 Task: Add an event  with title  Third Lunch Break: Fitness Class, date '2023/12/19'  to 2023/12/20 & Select Event type as  One on One. Add location for the event as  Glasgow, UK and add a description: As the faller begins to lean backward, the catchers should immediately extend their arms, creating a secure and stable platform for the faller to land on. Catchers should maintain a firm grip and ensure a safe landing for the faller.Create an event link  http-thirdlunchbreak:fitnessclasscom & Select the event color as  Cyan. , logged in from the account softage.4@softage.netand send the event invitation to softage.9@softage.net and softage.10@softage.net
Action: Mouse pressed left at (714, 98)
Screenshot: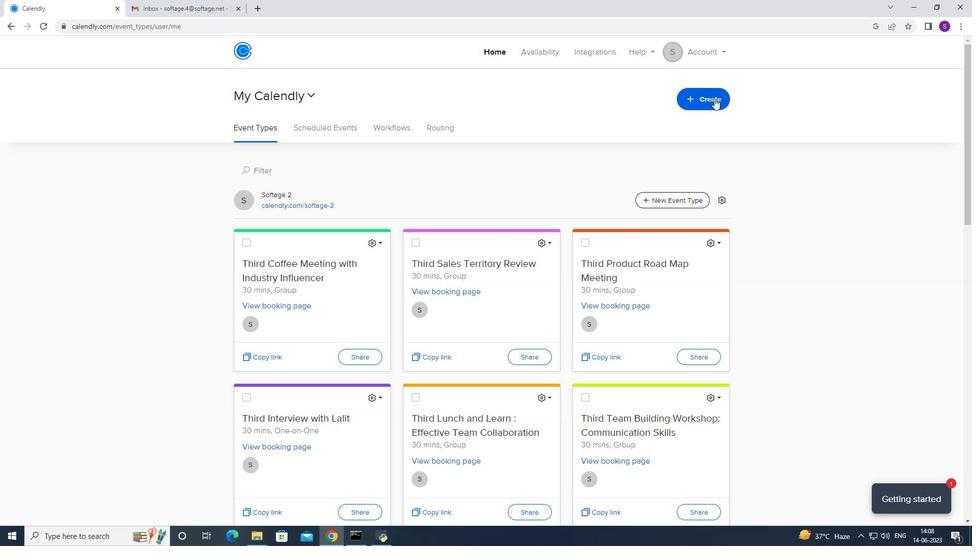 
Action: Mouse moved to (643, 133)
Screenshot: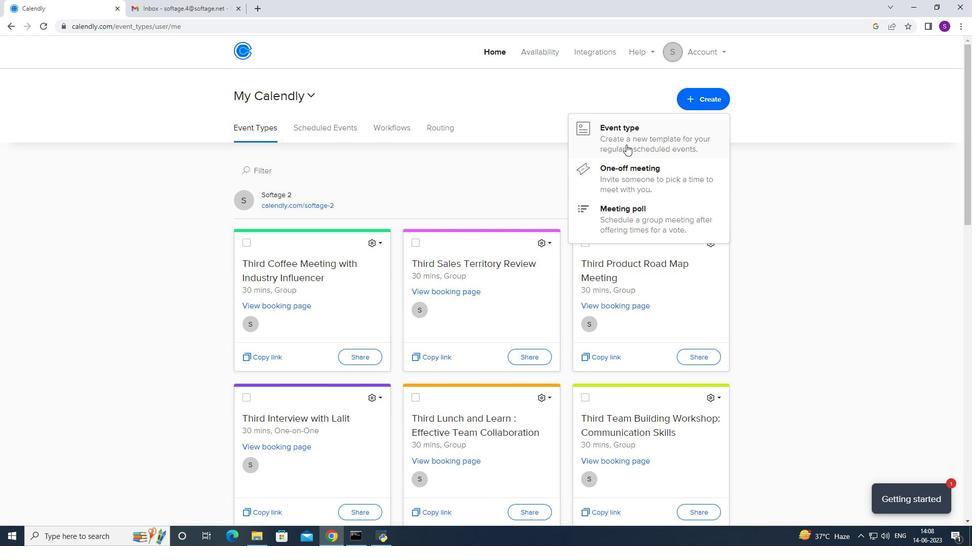 
Action: Mouse pressed left at (643, 133)
Screenshot: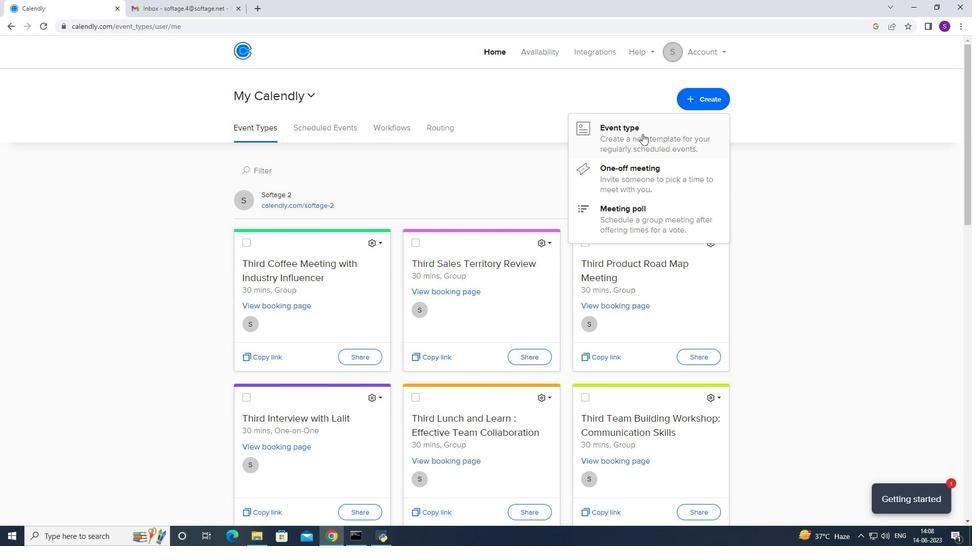 
Action: Mouse moved to (445, 232)
Screenshot: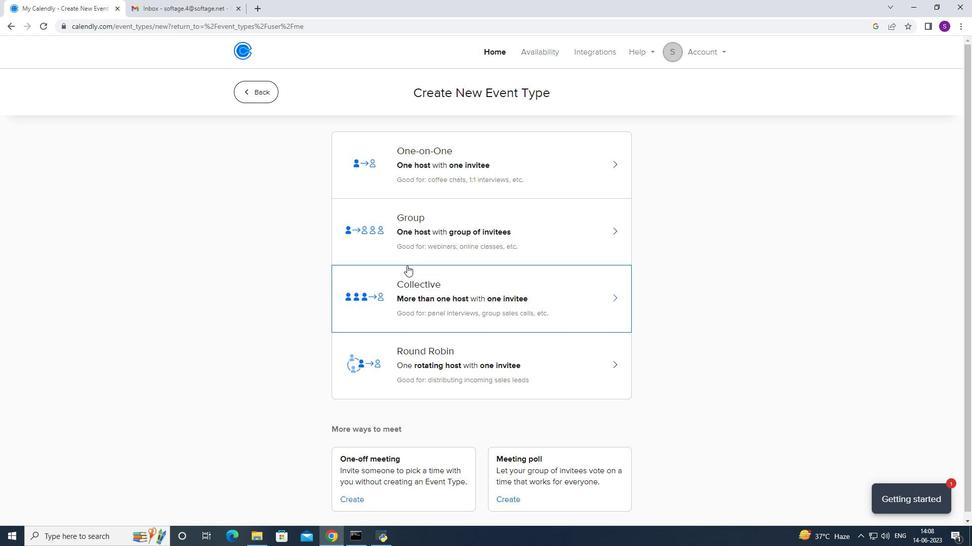 
Action: Mouse pressed left at (445, 232)
Screenshot: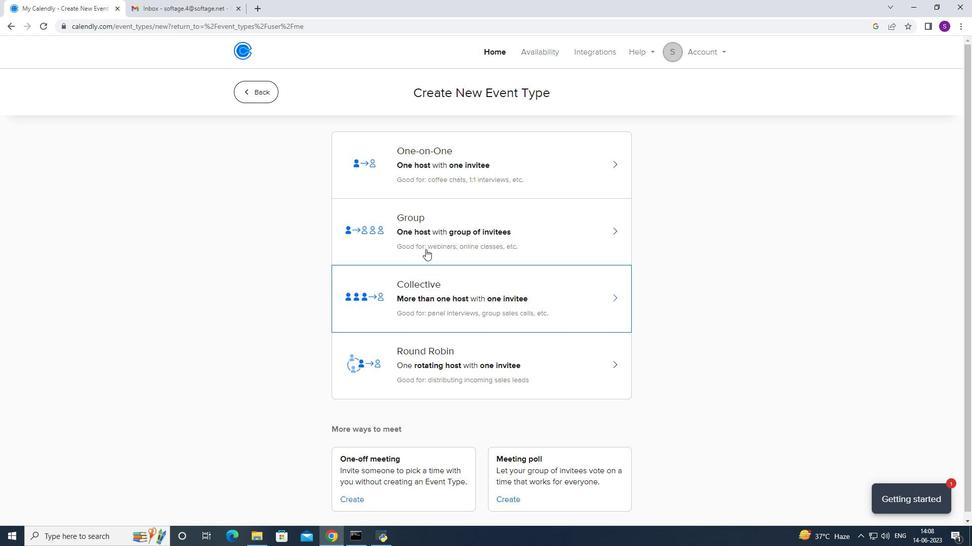 
Action: Mouse moved to (236, 89)
Screenshot: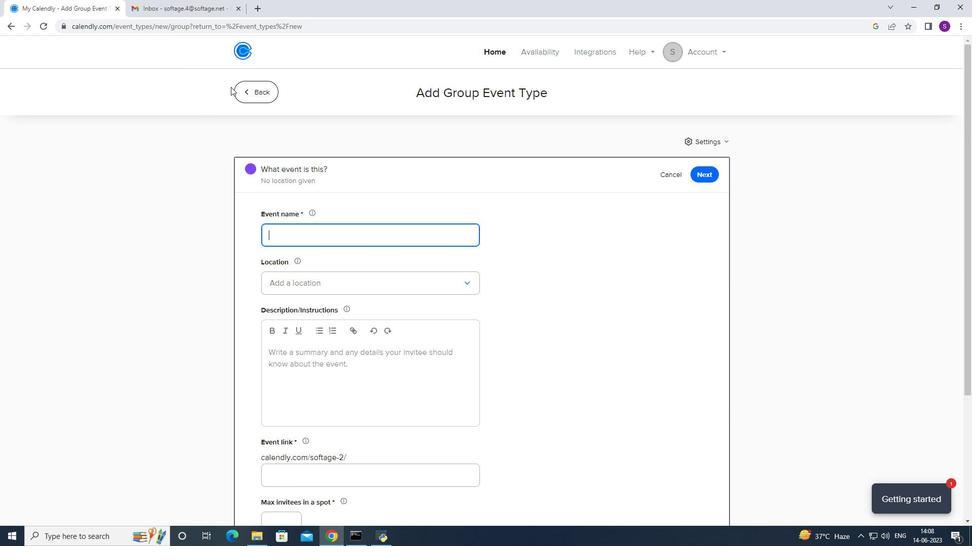 
Action: Mouse pressed left at (236, 89)
Screenshot: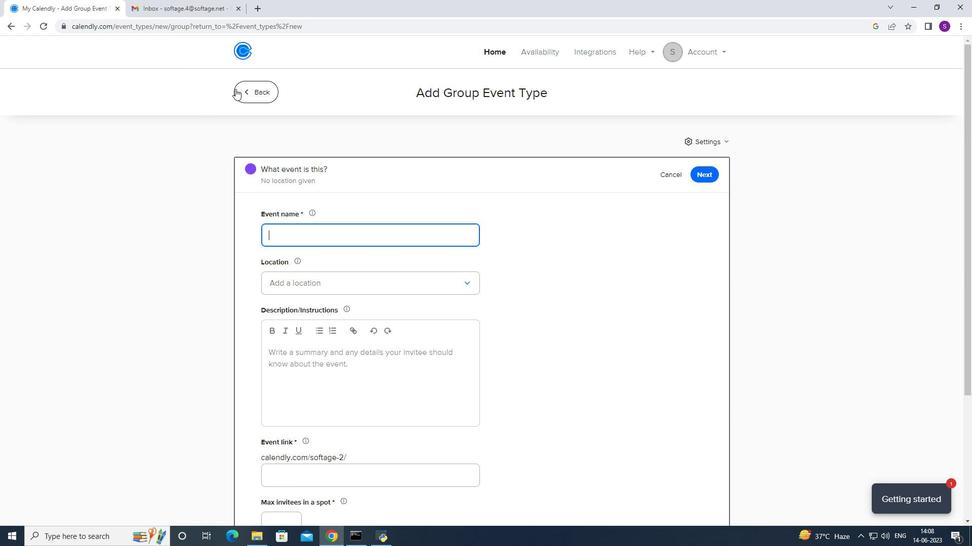 
Action: Mouse moved to (427, 186)
Screenshot: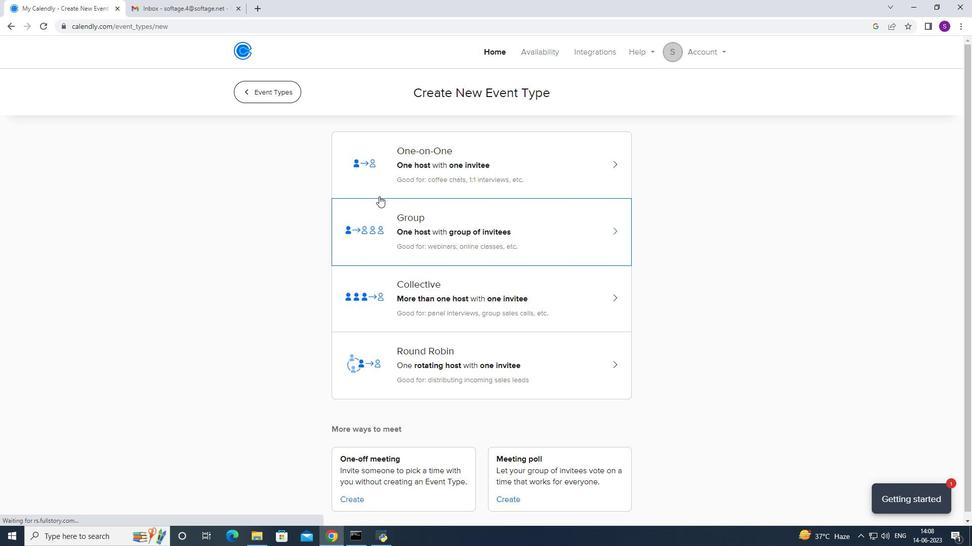 
Action: Mouse pressed left at (427, 186)
Screenshot: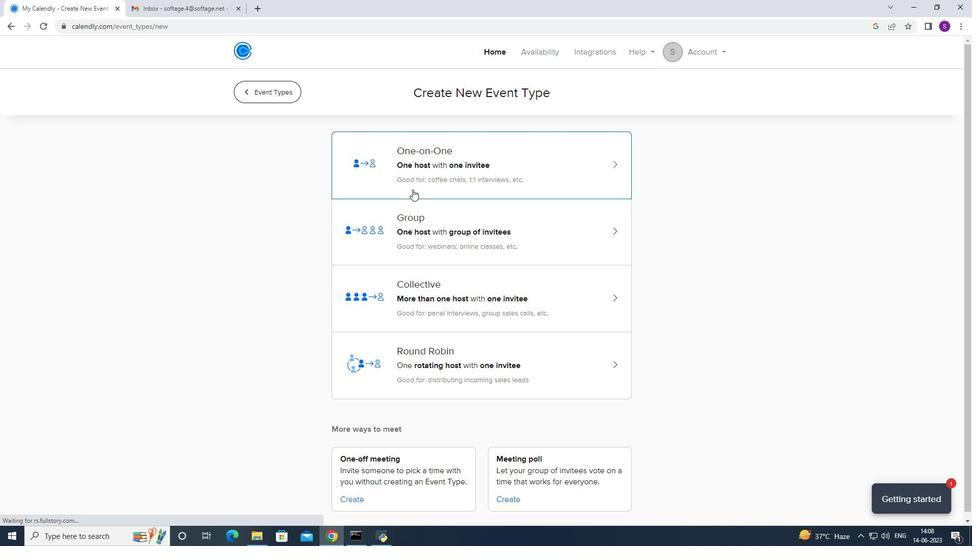
Action: Mouse moved to (356, 238)
Screenshot: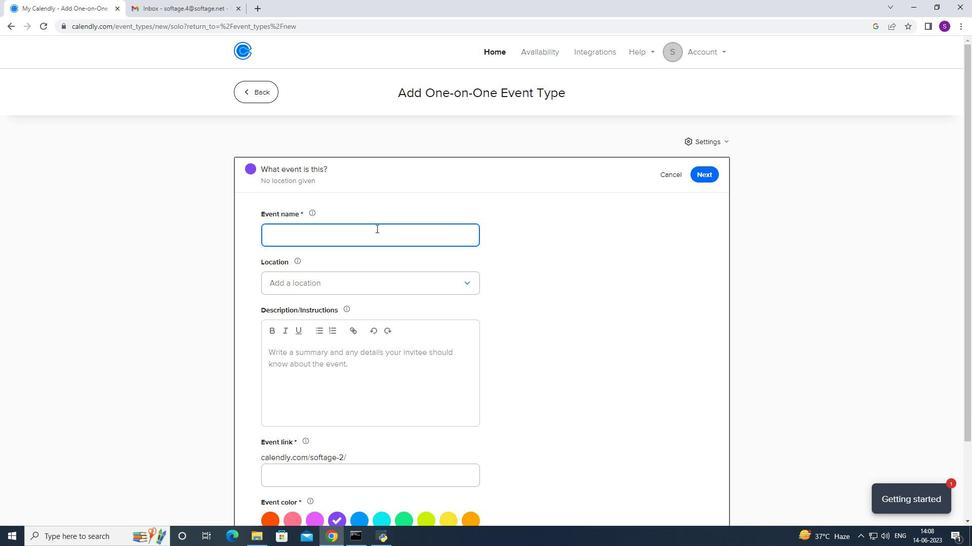 
Action: Mouse pressed left at (356, 238)
Screenshot: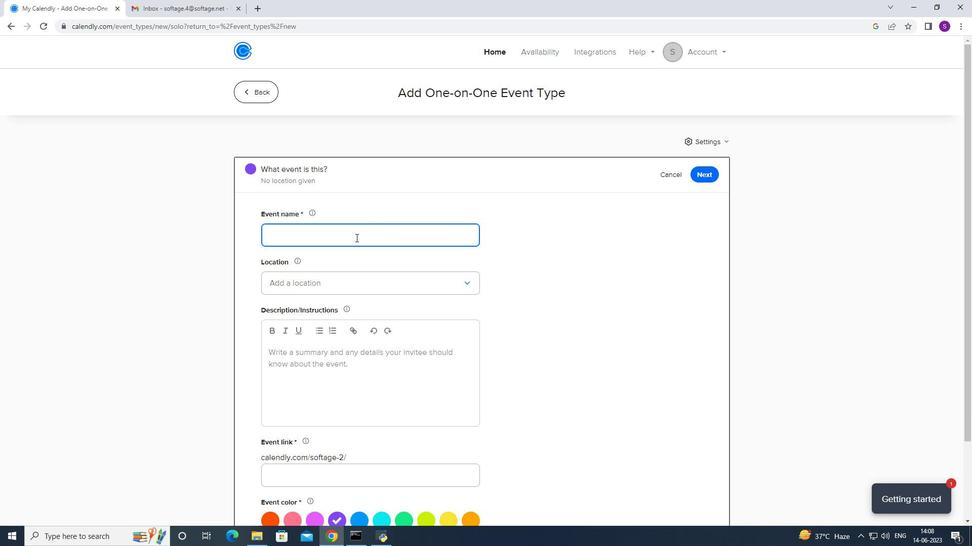 
Action: Mouse moved to (358, 242)
Screenshot: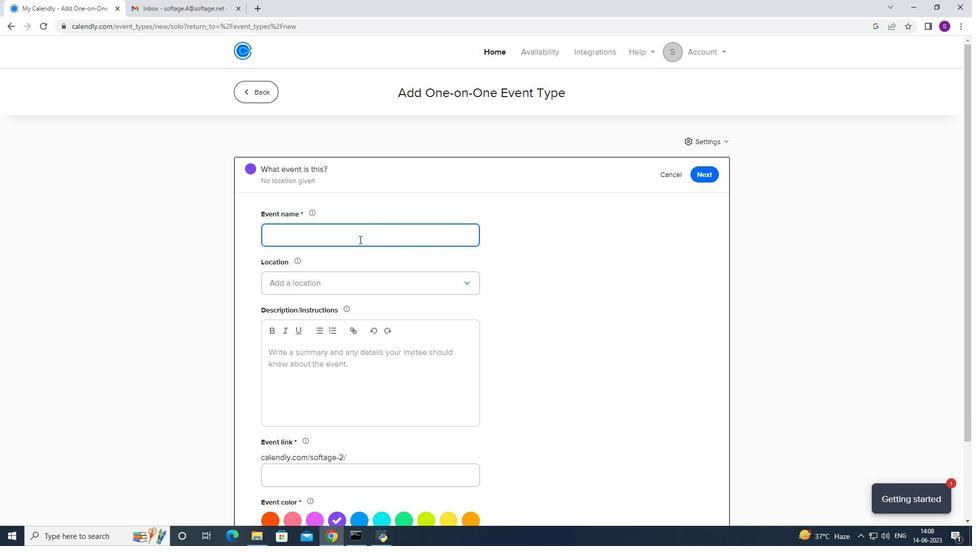 
Action: Key pressed <Key.caps_lock>T<Key.caps_lock>ghird<Key.space><Key.caps_lock><Key.caps_lock>lunch<Key.space><Key.backspace><Key.backspace><Key.backspace><Key.backspace><Key.backspace><Key.backspace><Key.backspace><Key.backspace><Key.backspace><Key.backspace><Key.backspace><Key.backspace><Key.backspace><Key.backspace><Key.backspace><Key.backspace><Key.backspace><Key.backspace><Key.backspace><Key.backspace><Key.backspace><Key.caps_lock>T<Key.caps_lock>hird<Key.space><Key.caps_lock>L<Key.caps_lock>unch<Key.space><Key.caps_lock>B<Key.caps_lock>reak<Key.shift_r>:<Key.space><Key.caps_lock>F<Key.caps_lock>itness<Key.space><Key.caps_lock>C<Key.caps_lock>lass
Screenshot: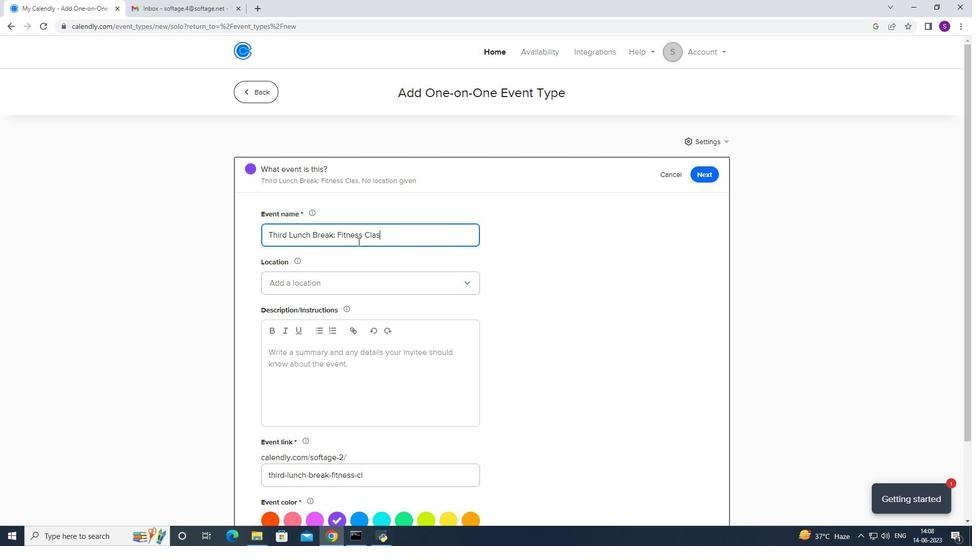 
Action: Mouse moved to (280, 282)
Screenshot: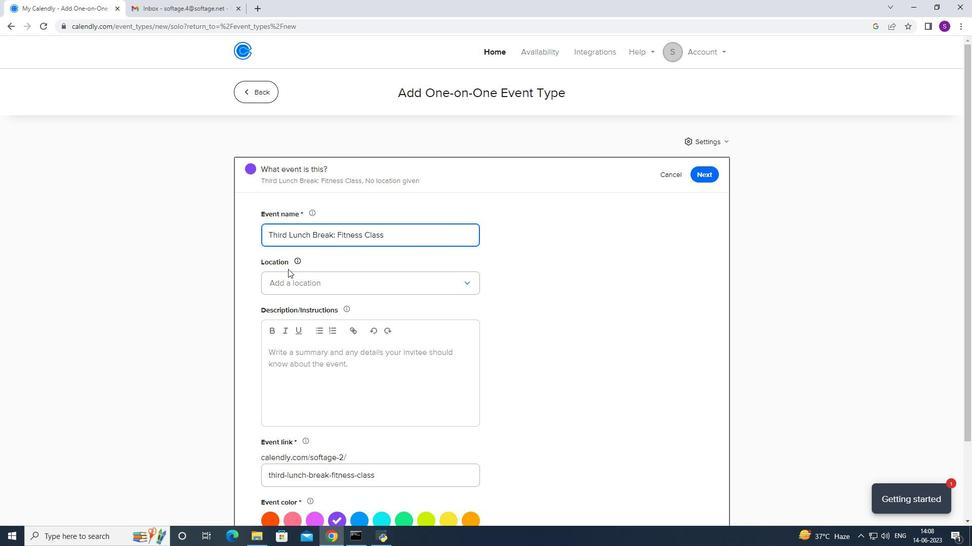 
Action: Mouse pressed left at (280, 282)
Screenshot: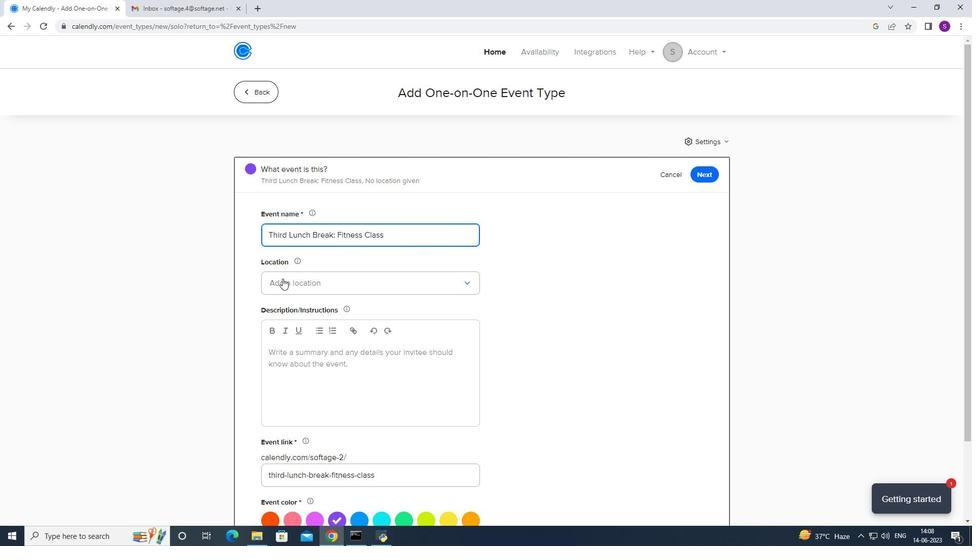 
Action: Mouse moved to (285, 307)
Screenshot: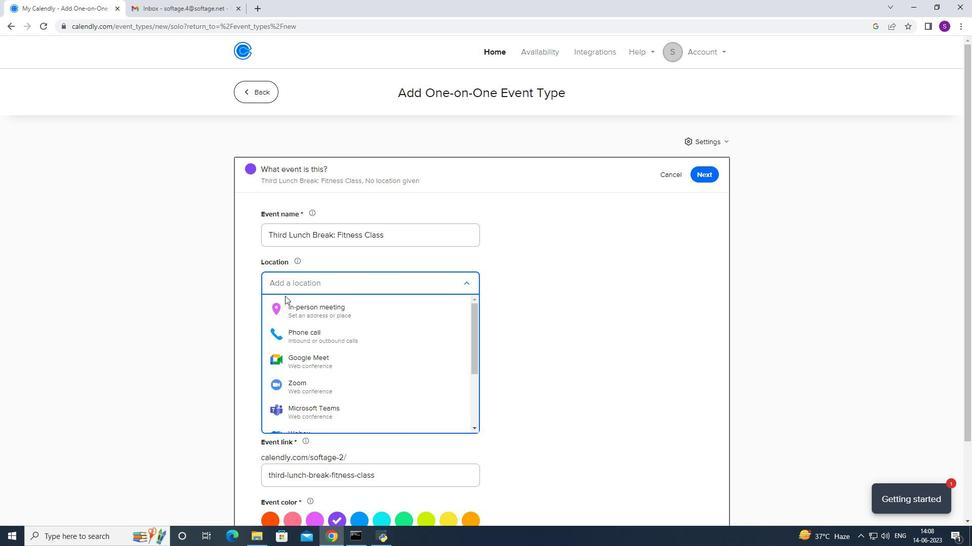 
Action: Mouse pressed left at (285, 307)
Screenshot: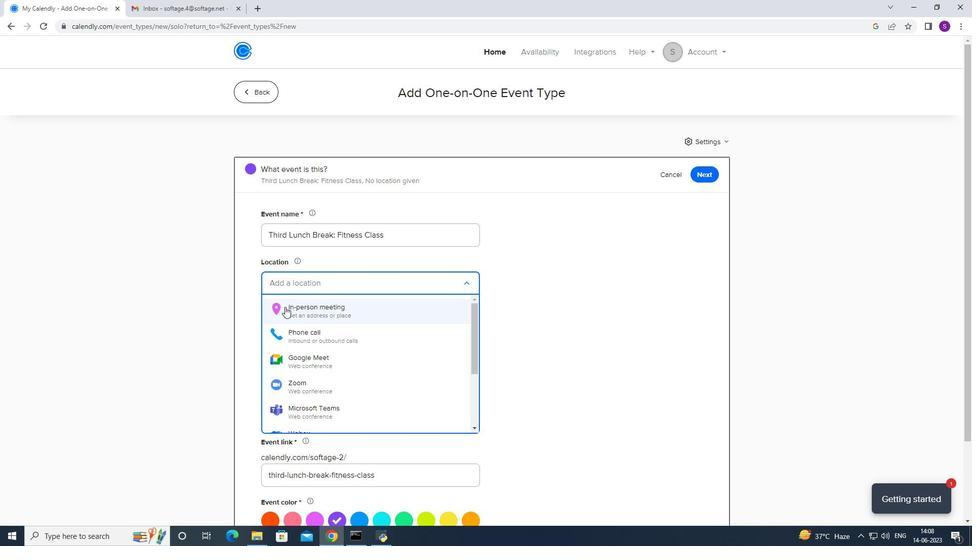 
Action: Mouse moved to (439, 168)
Screenshot: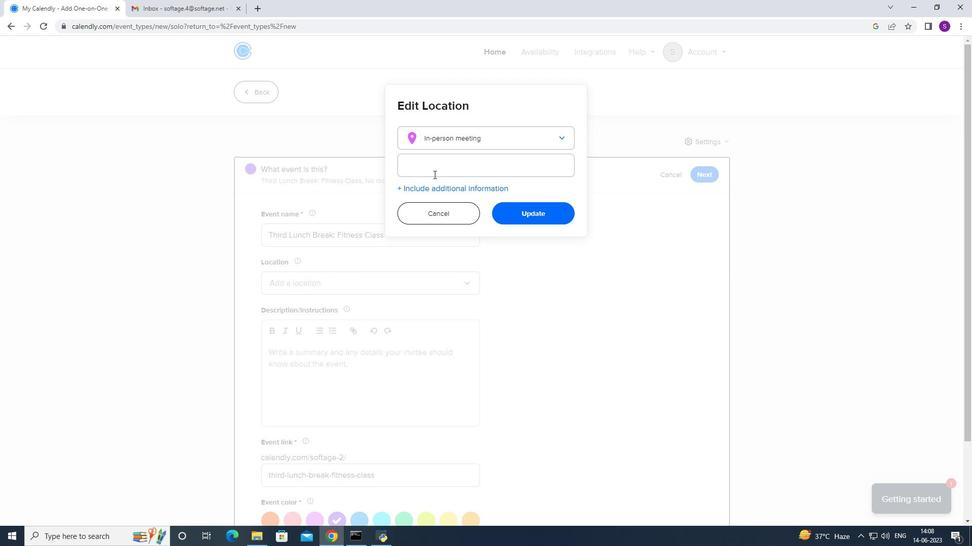 
Action: Mouse pressed left at (439, 168)
Screenshot: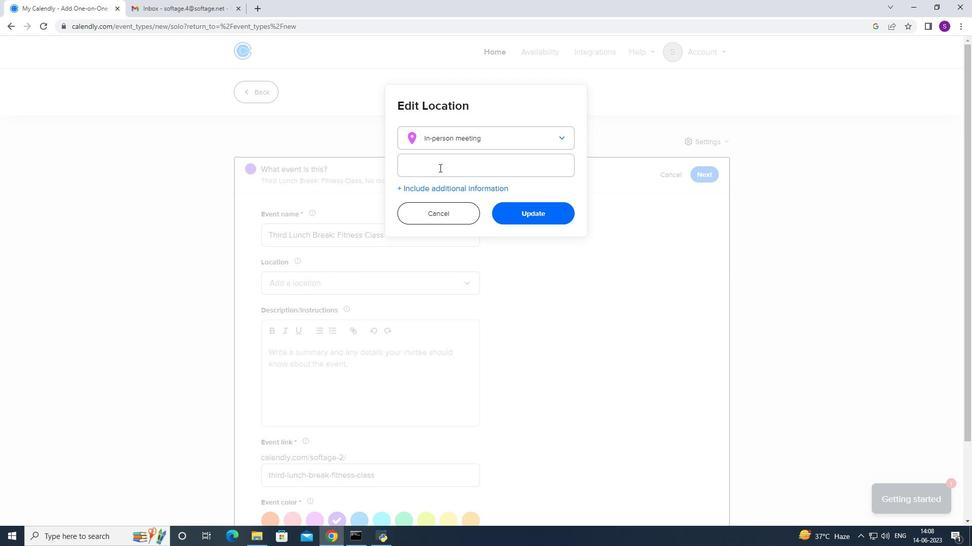 
Action: Mouse moved to (394, 183)
Screenshot: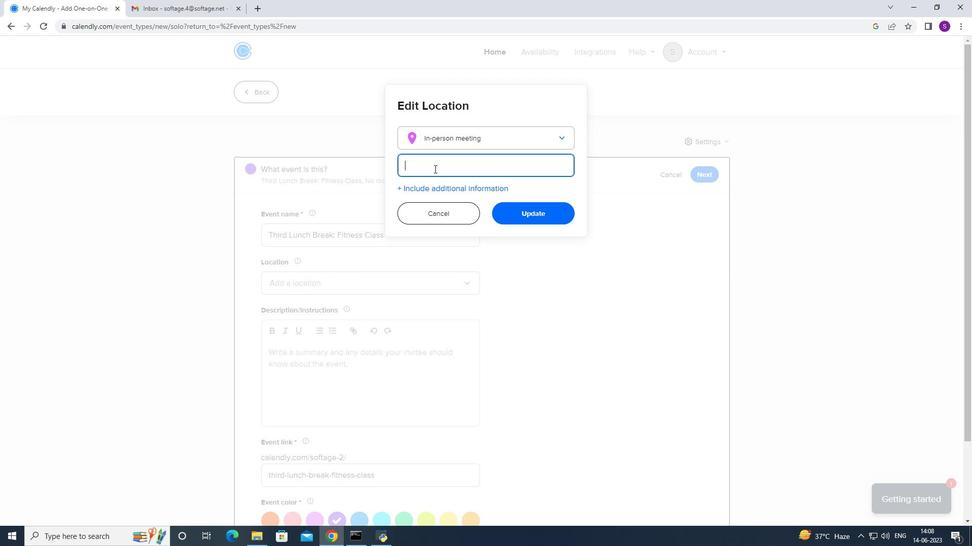 
Action: Key pressed <Key.caps_lock>G<Key.caps_lock>lasgo9<Key.backspace><Key.backspace>ow.<Key.backspace>,<Key.space><Key.caps_lock>U<Key.caps_lock>.k.<Key.backspace><Key.backspace><Key.caps_lock>K<Key.caps_lock>.
Screenshot: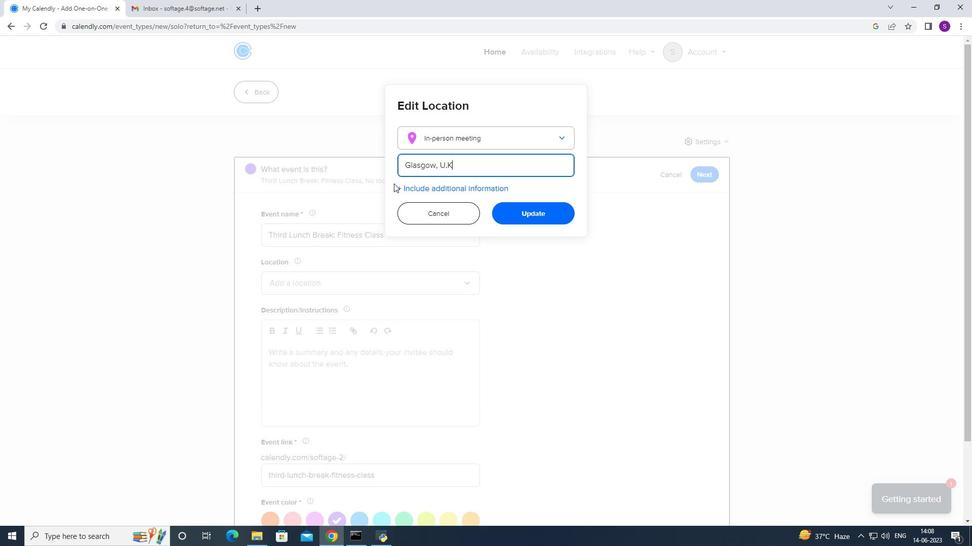 
Action: Mouse moved to (520, 204)
Screenshot: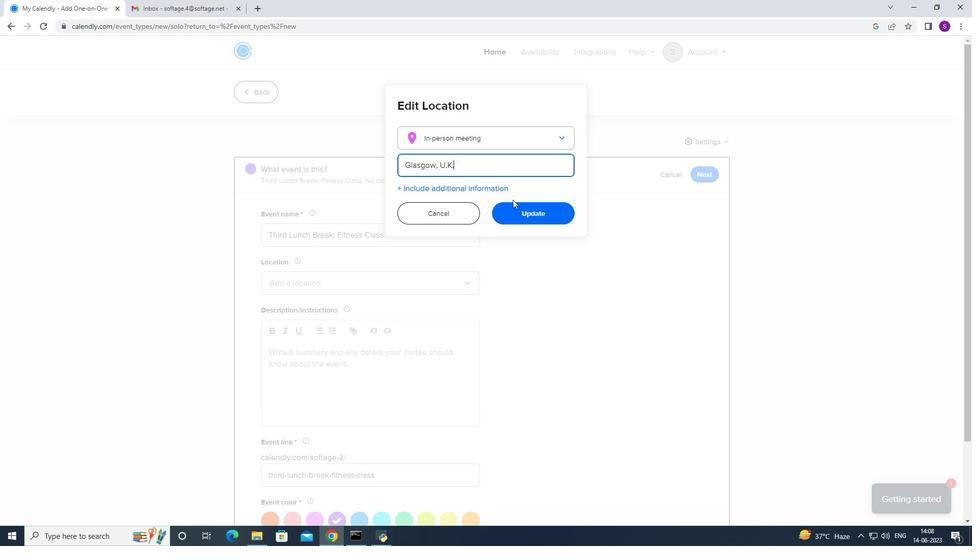 
Action: Mouse pressed left at (520, 204)
Screenshot: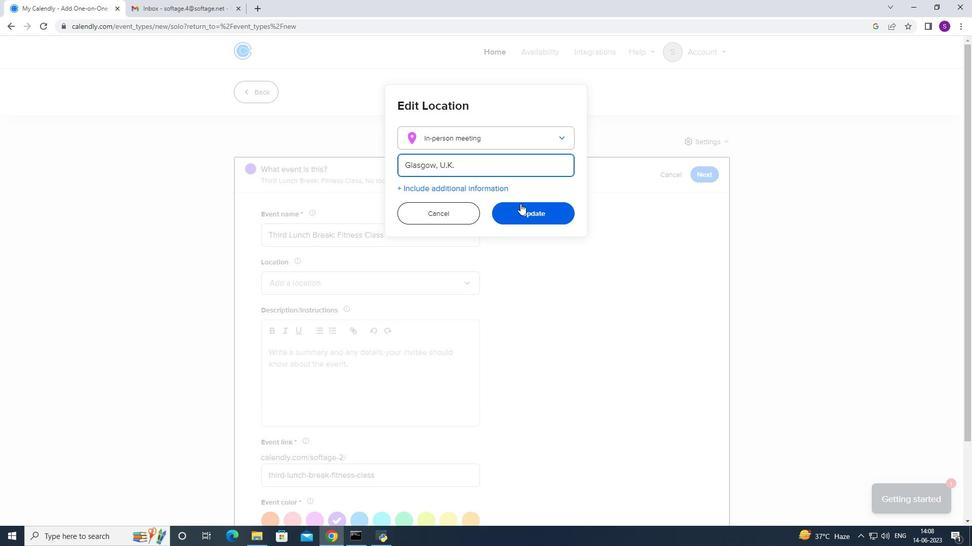 
Action: Mouse moved to (306, 249)
Screenshot: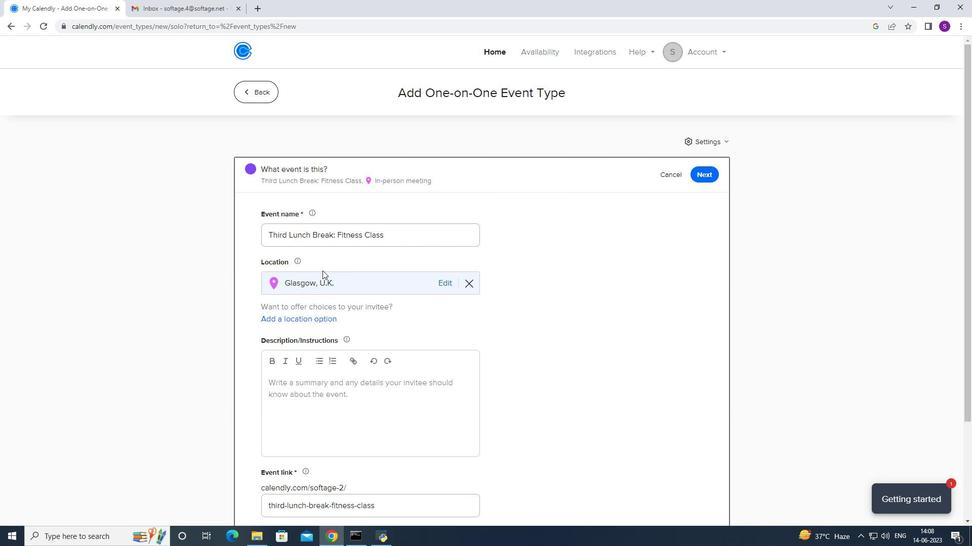 
Action: Mouse scrolled (306, 249) with delta (0, 0)
Screenshot: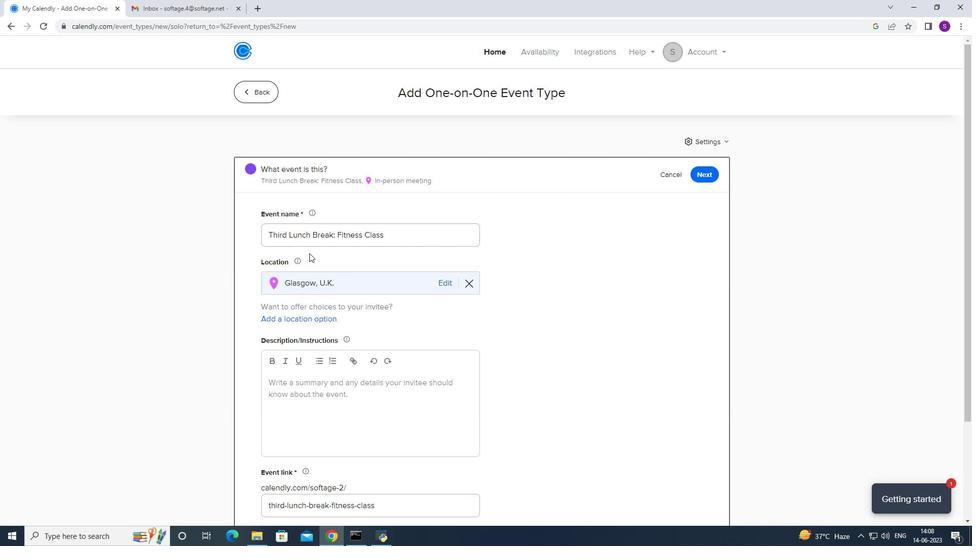 
Action: Mouse scrolled (306, 249) with delta (0, 0)
Screenshot: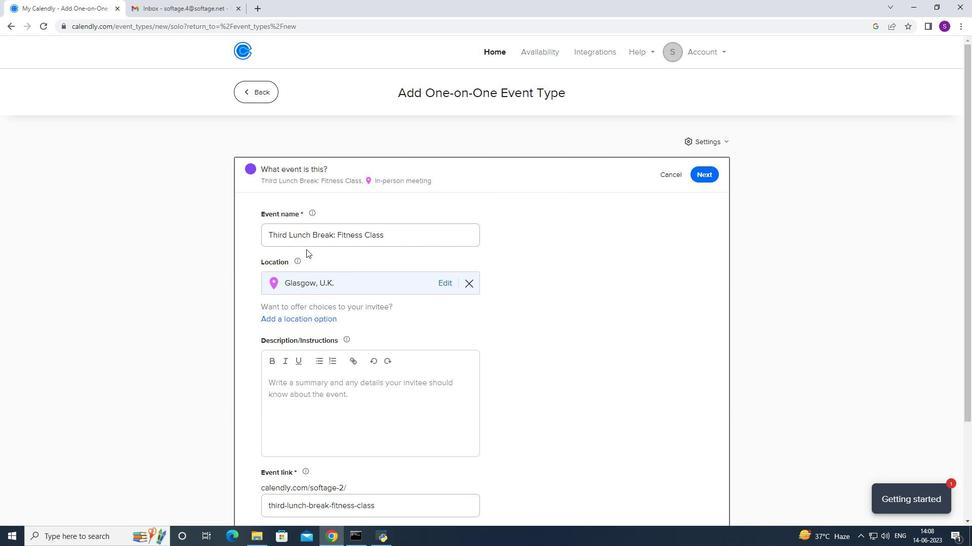
Action: Mouse scrolled (306, 249) with delta (0, 0)
Screenshot: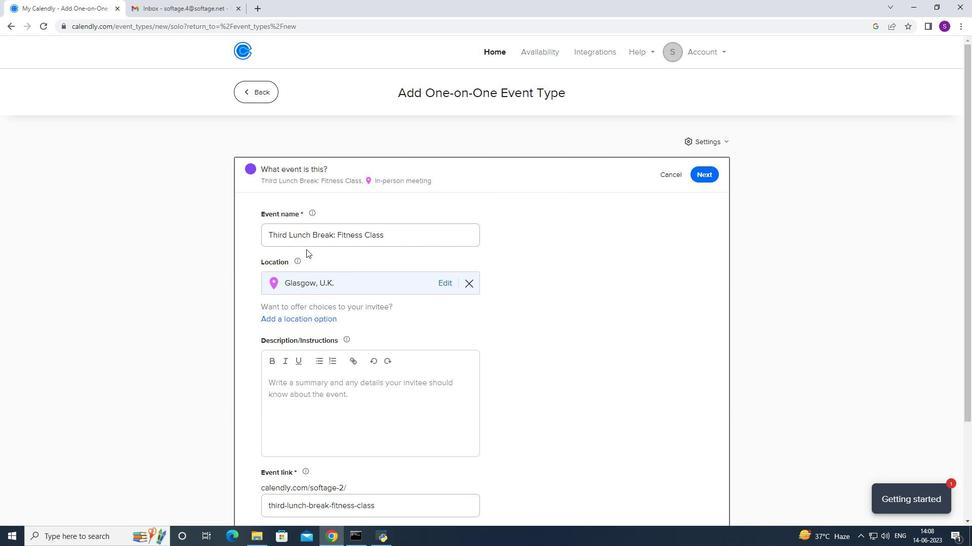 
Action: Mouse scrolled (306, 249) with delta (0, 0)
Screenshot: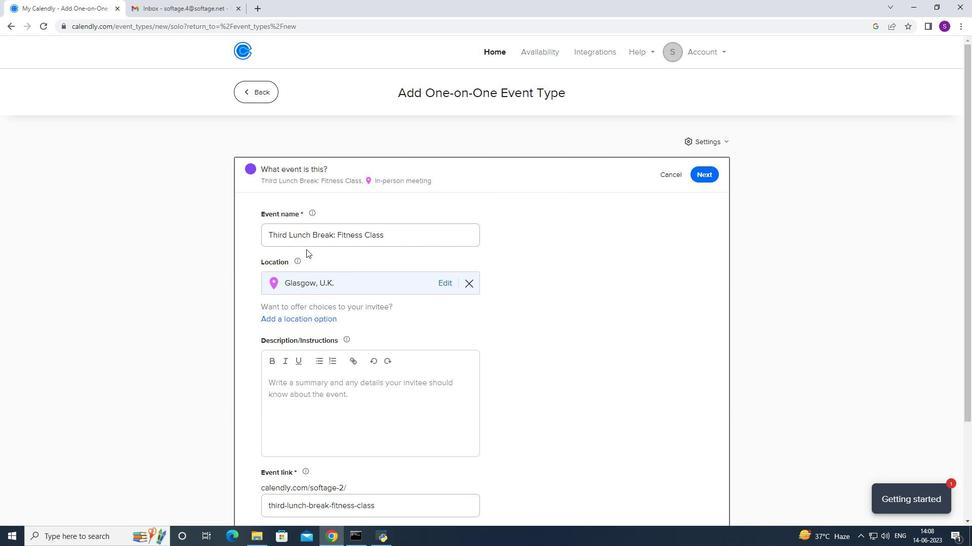 
Action: Mouse moved to (303, 249)
Screenshot: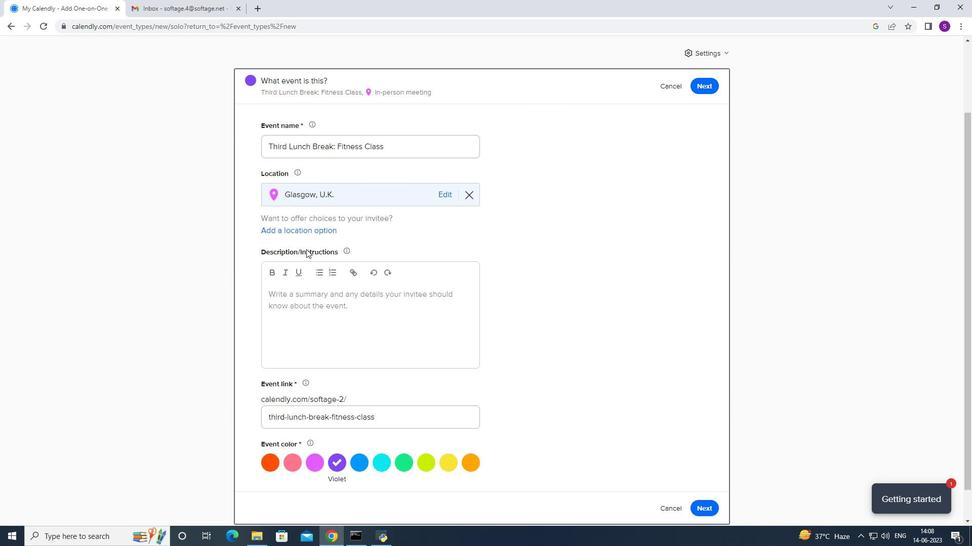 
Action: Mouse scrolled (303, 249) with delta (0, 0)
Screenshot: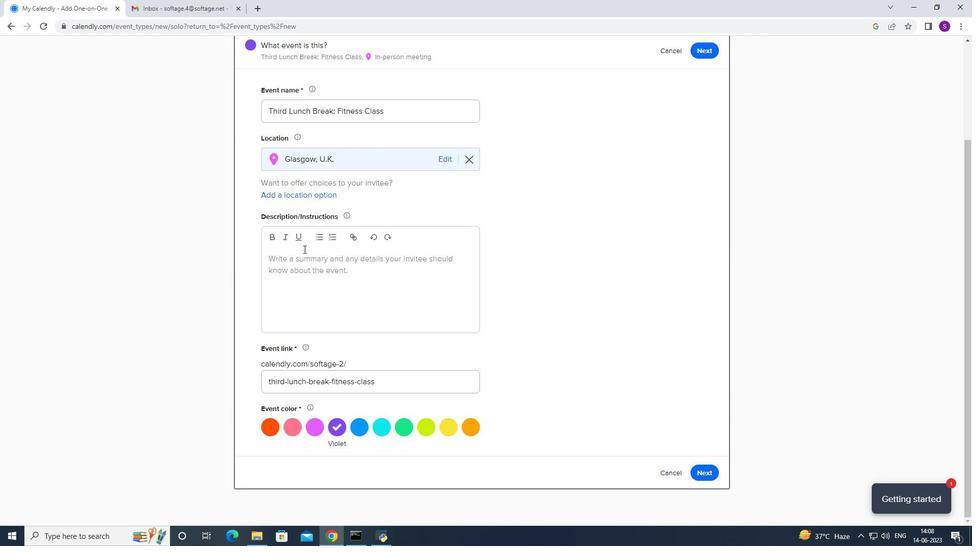 
Action: Mouse scrolled (303, 249) with delta (0, 0)
Screenshot: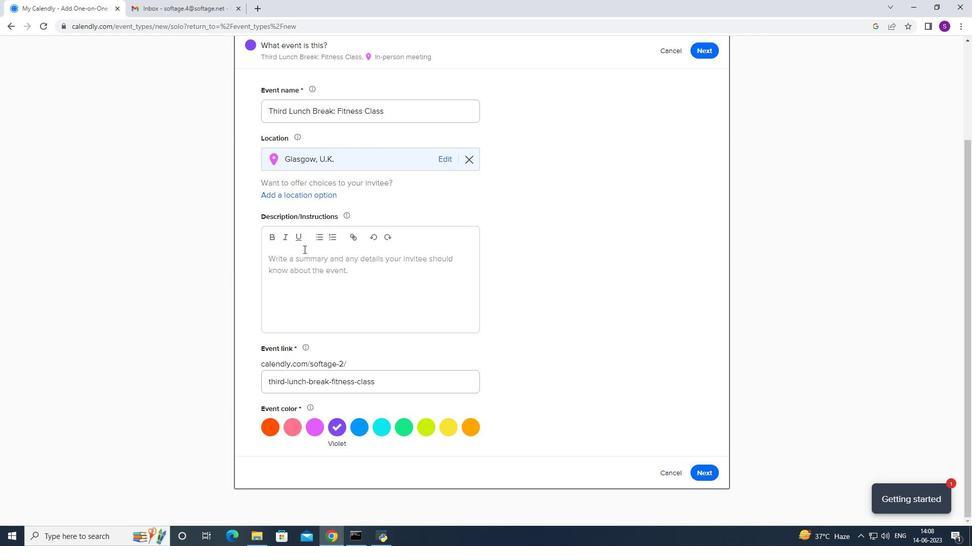 
Action: Mouse scrolled (303, 249) with delta (0, 0)
Screenshot: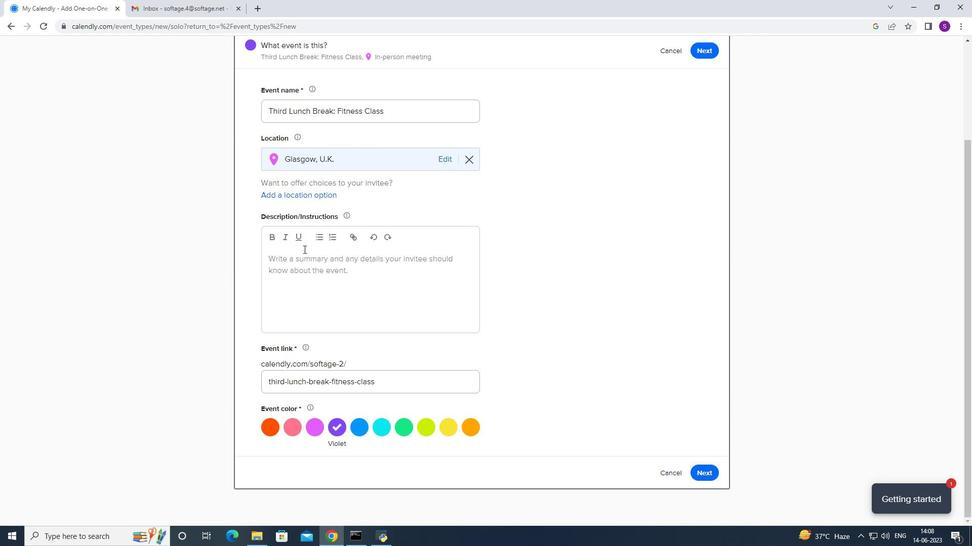 
Action: Mouse moved to (309, 311)
Screenshot: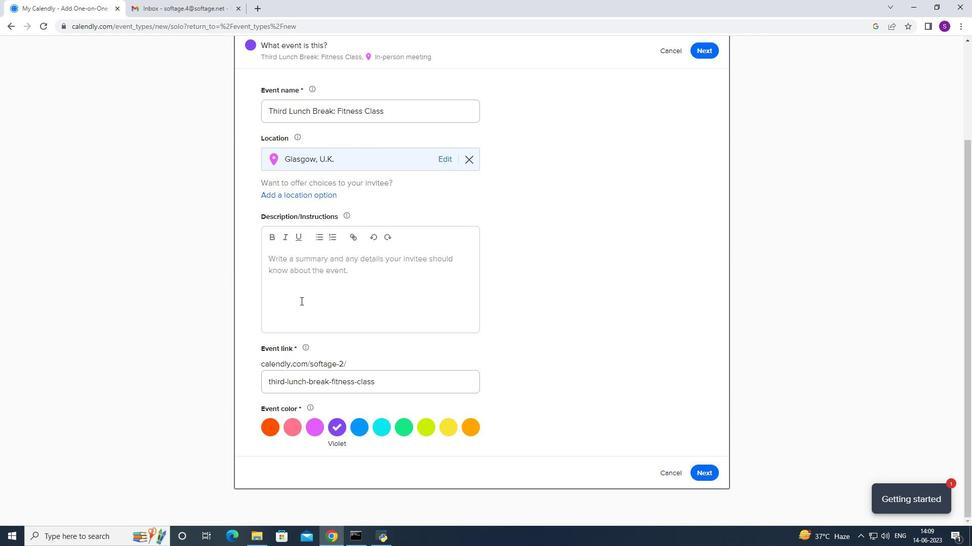 
Action: Mouse scrolled (309, 310) with delta (0, 0)
Screenshot: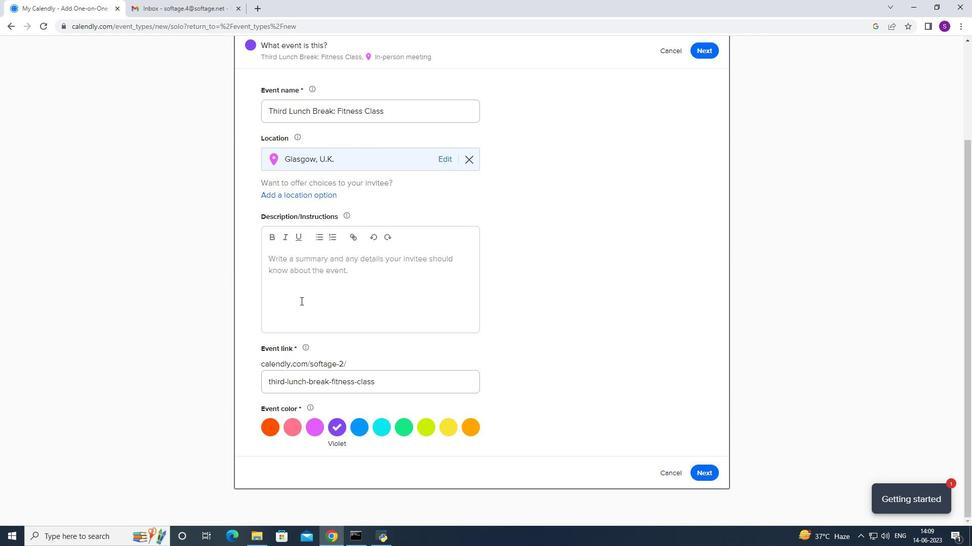 
Action: Mouse moved to (378, 436)
Screenshot: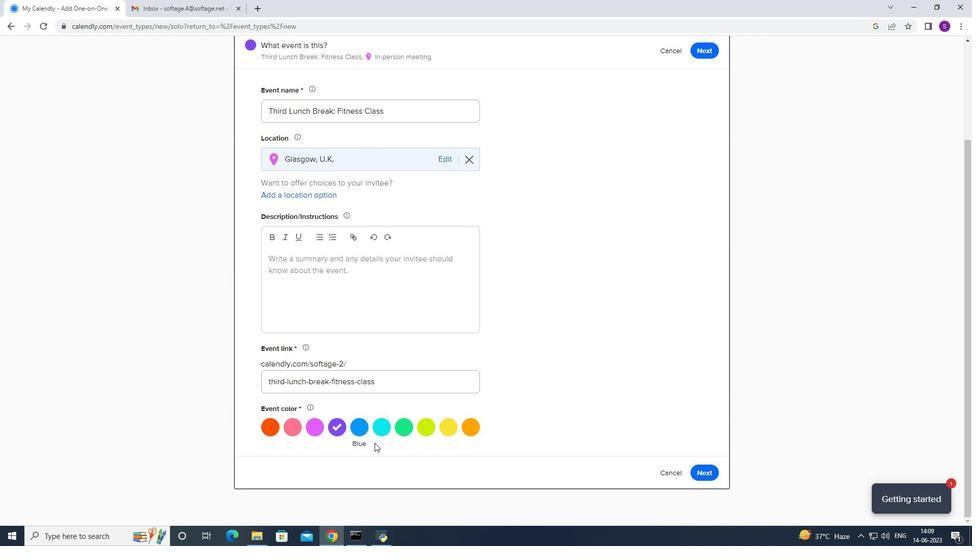 
Action: Mouse pressed left at (378, 436)
Screenshot: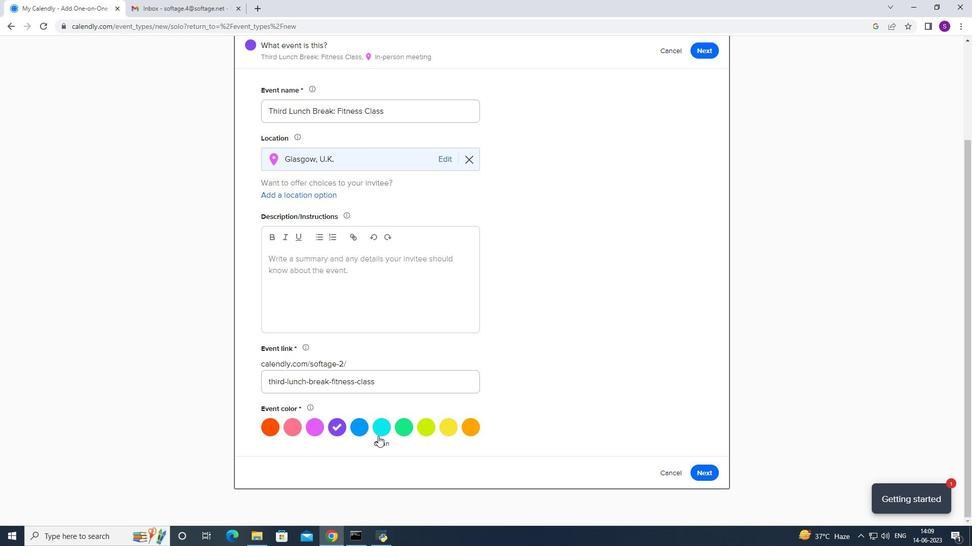 
Action: Mouse moved to (354, 289)
Screenshot: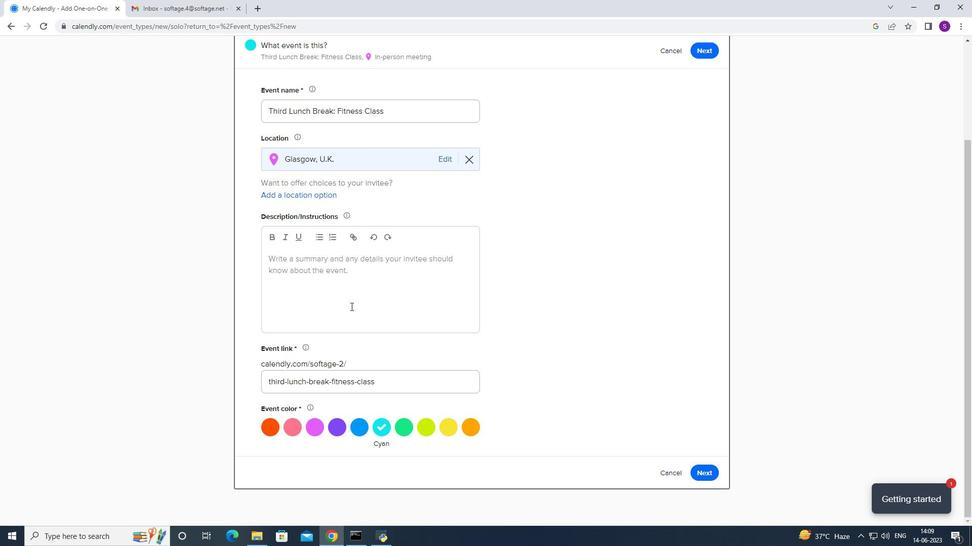 
Action: Mouse pressed left at (354, 289)
Screenshot: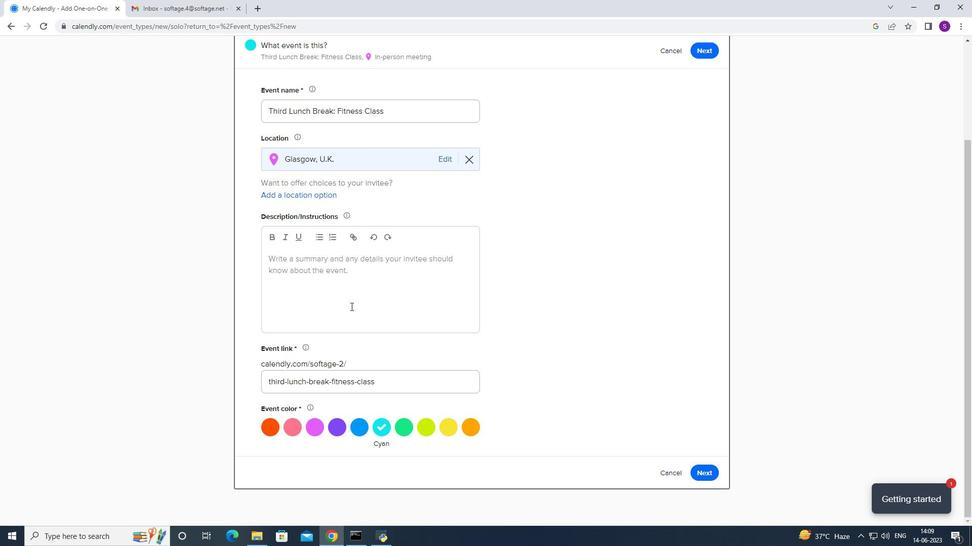 
Action: Mouse moved to (348, 289)
Screenshot: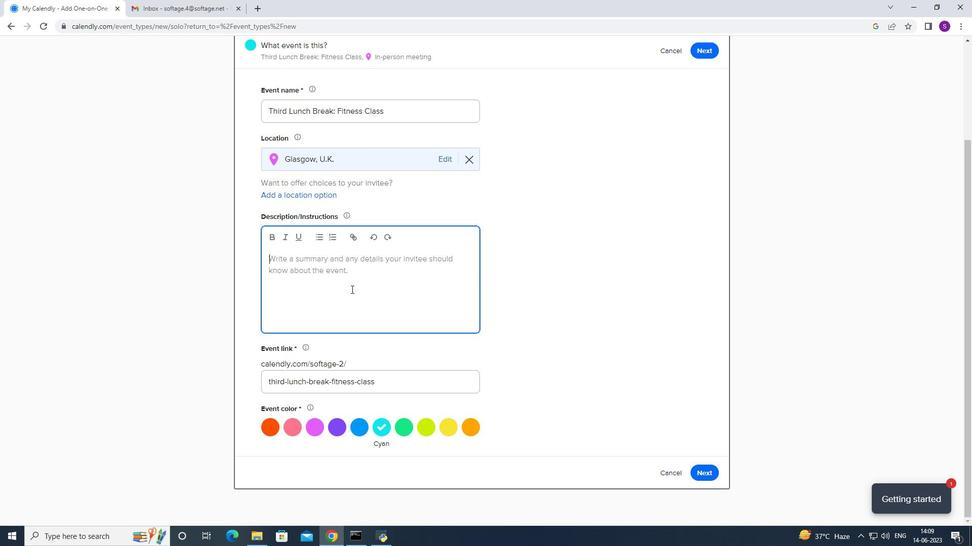 
Action: Key pressed <Key.caps_lock>A<Key.caps_lock>s<Key.space>the<Key.space>faller<Key.space>n<Key.backspace>begins<Key.space>to<Key.space>lean<Key.space>back<Key.space>,<Key.space>the<Key.space>catchers<Key.space>should<Key.space>immediately<Key.space>excte<Key.backspace><Key.backspace><Key.backspace>temnd<Key.backspace><Key.backspace><Key.backspace>ndf<Key.backspace><Key.space>their<Key.alt_l><Key.space>
Screenshot: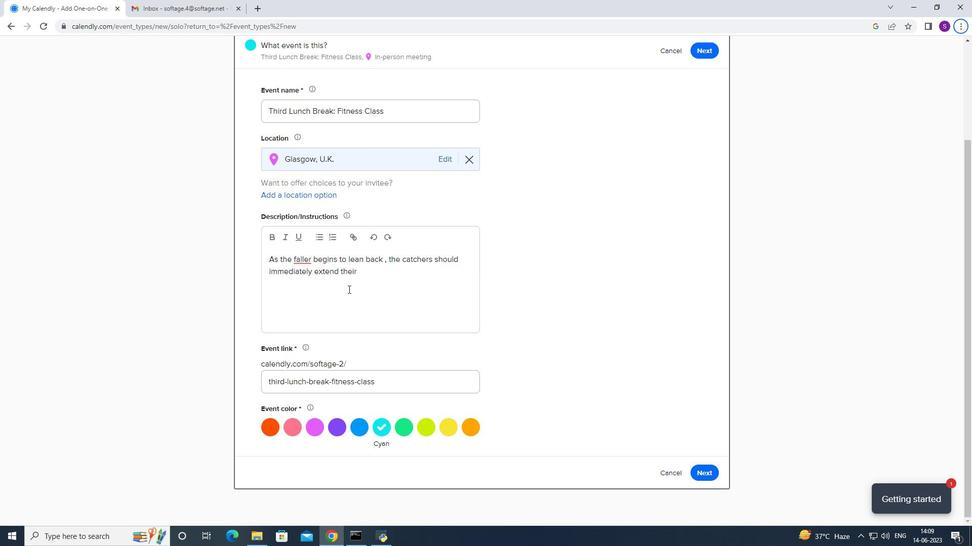 
Action: Mouse moved to (400, 288)
Screenshot: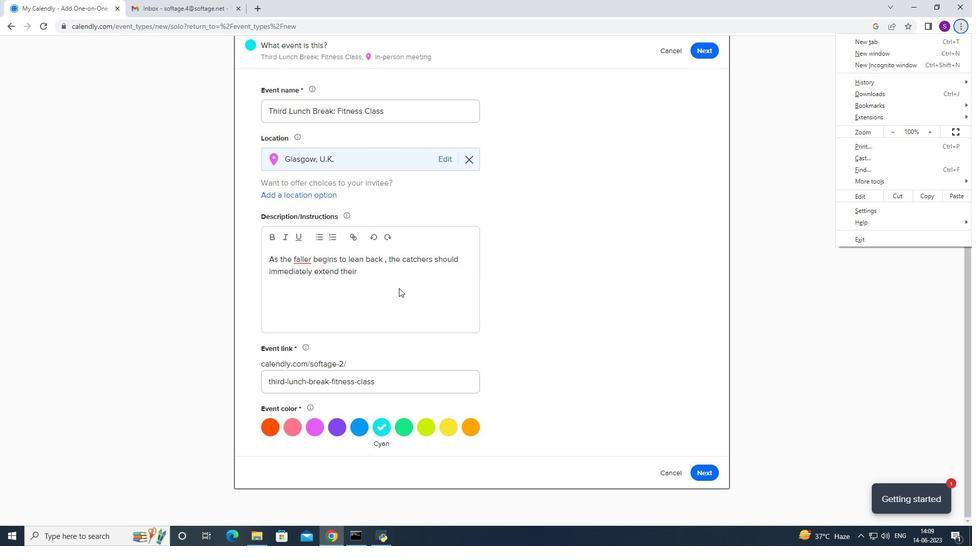 
Action: Mouse pressed left at (400, 288)
Screenshot: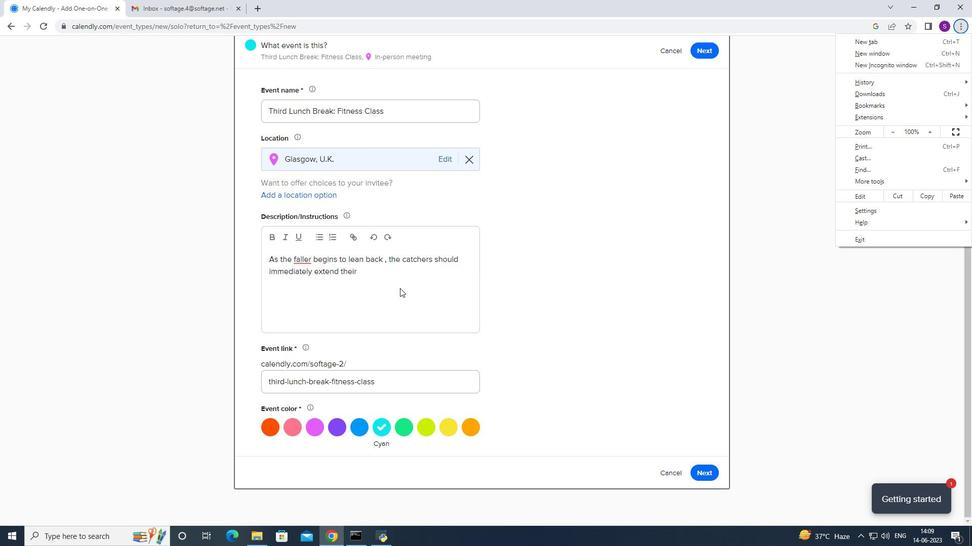 
Action: Mouse moved to (385, 289)
Screenshot: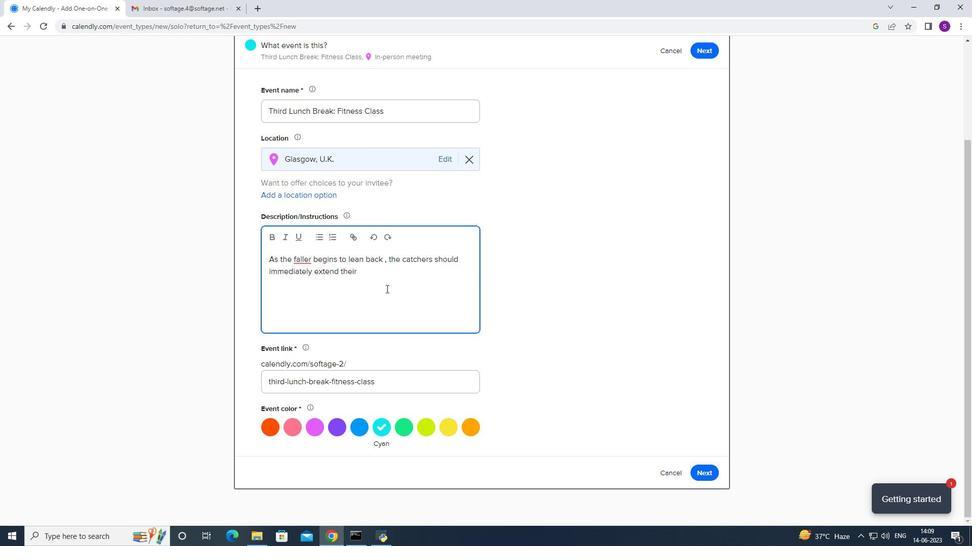 
Action: Key pressed <Key.space>arms,<Key.space>cr<Key.backspace>reating<Key.space>a<Key.space>secure<Key.space>and<Key.space>stable<Key.space>platform<Key.space>
Screenshot: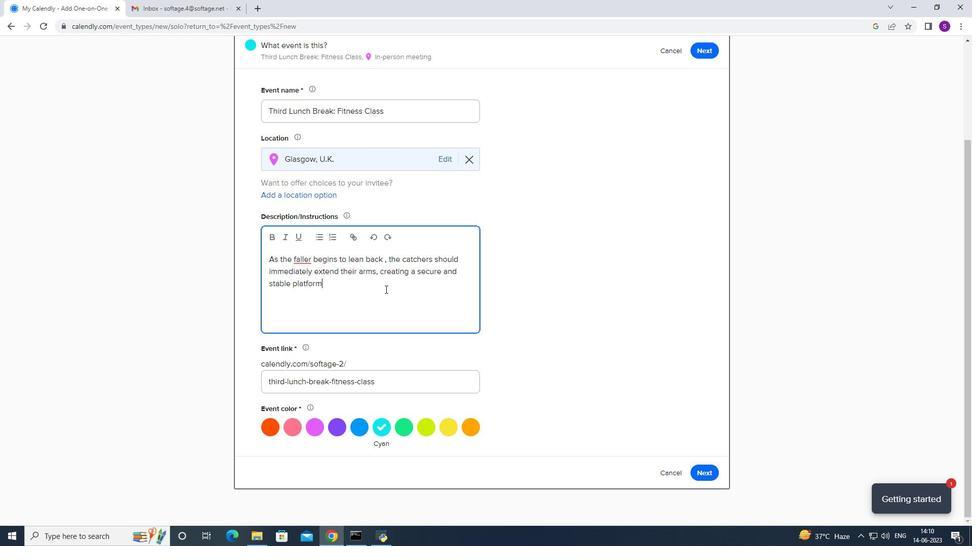 
Action: Mouse moved to (326, 303)
Screenshot: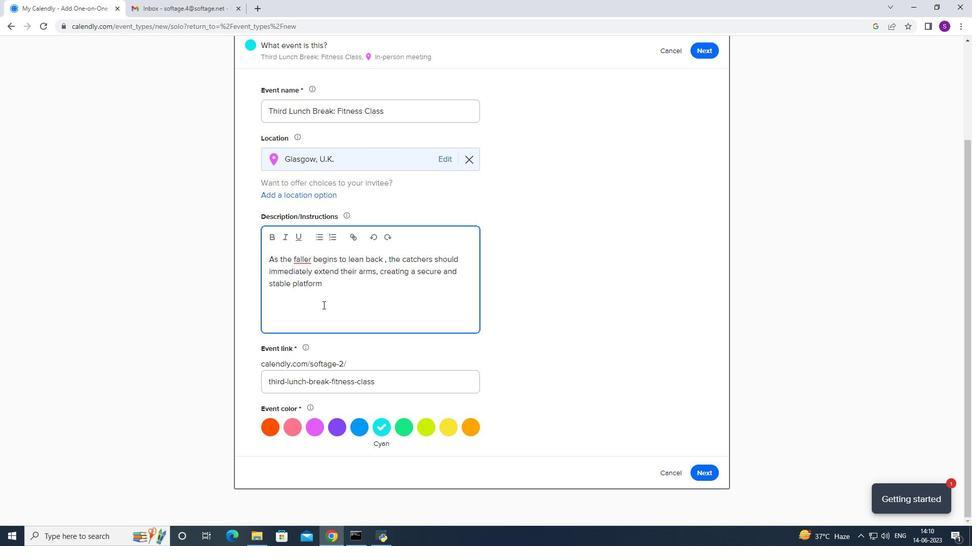 
Action: Key pressed for<Key.space>the<Key.space>faller<Key.space>to<Key.space>land<Key.space>on.
Screenshot: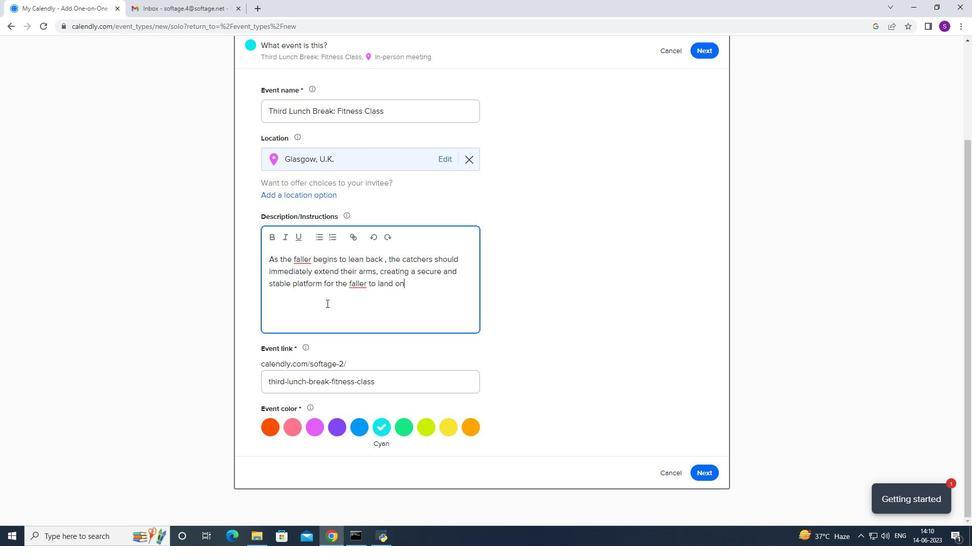 
Action: Mouse moved to (372, 282)
Screenshot: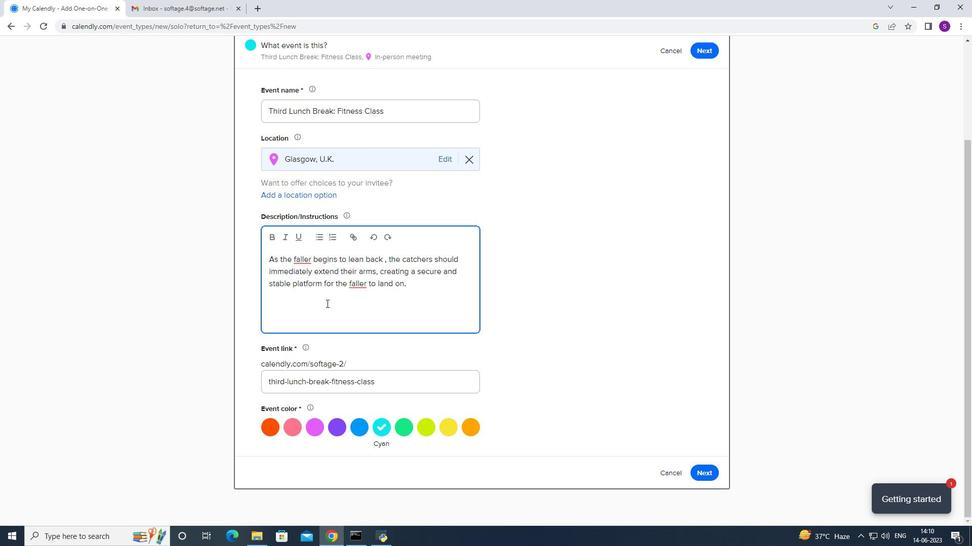 
Action: Mouse scrolled (372, 282) with delta (0, 0)
Screenshot: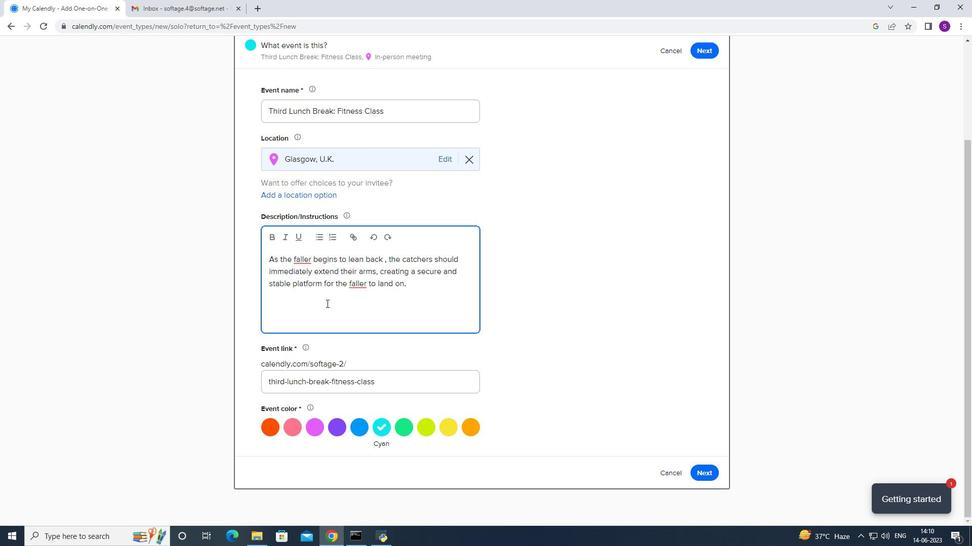 
Action: Mouse moved to (365, 249)
Screenshot: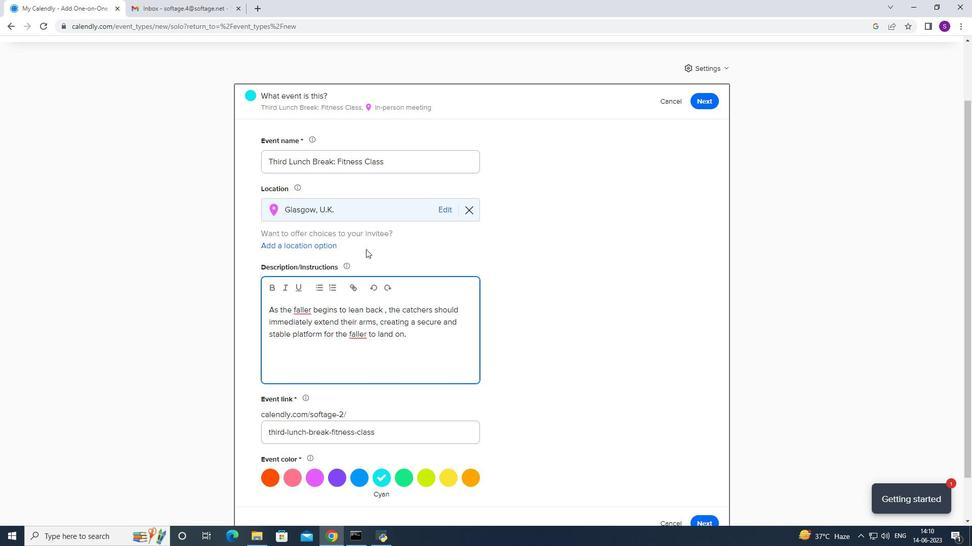
Action: Mouse scrolled (365, 249) with delta (0, 0)
Screenshot: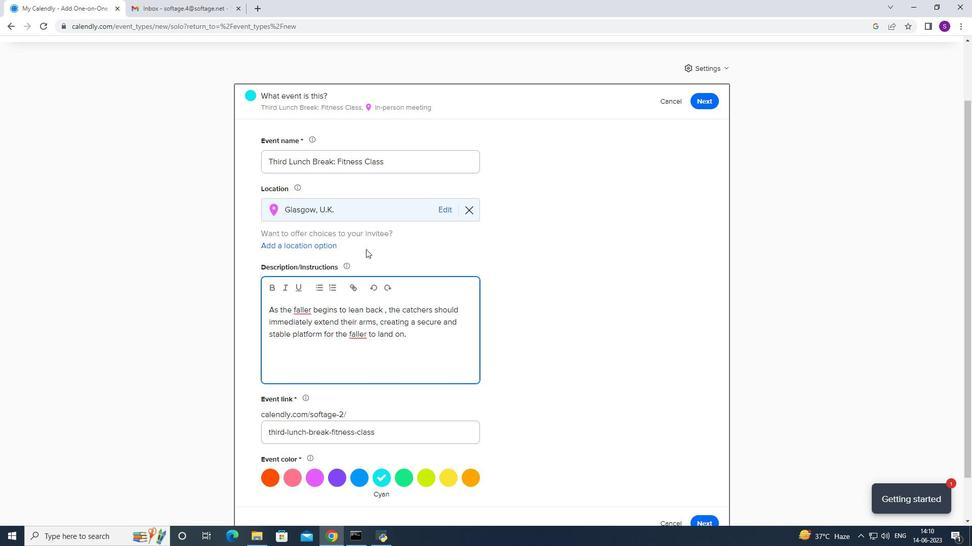 
Action: Mouse moved to (365, 251)
Screenshot: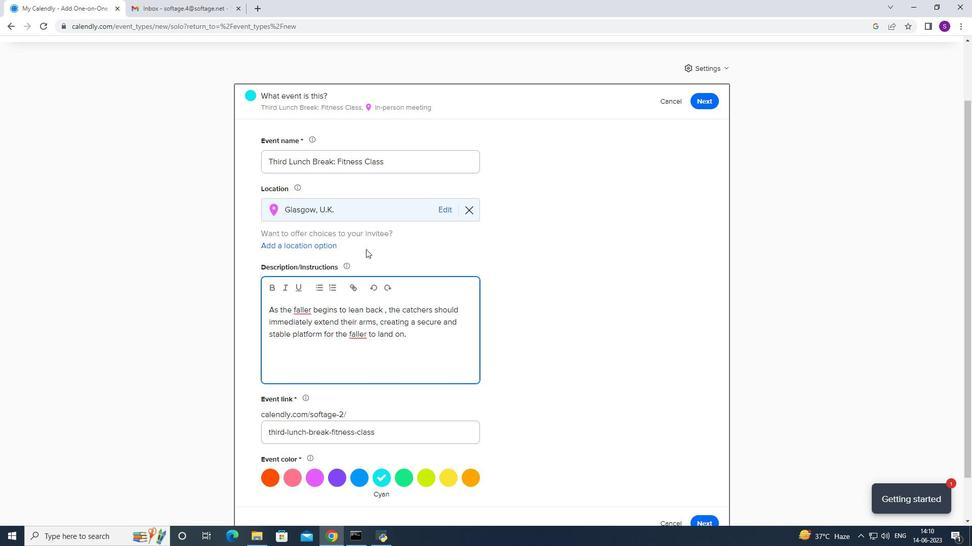 
Action: Mouse scrolled (365, 250) with delta (0, 0)
Screenshot: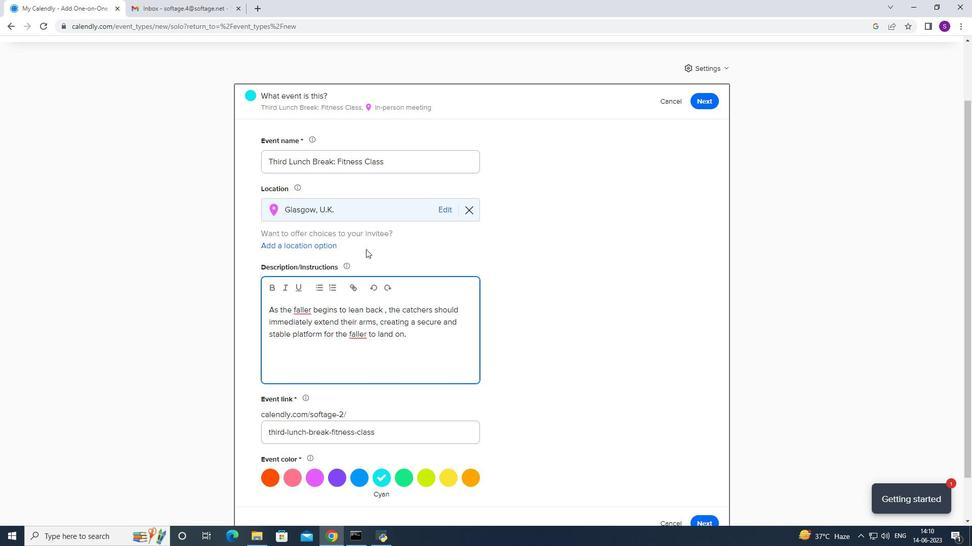 
Action: Mouse moved to (364, 251)
Screenshot: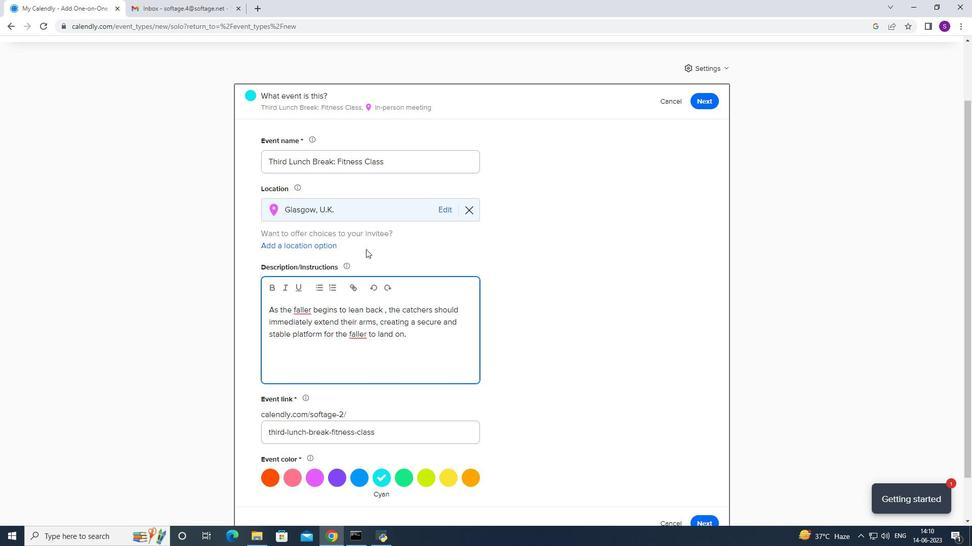 
Action: Mouse scrolled (364, 250) with delta (0, 0)
Screenshot: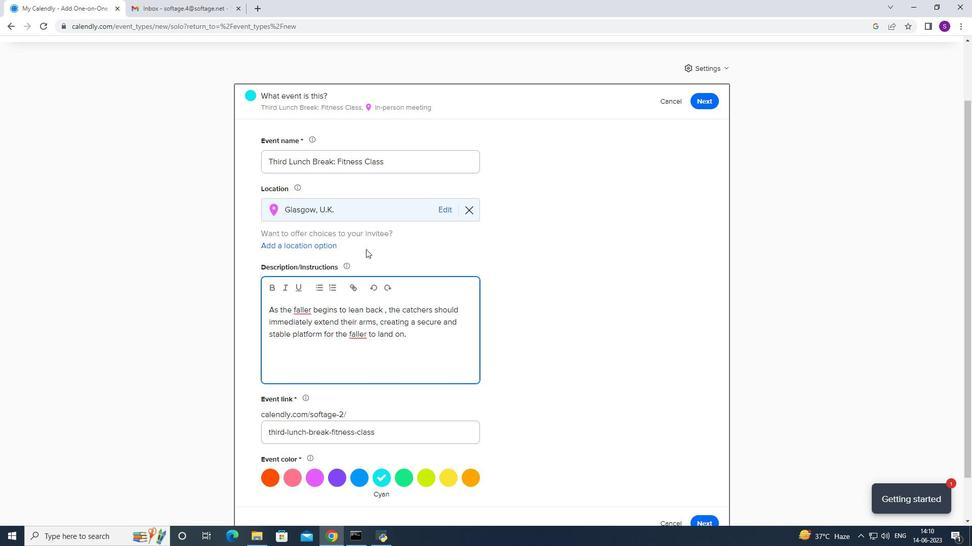 
Action: Mouse moved to (414, 285)
Screenshot: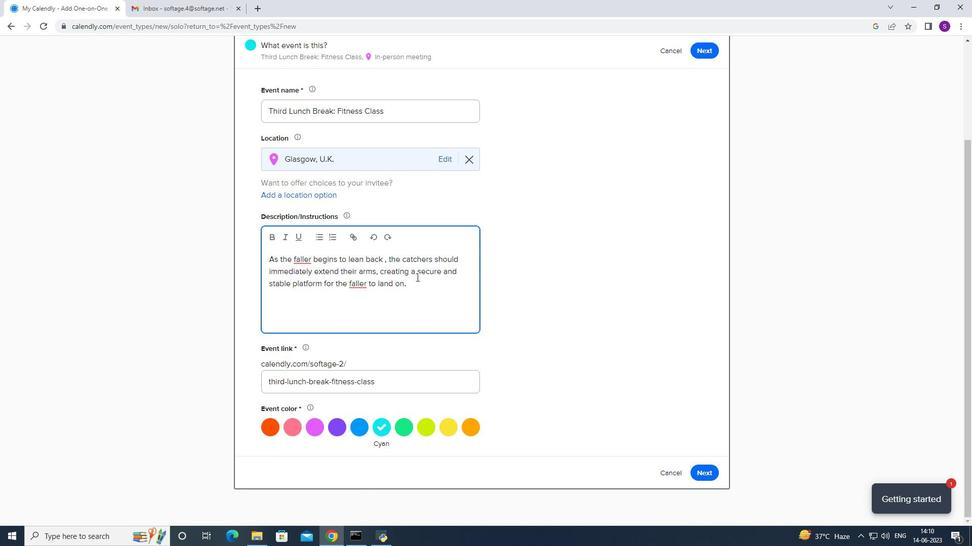 
Action: Mouse pressed left at (414, 285)
Screenshot: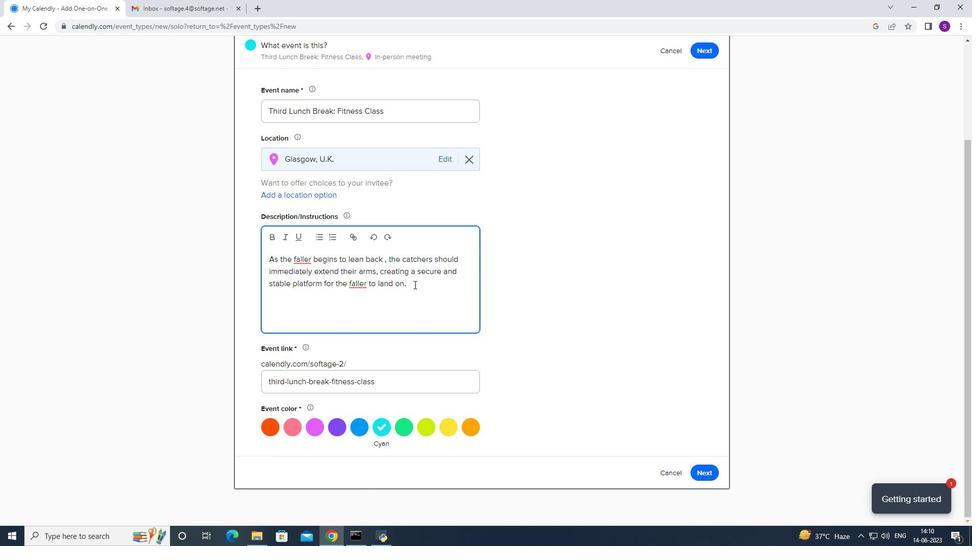 
Action: Mouse moved to (414, 285)
Screenshot: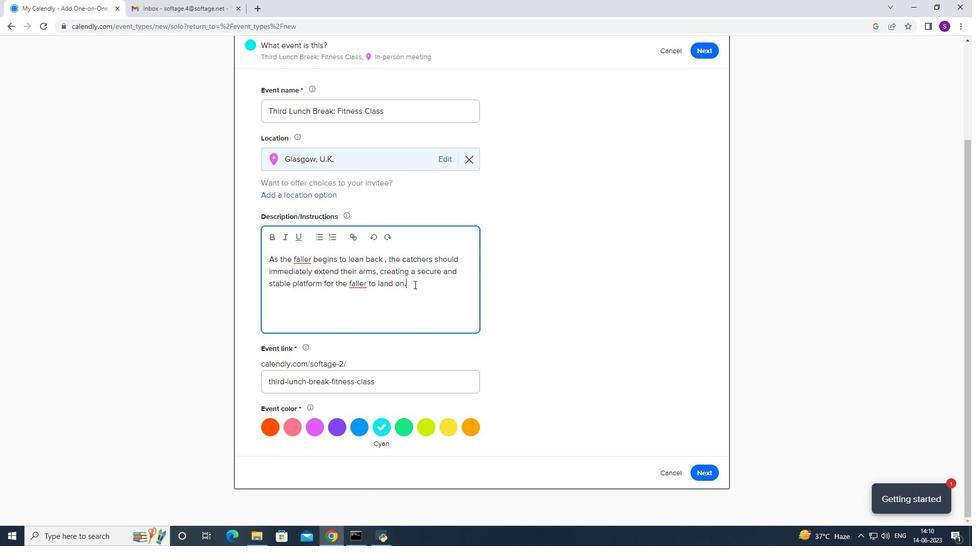 
Action: Key pressed <Key.caps_lock>C<Key.caps_lock>atchers<Key.space>should<Key.space>maintain<Key.space>s<Key.backspace><Key.space>a<Key.space>firm<Key.space>grip<Key.space>and<Key.space>ensure<Key.space>a<Key.space>safev<Key.space>l]<Key.backspace><Key.backspace><Key.backspace><Key.backspace><Key.space>landing<Key.space>fore<Key.space>thefaller.
Screenshot: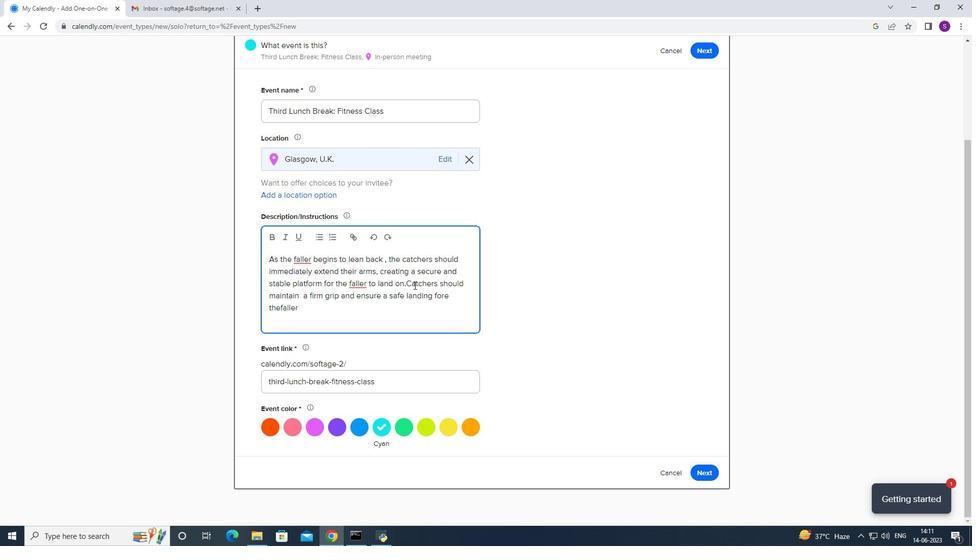 
Action: Mouse moved to (280, 308)
Screenshot: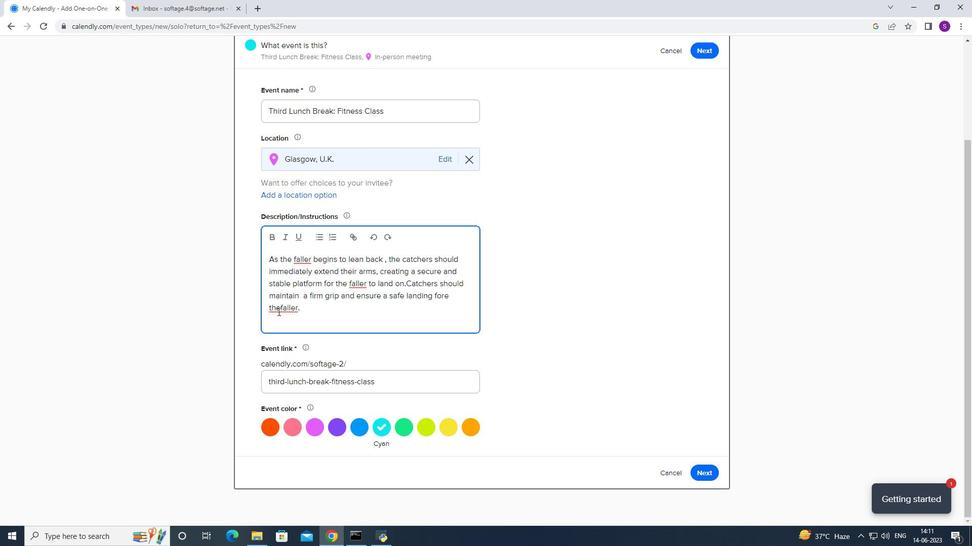 
Action: Mouse pressed left at (280, 308)
Screenshot: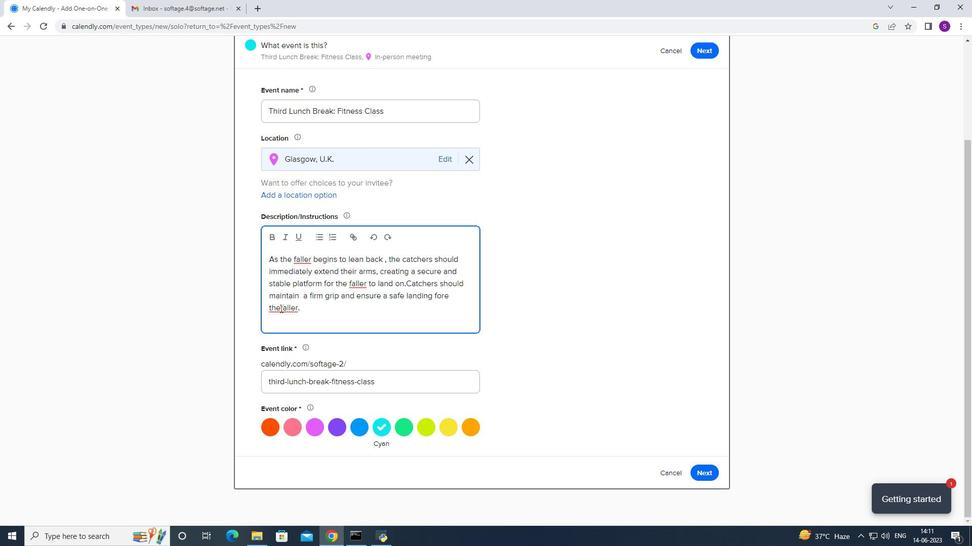 
Action: Mouse moved to (280, 308)
Screenshot: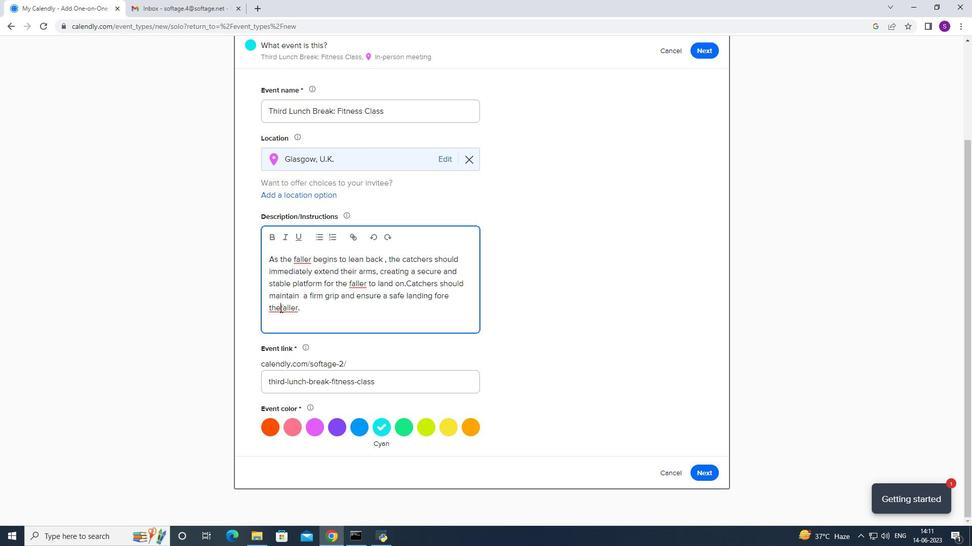 
Action: Key pressed <Key.space>
Screenshot: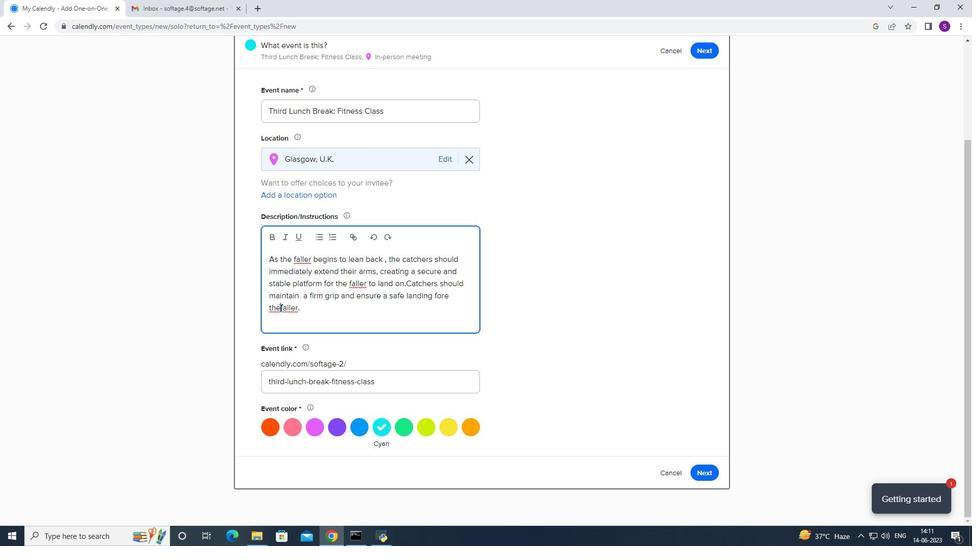 
Action: Mouse moved to (446, 297)
Screenshot: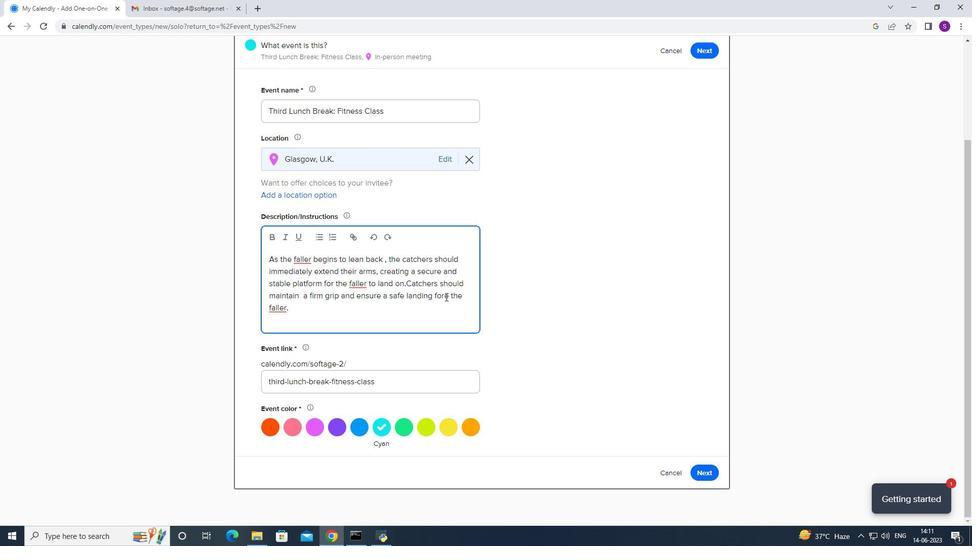 
Action: Mouse pressed left at (446, 297)
Screenshot: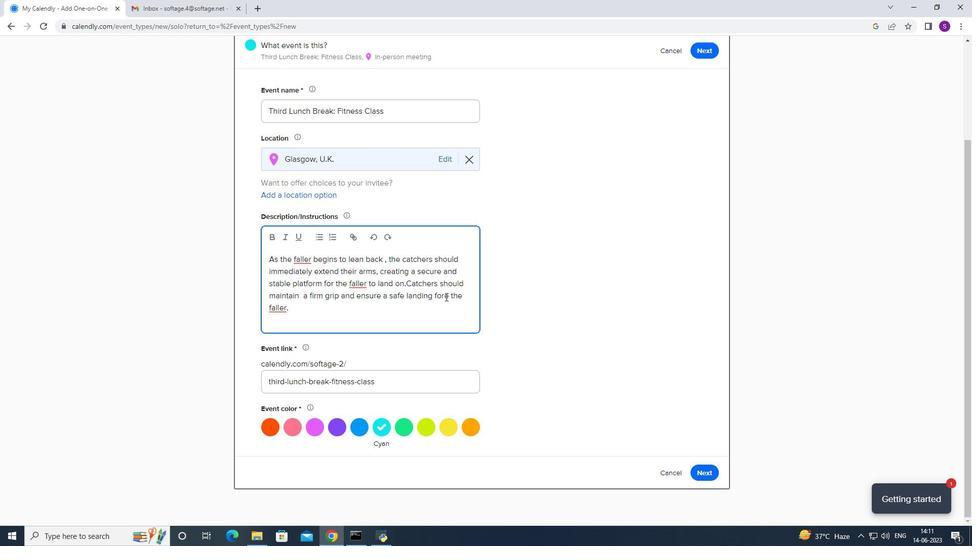 
Action: Mouse moved to (447, 297)
Screenshot: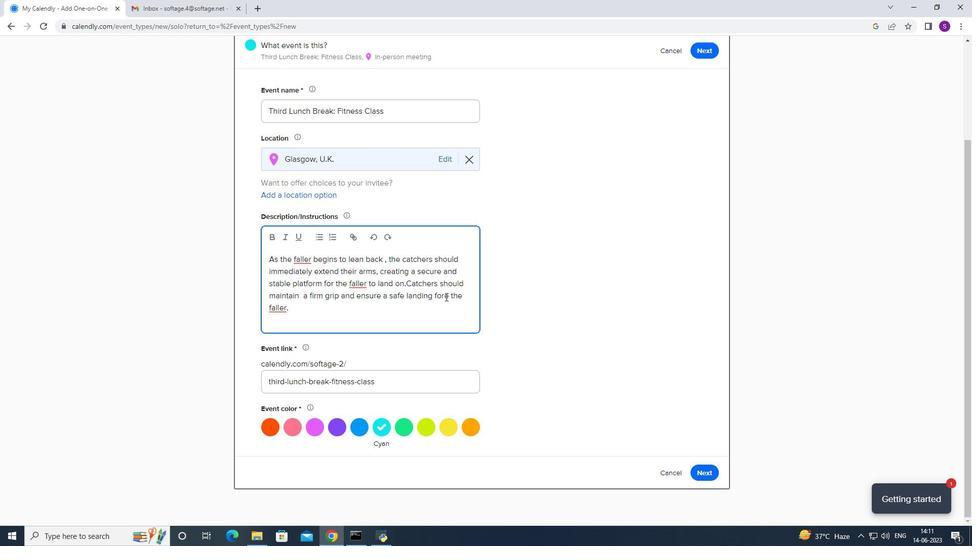 
Action: Key pressed <Key.backspace>
Screenshot: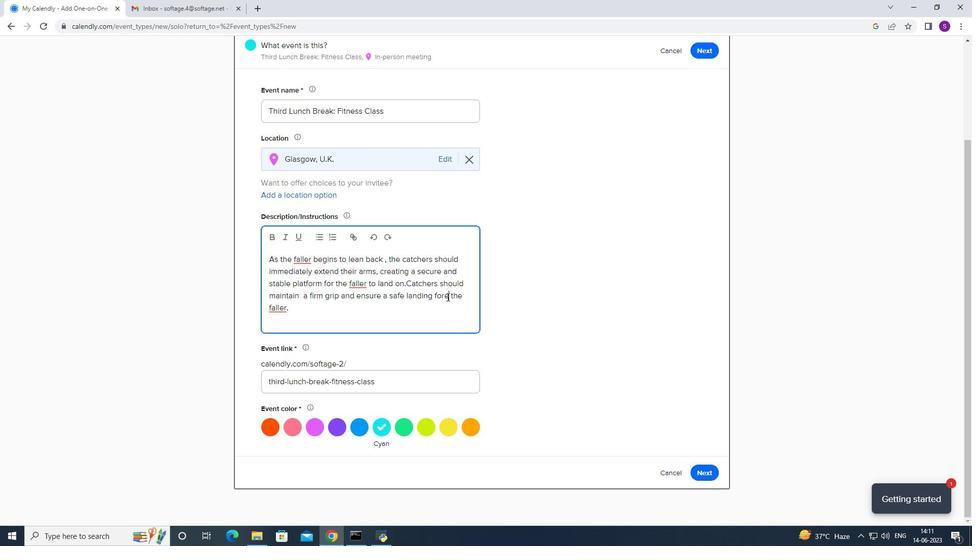 
Action: Mouse moved to (396, 314)
Screenshot: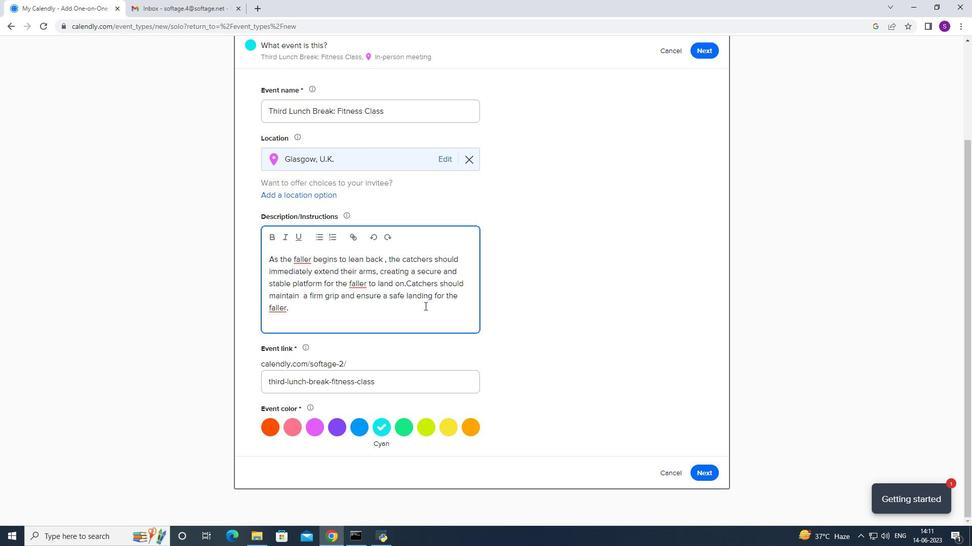 
Action: Mouse pressed left at (396, 314)
Screenshot: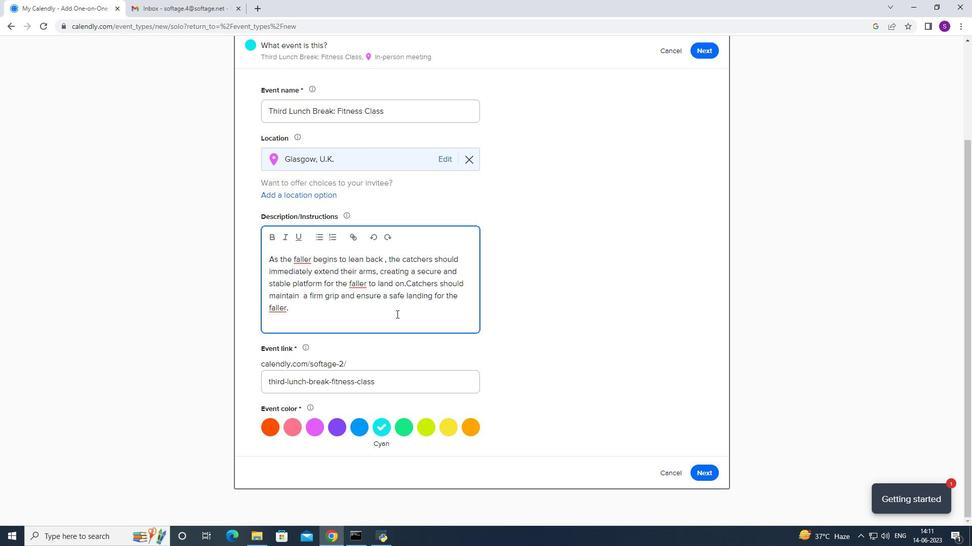
Action: Mouse moved to (285, 238)
Screenshot: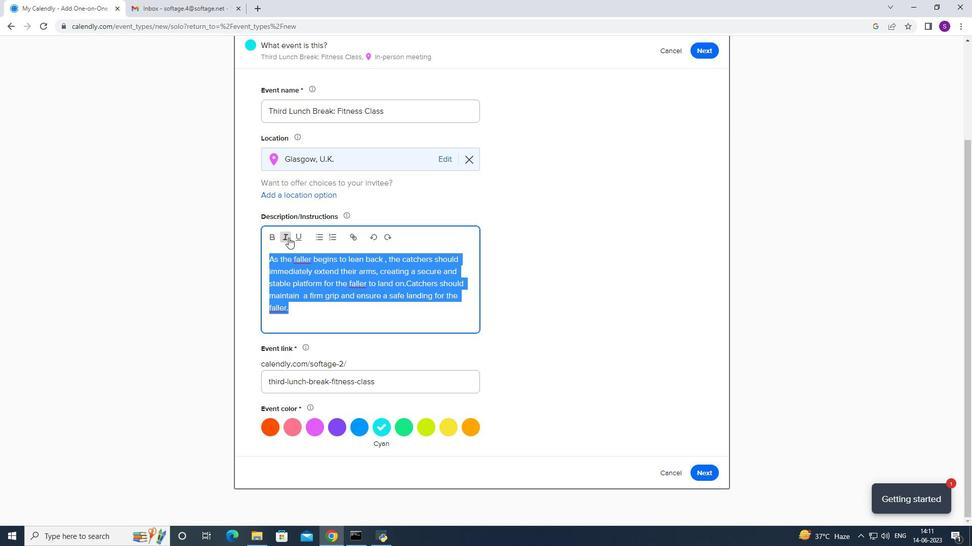 
Action: Mouse pressed left at (285, 238)
Screenshot: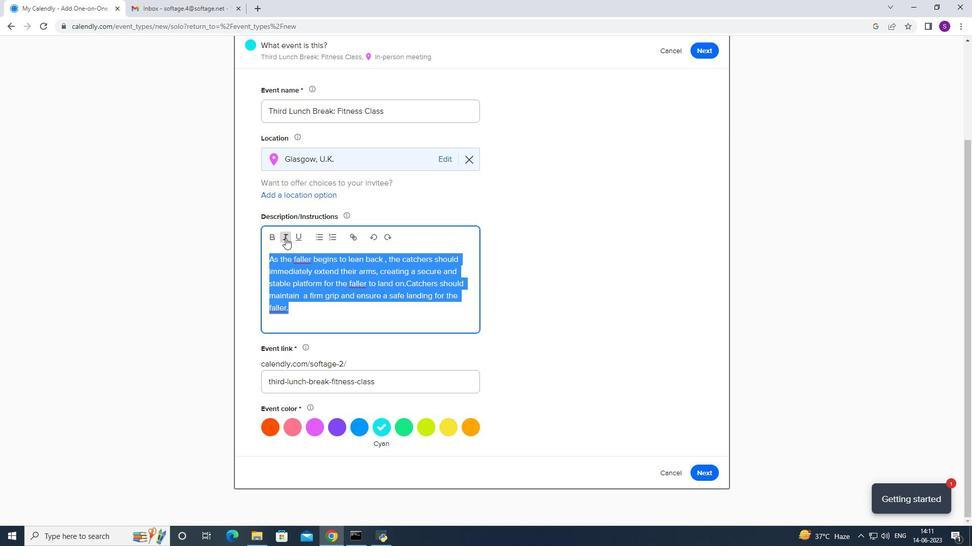 
Action: Mouse moved to (326, 296)
Screenshot: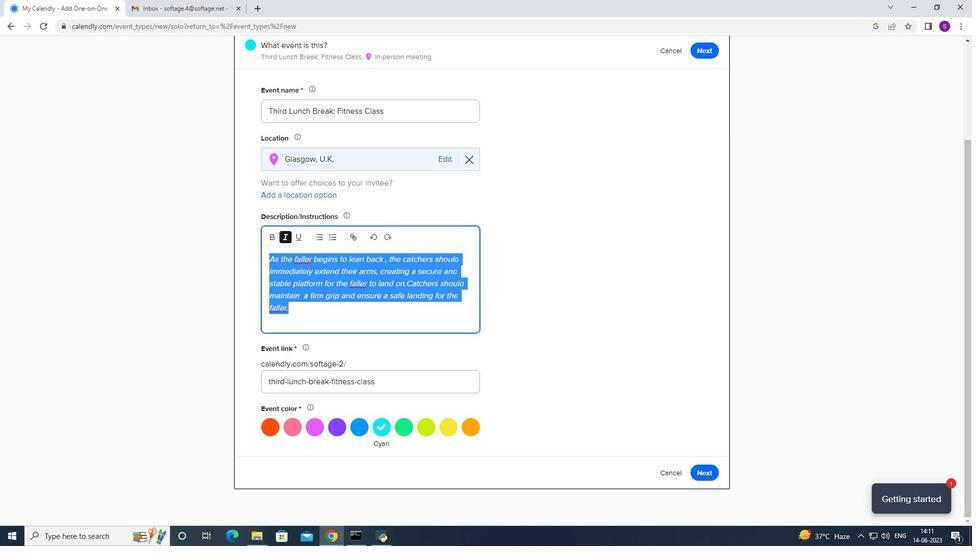 
Action: Mouse pressed left at (326, 296)
Screenshot: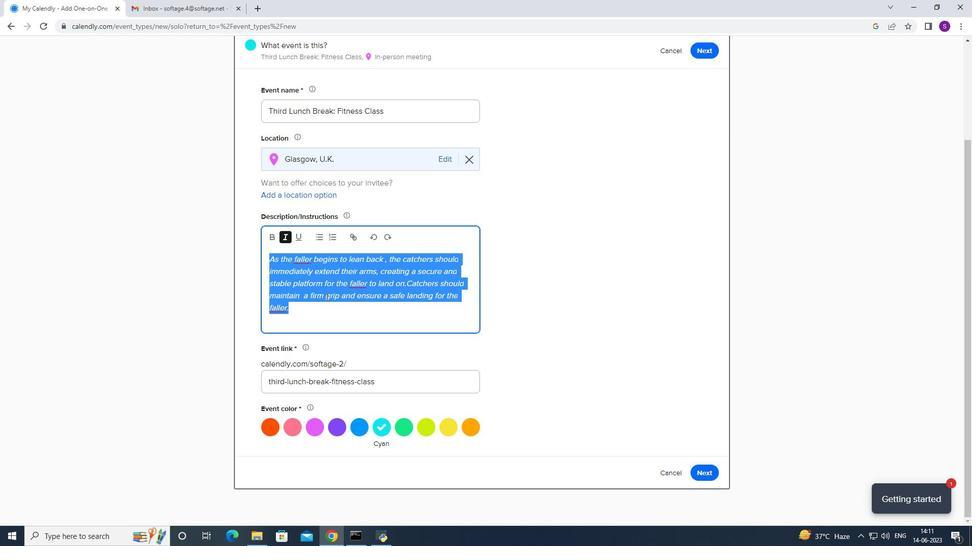 
Action: Mouse moved to (293, 286)
Screenshot: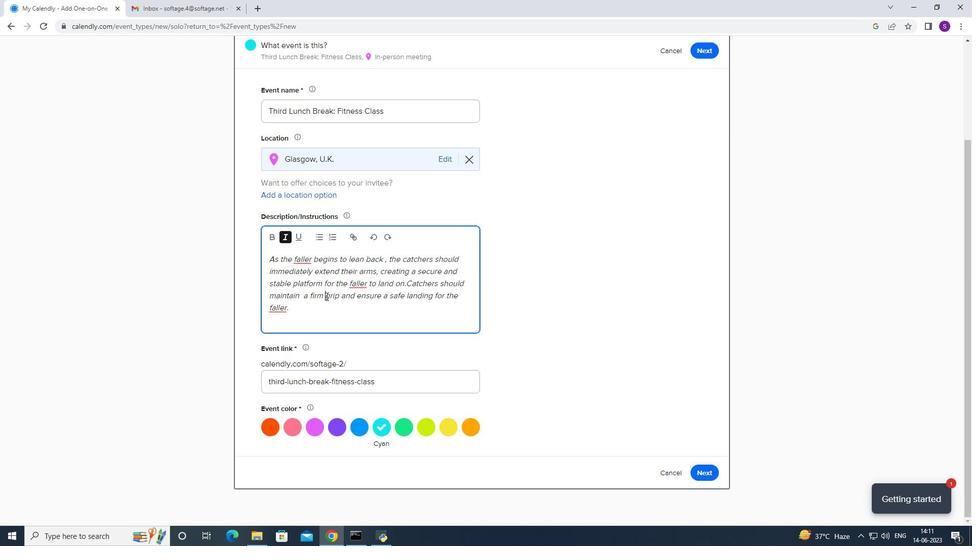 
Action: Mouse scrolled (293, 286) with delta (0, 0)
Screenshot: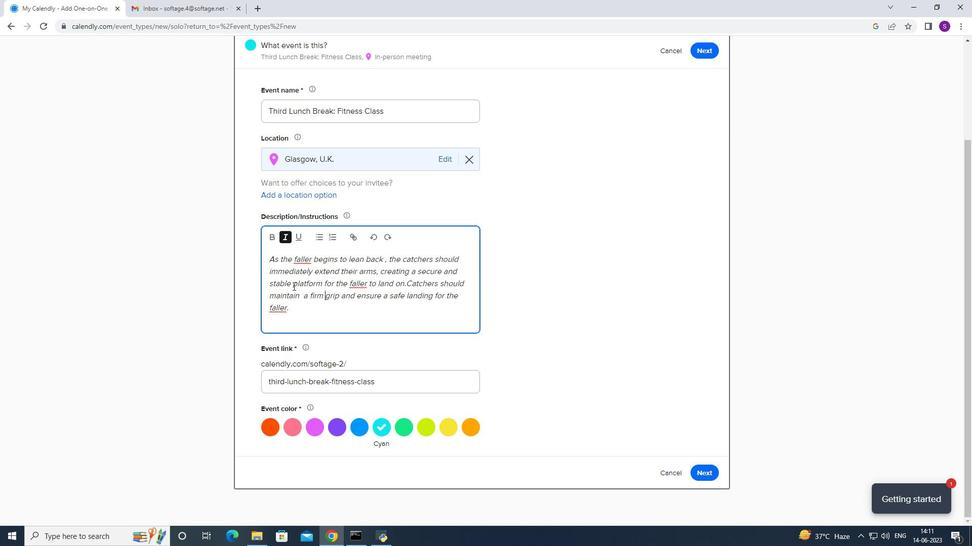 
Action: Mouse scrolled (293, 286) with delta (0, 0)
Screenshot: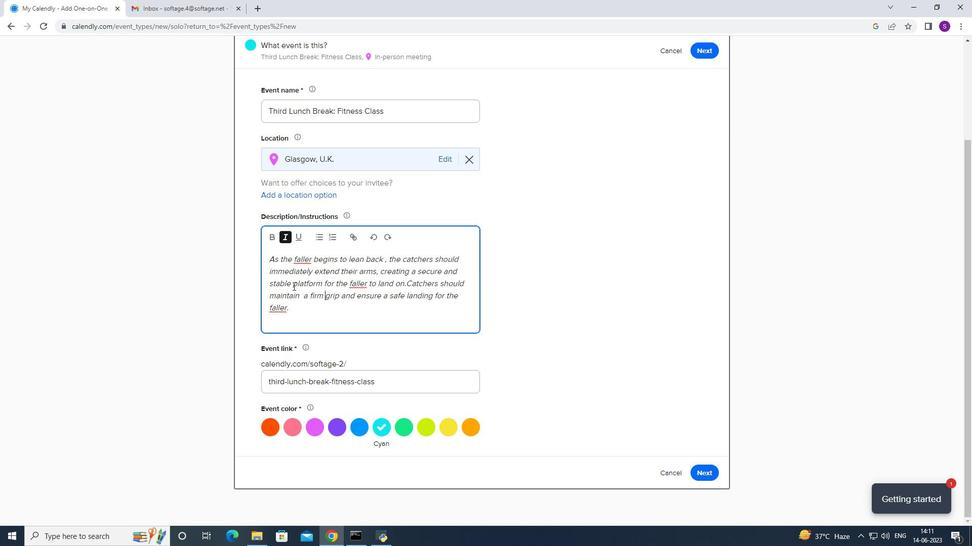 
Action: Mouse scrolled (293, 286) with delta (0, 0)
Screenshot: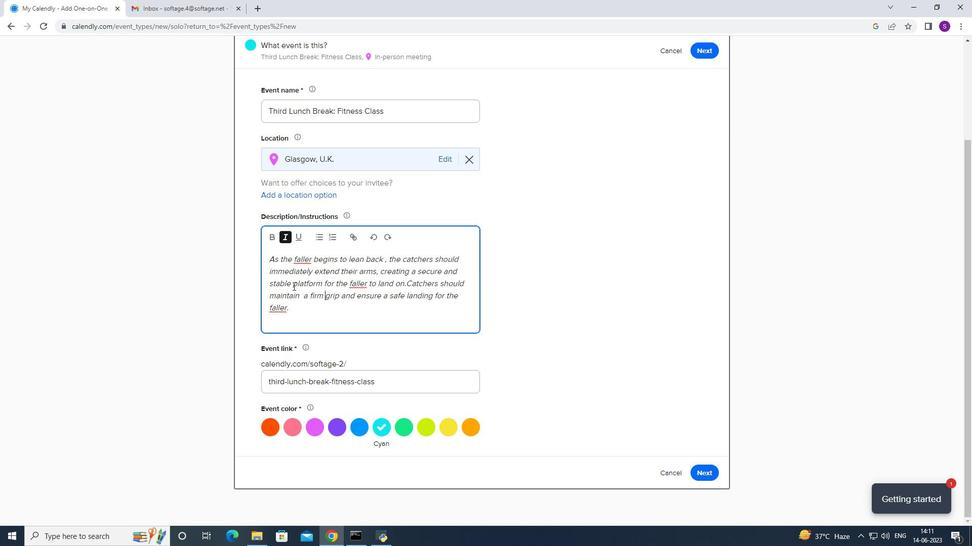 
Action: Mouse scrolled (293, 286) with delta (0, 0)
Screenshot: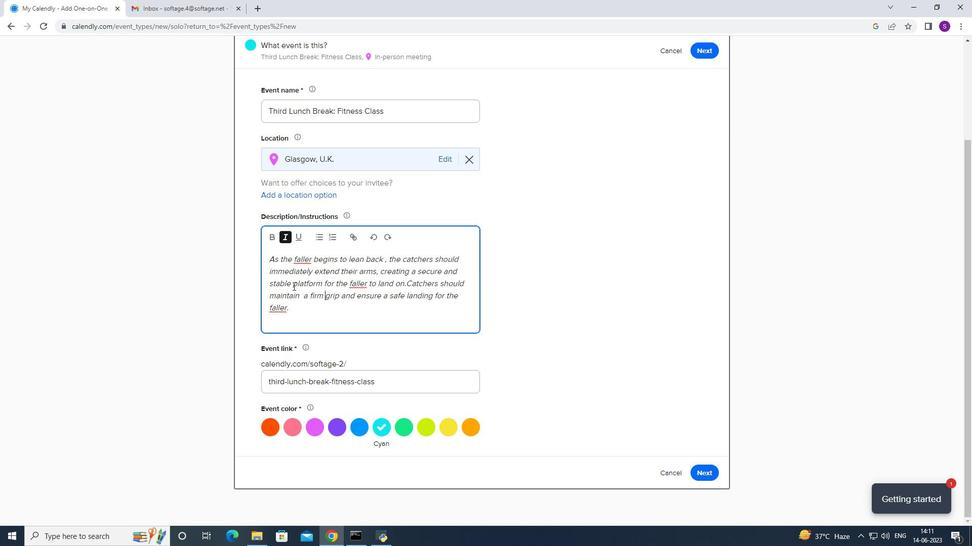 
Action: Mouse scrolled (293, 286) with delta (0, 0)
Screenshot: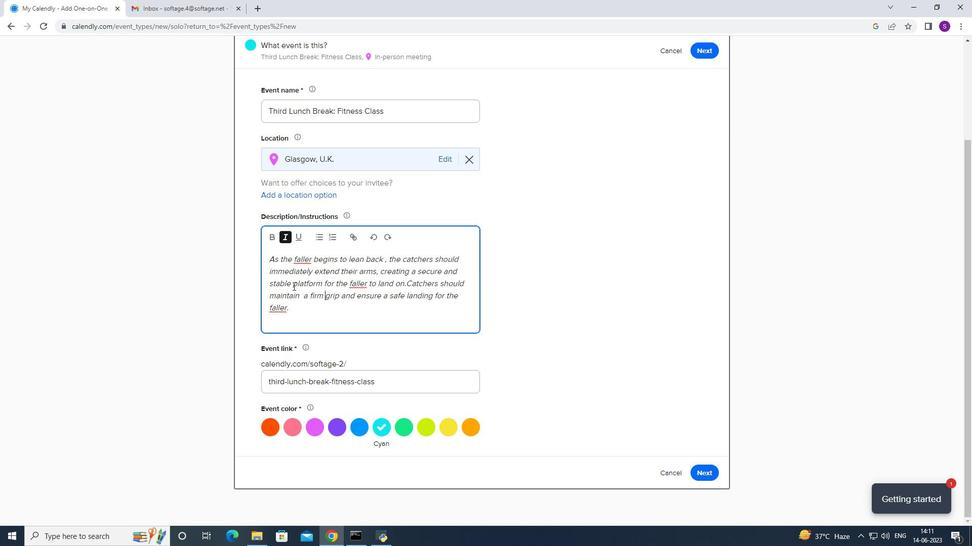 
Action: Mouse scrolled (293, 286) with delta (0, 0)
Screenshot: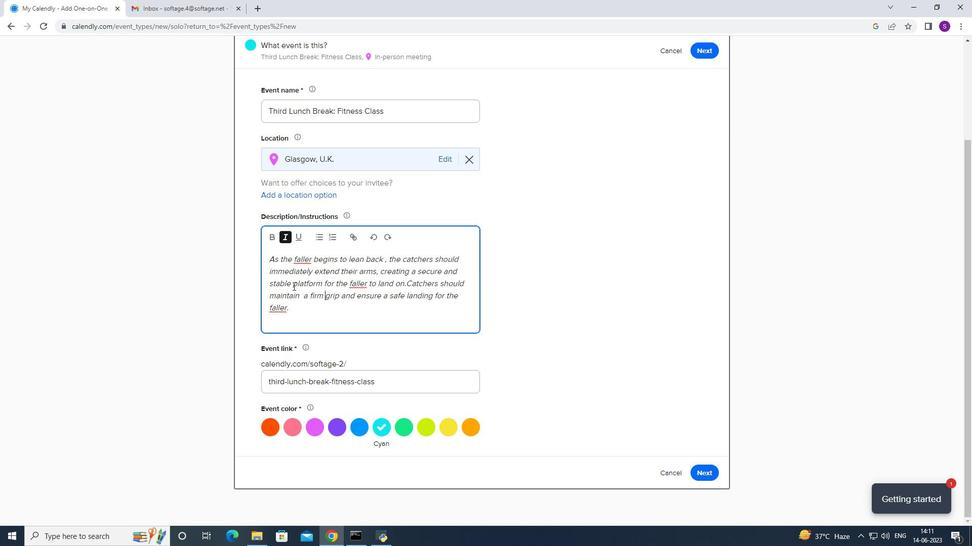 
Action: Mouse moved to (346, 422)
Screenshot: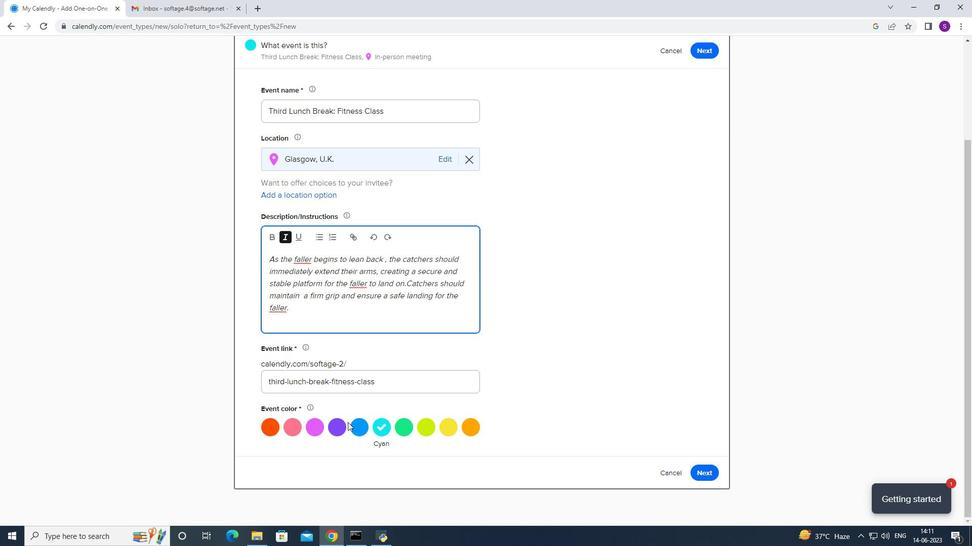 
Action: Mouse scrolled (346, 422) with delta (0, 0)
Screenshot: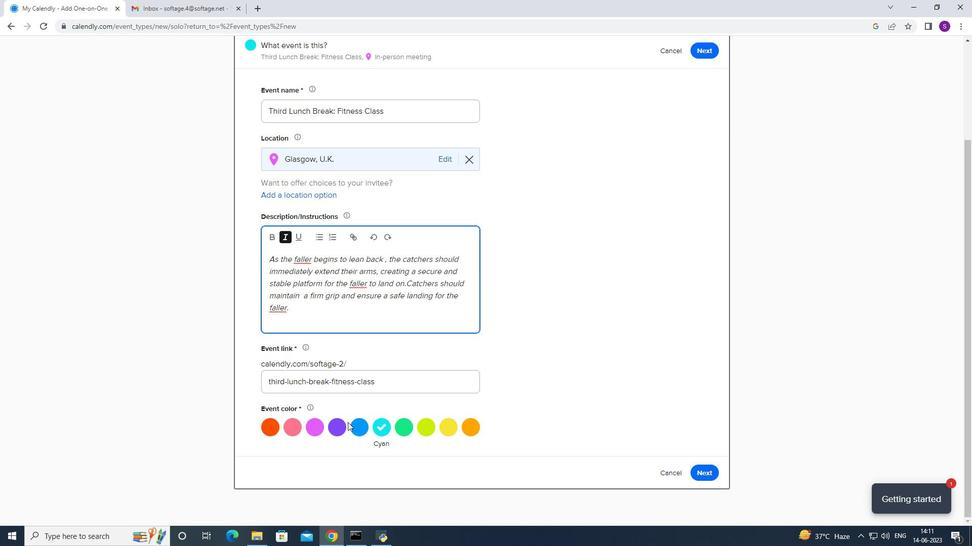 
Action: Mouse moved to (706, 481)
Screenshot: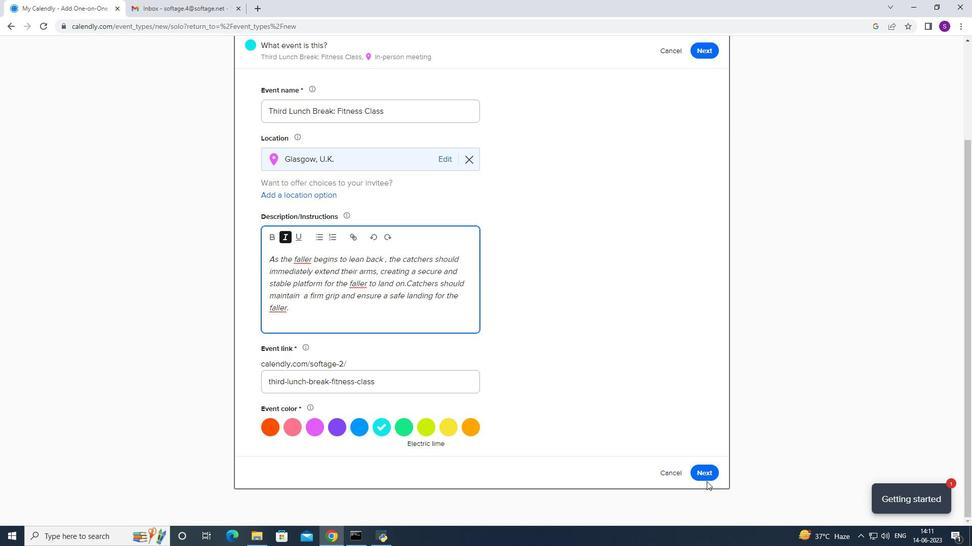 
Action: Mouse pressed left at (706, 481)
Screenshot: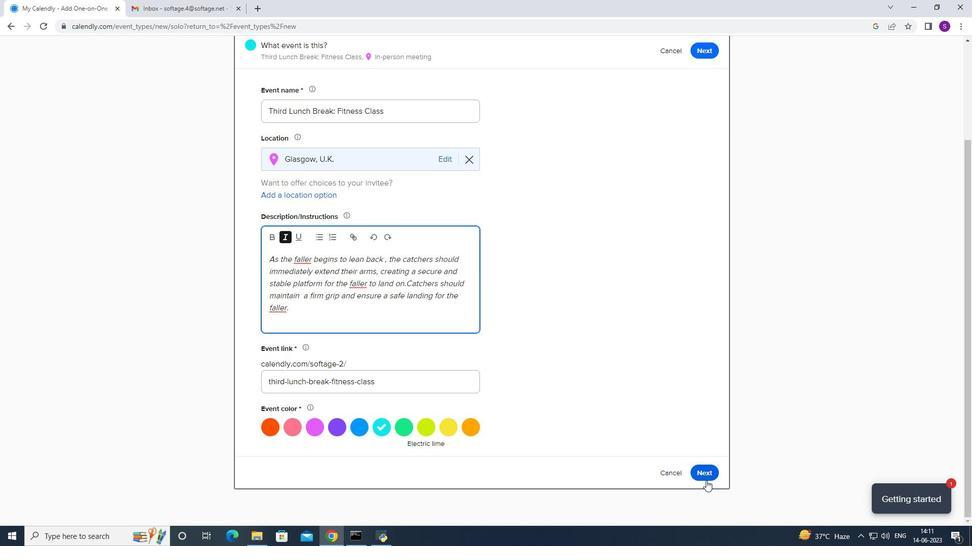 
Action: Mouse moved to (320, 200)
Screenshot: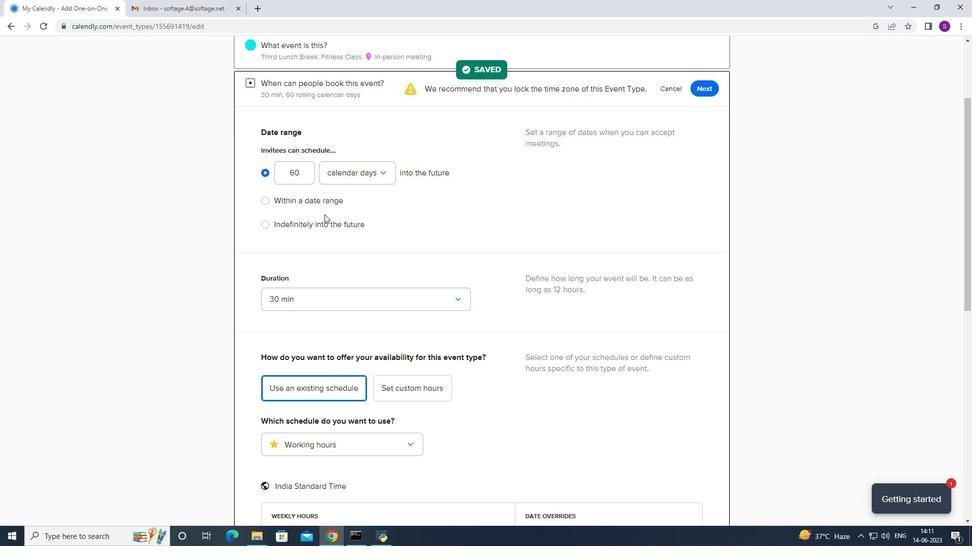 
Action: Mouse pressed left at (320, 200)
Screenshot: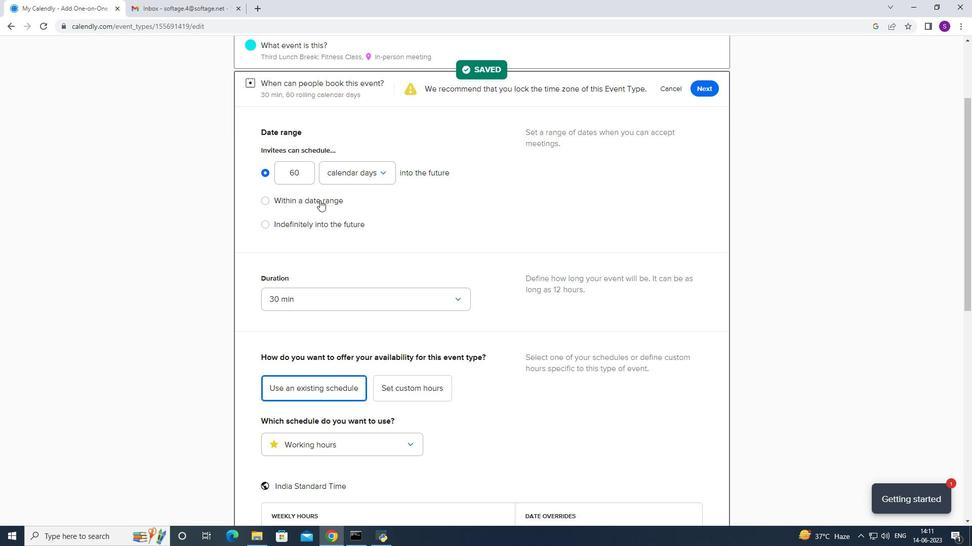 
Action: Mouse moved to (357, 212)
Screenshot: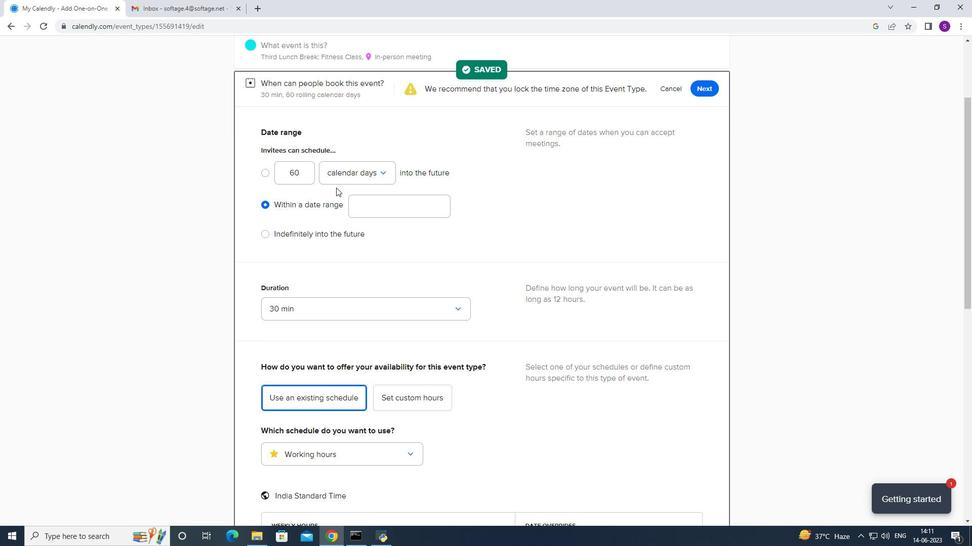 
Action: Mouse pressed left at (357, 212)
Screenshot: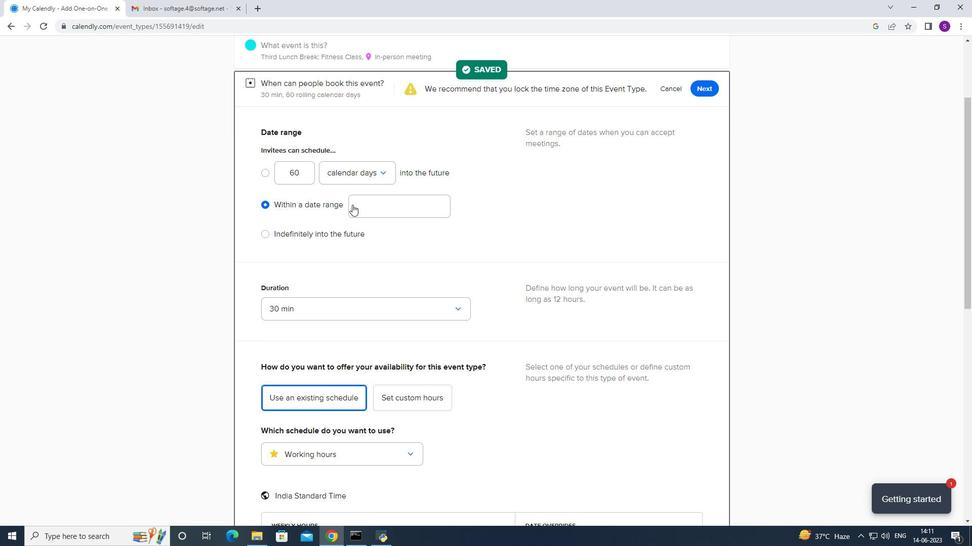 
Action: Mouse moved to (422, 240)
Screenshot: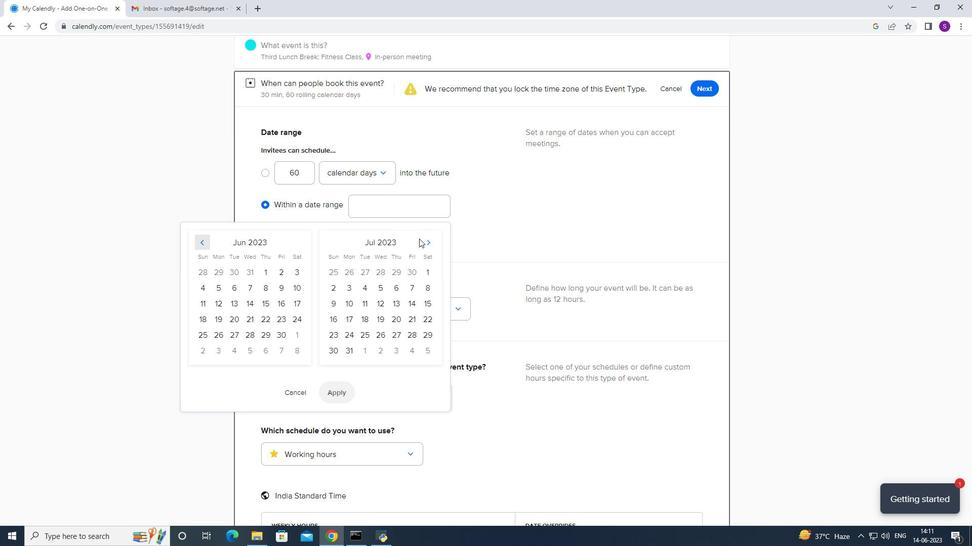 
Action: Mouse pressed left at (422, 240)
Screenshot: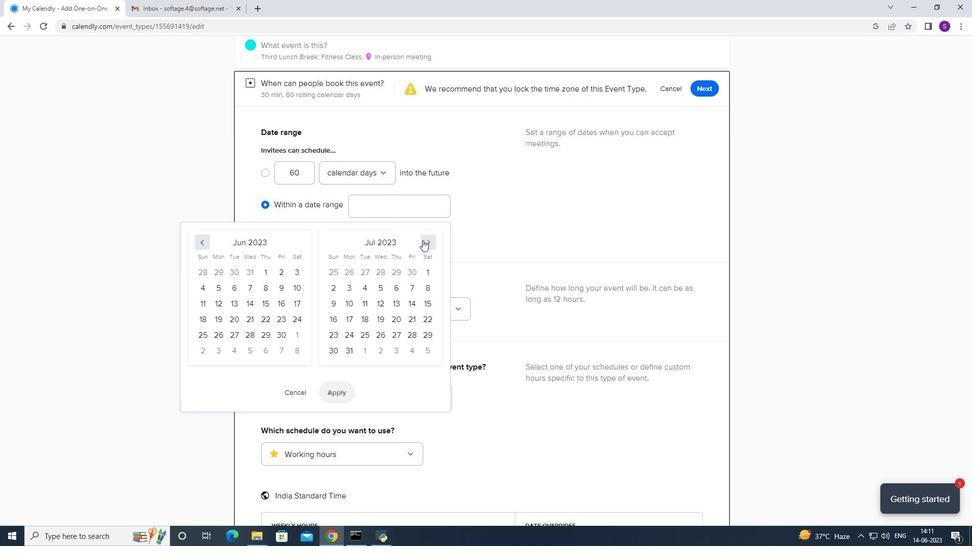
Action: Mouse pressed left at (422, 240)
Screenshot: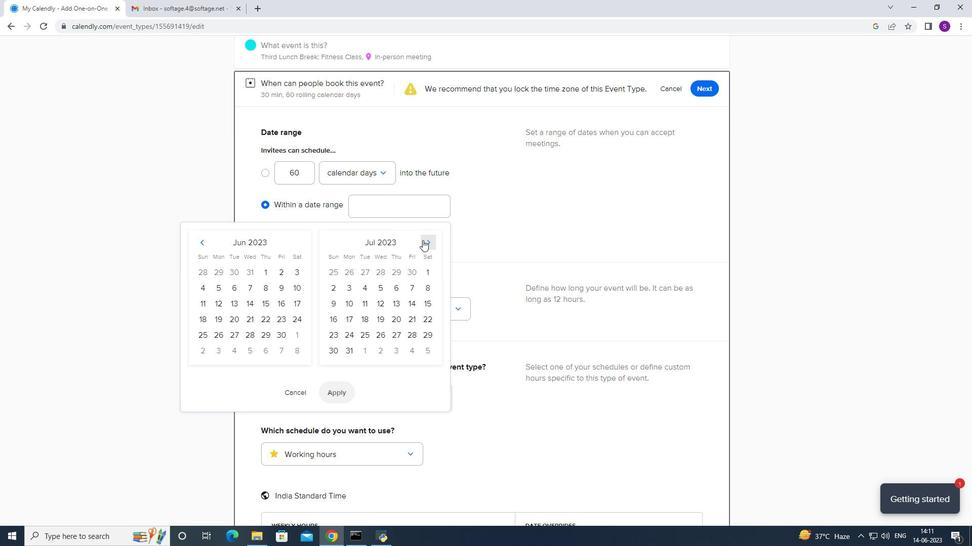 
Action: Mouse pressed left at (422, 240)
Screenshot: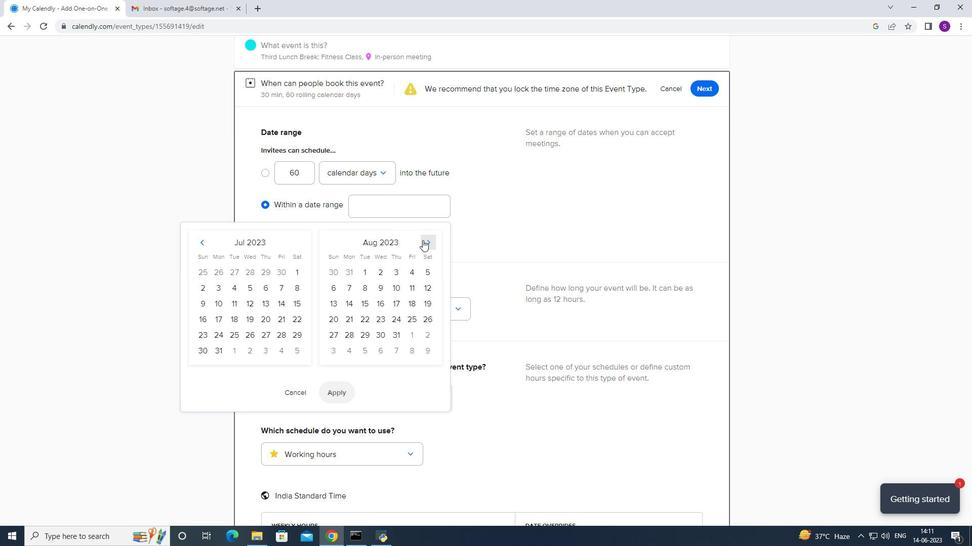 
Action: Mouse pressed left at (422, 240)
Screenshot: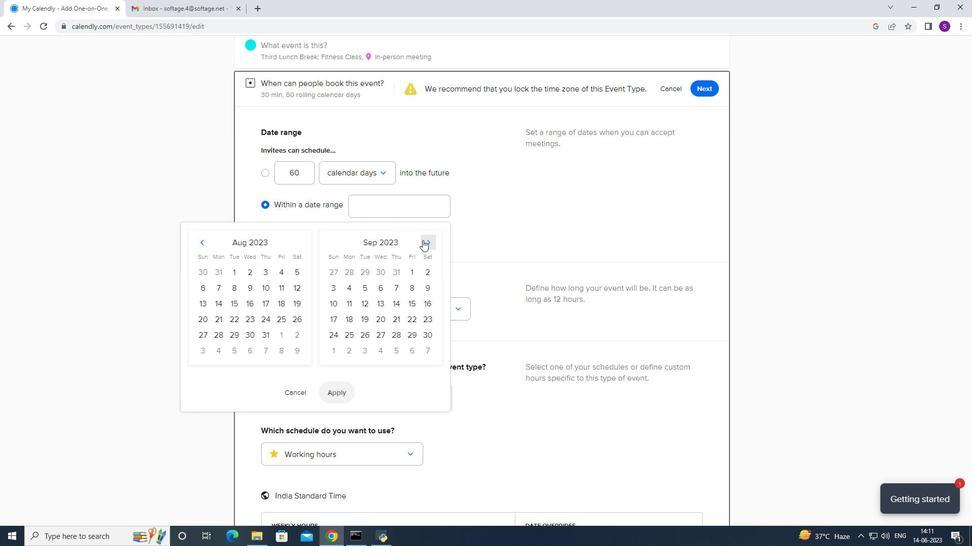 
Action: Mouse pressed left at (422, 240)
Screenshot: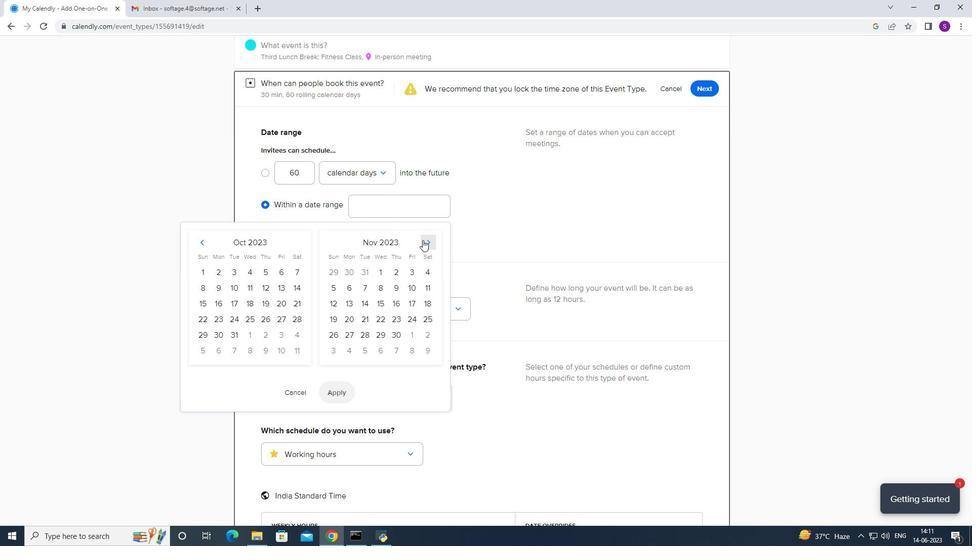 
Action: Mouse moved to (371, 301)
Screenshot: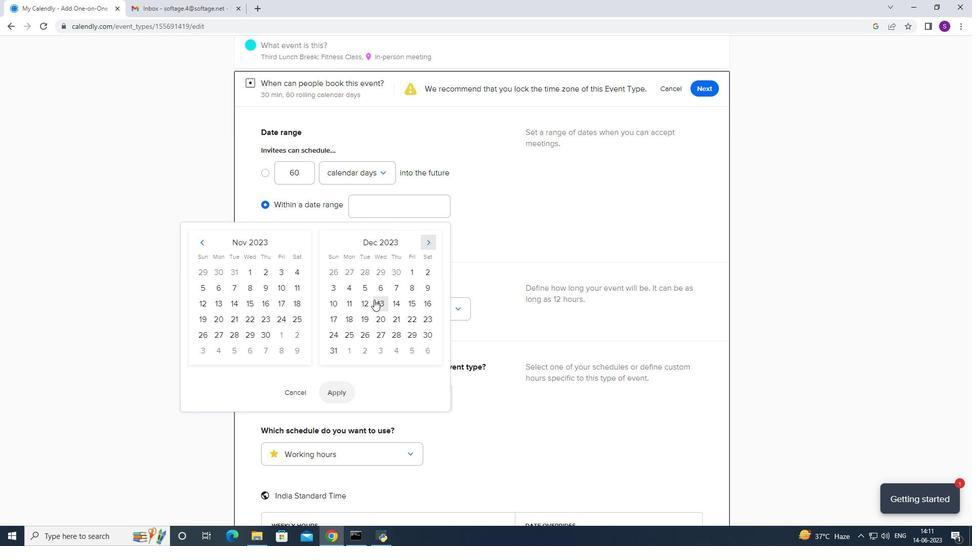
Action: Mouse pressed left at (371, 301)
Screenshot: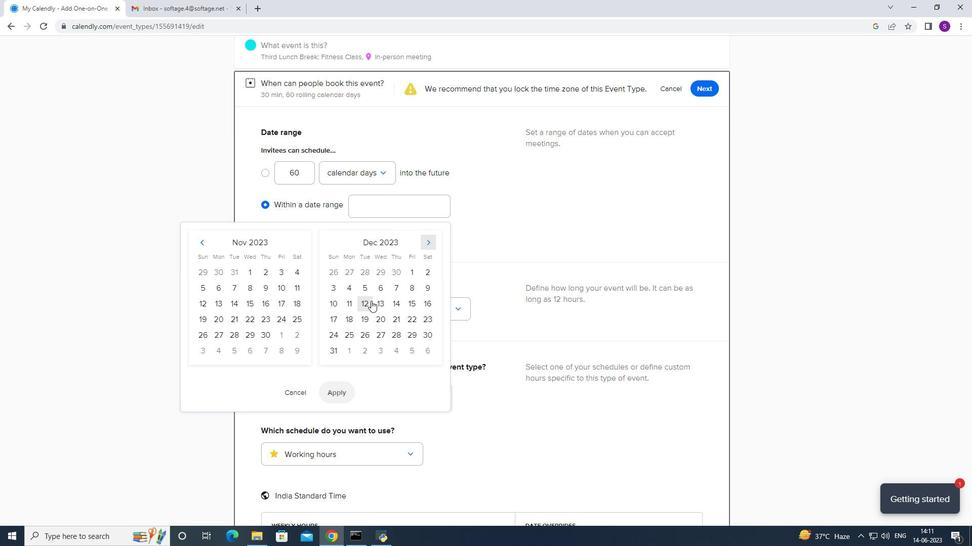 
Action: Mouse moved to (379, 301)
Screenshot: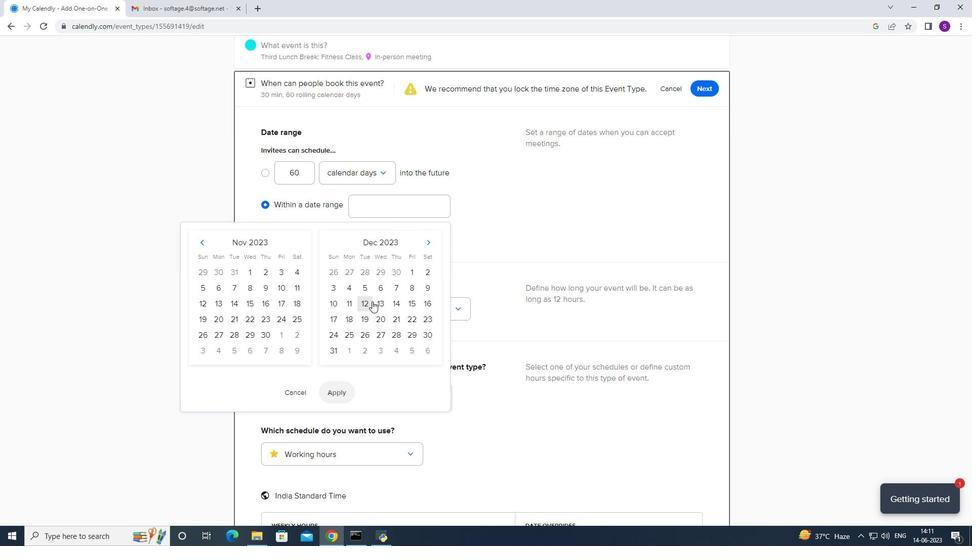 
Action: Mouse pressed left at (379, 301)
Screenshot: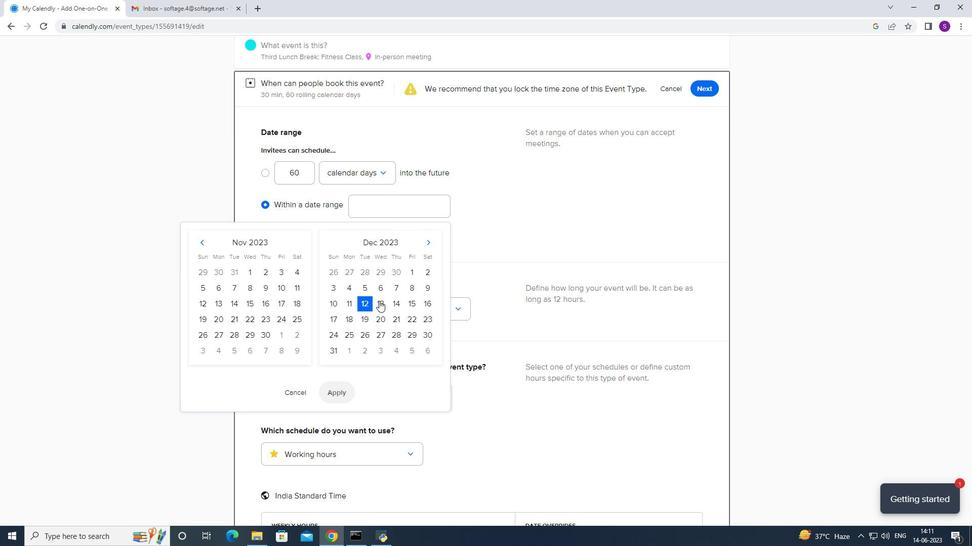 
Action: Mouse moved to (343, 386)
Screenshot: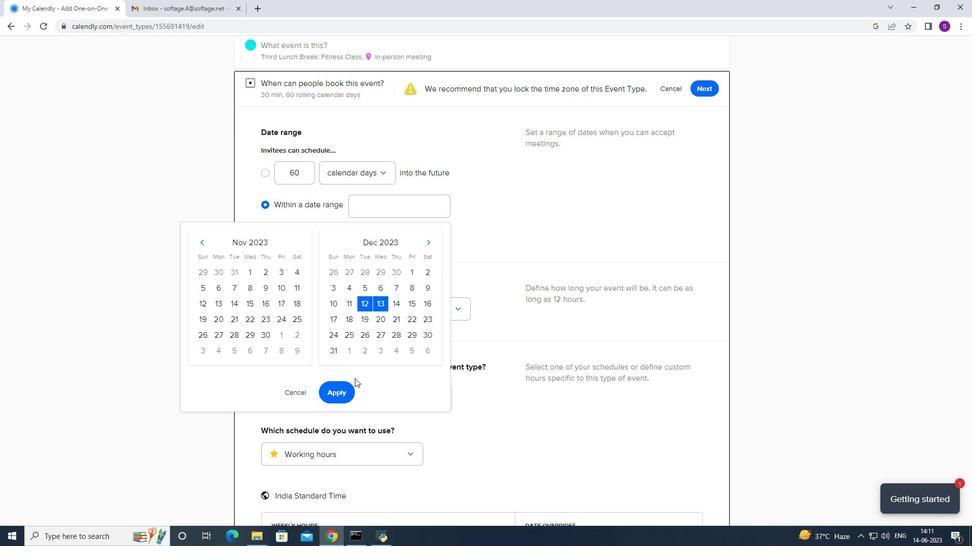 
Action: Mouse pressed left at (343, 386)
Screenshot: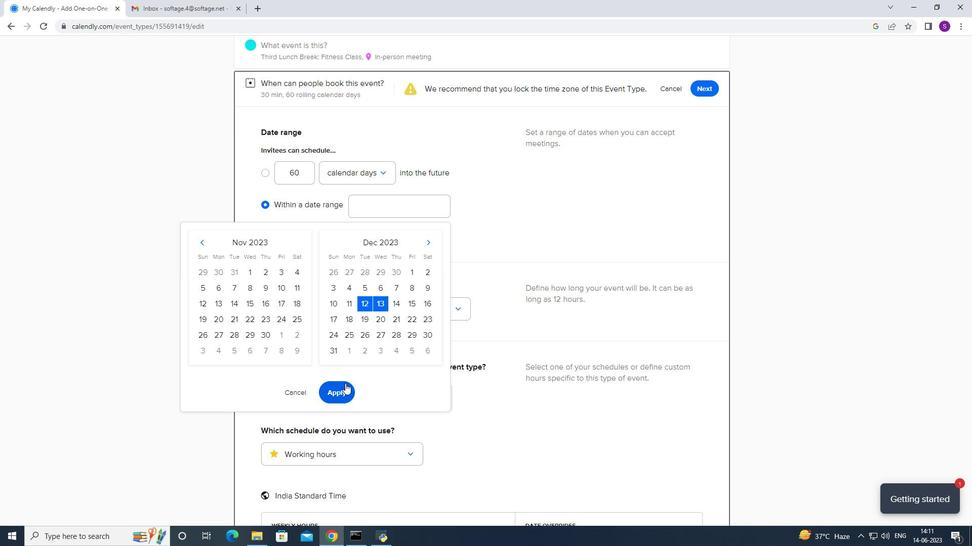 
Action: Mouse moved to (416, 347)
Screenshot: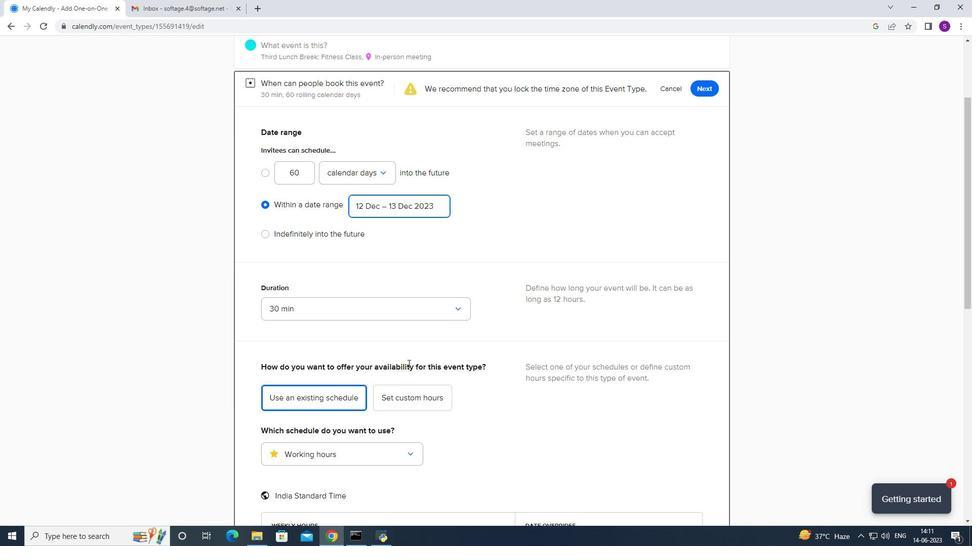 
Action: Mouse scrolled (416, 346) with delta (0, 0)
Screenshot: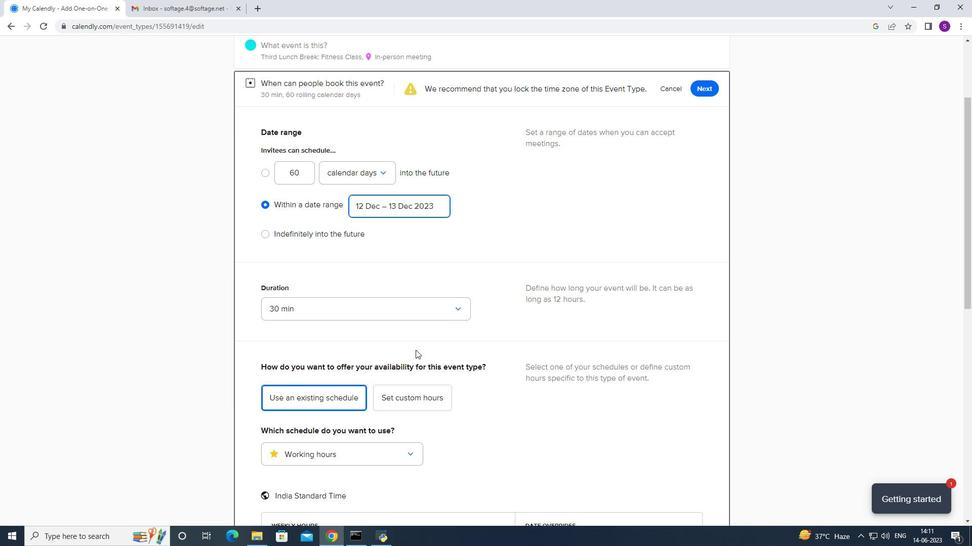 
Action: Mouse scrolled (416, 346) with delta (0, 0)
Screenshot: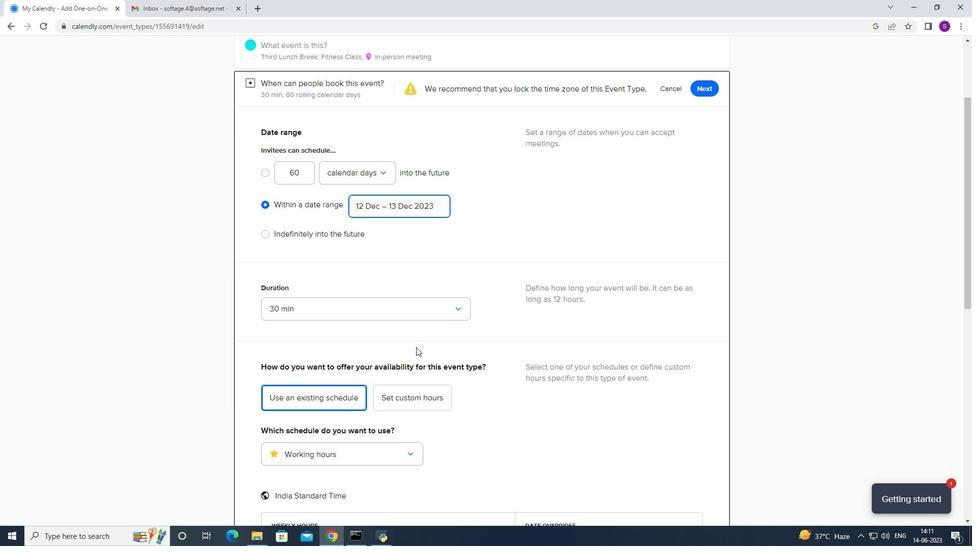 
Action: Mouse scrolled (416, 346) with delta (0, 0)
Screenshot: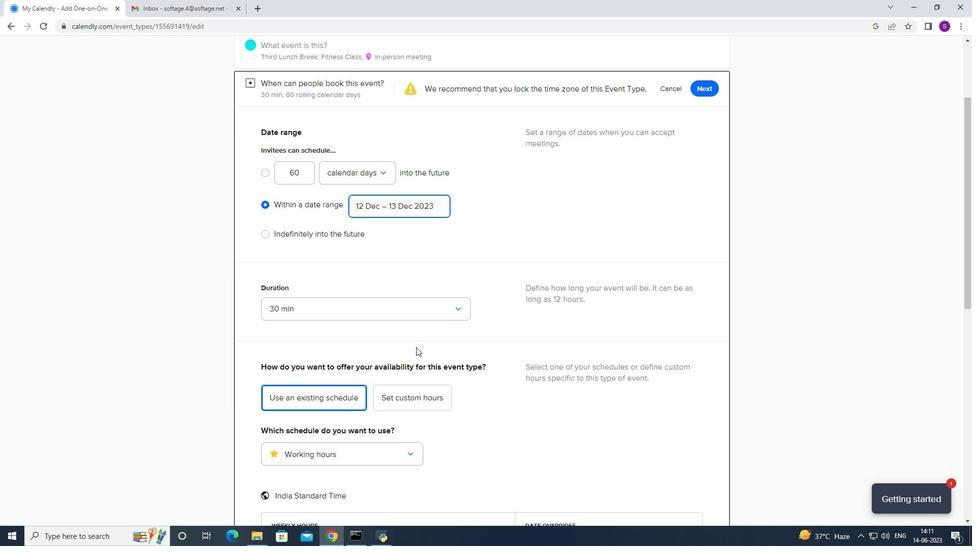 
Action: Mouse scrolled (416, 346) with delta (0, -1)
Screenshot: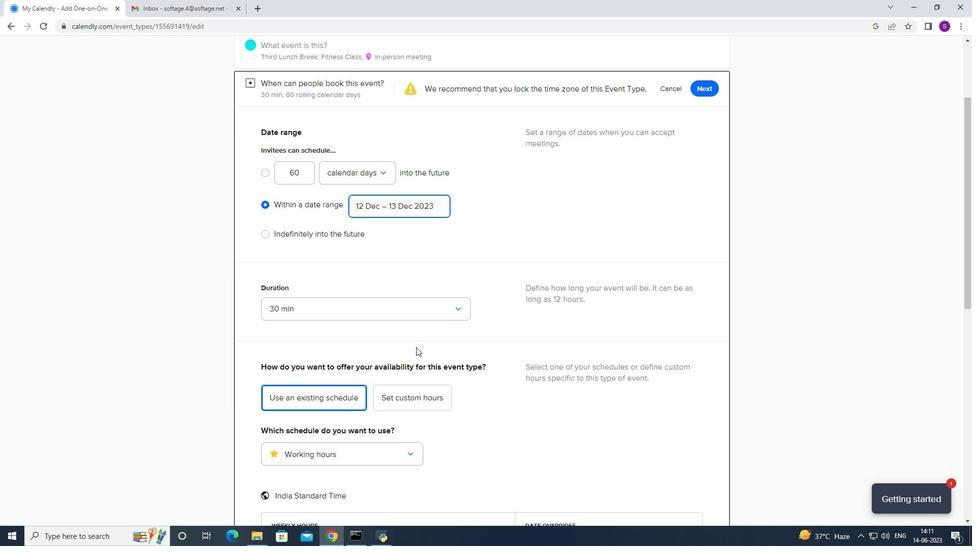 
Action: Mouse scrolled (416, 346) with delta (0, 0)
Screenshot: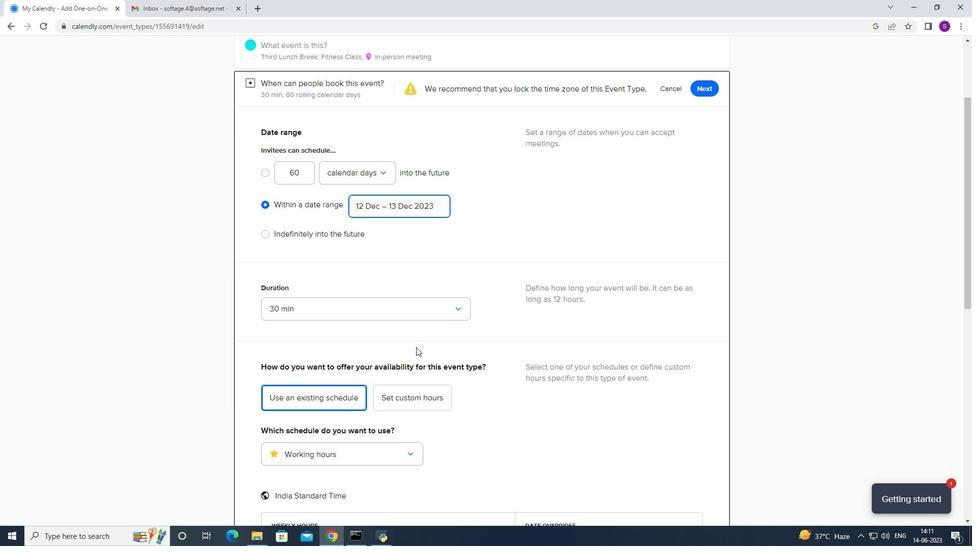 
Action: Mouse scrolled (416, 346) with delta (0, 0)
Screenshot: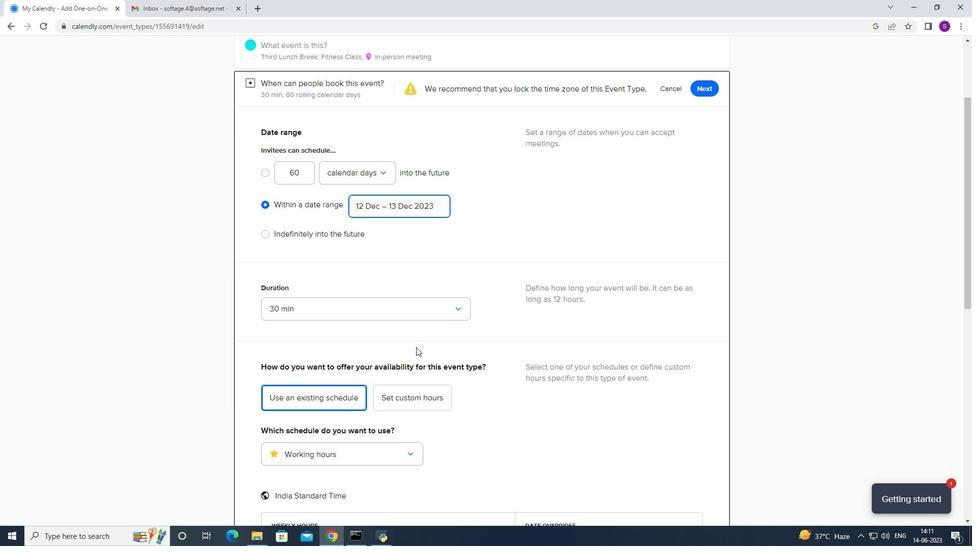 
Action: Mouse scrolled (416, 346) with delta (0, 0)
Screenshot: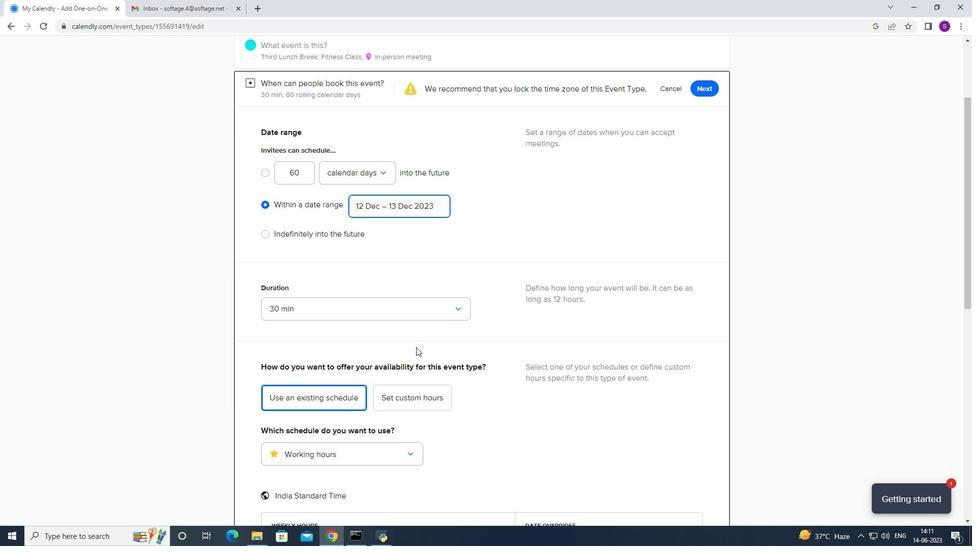 
Action: Mouse moved to (577, 427)
Screenshot: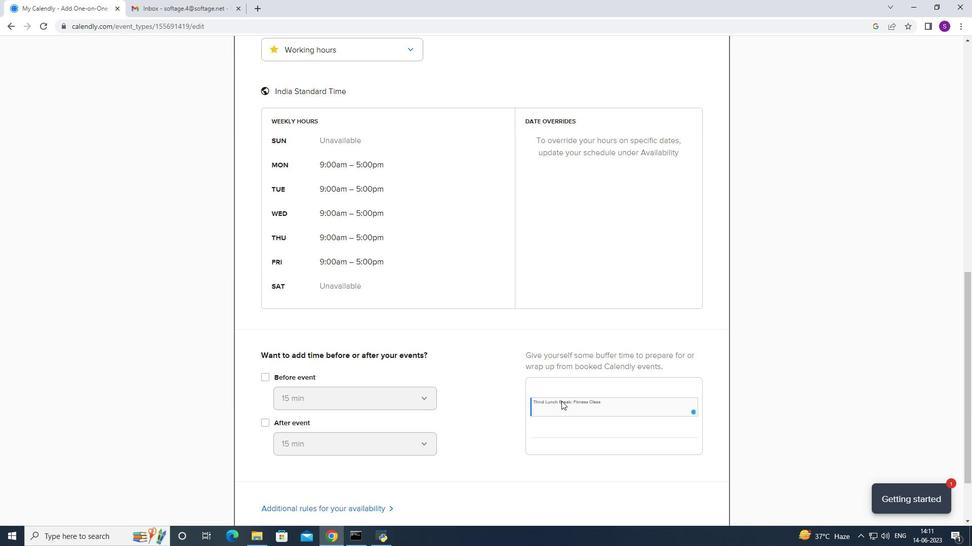 
Action: Mouse scrolled (577, 427) with delta (0, 0)
Screenshot: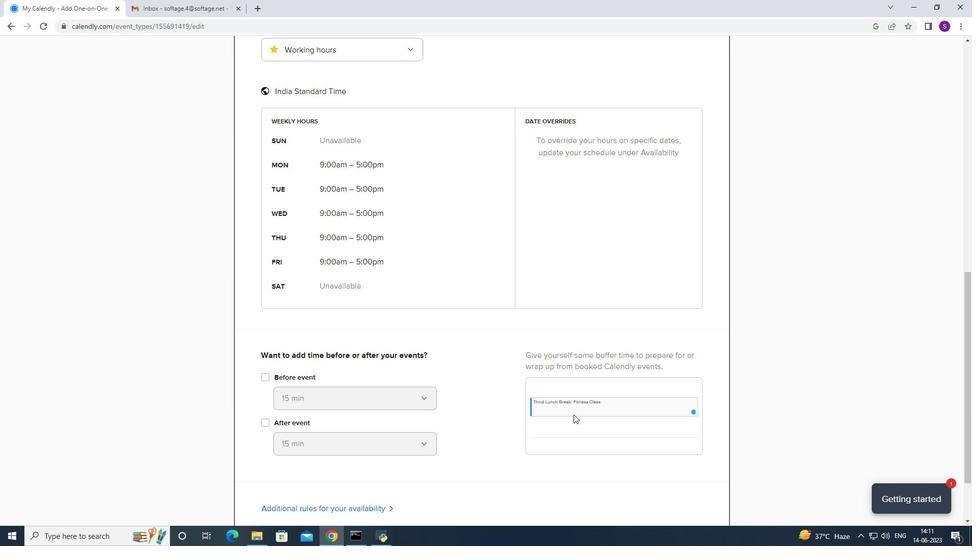 
Action: Mouse moved to (578, 431)
Screenshot: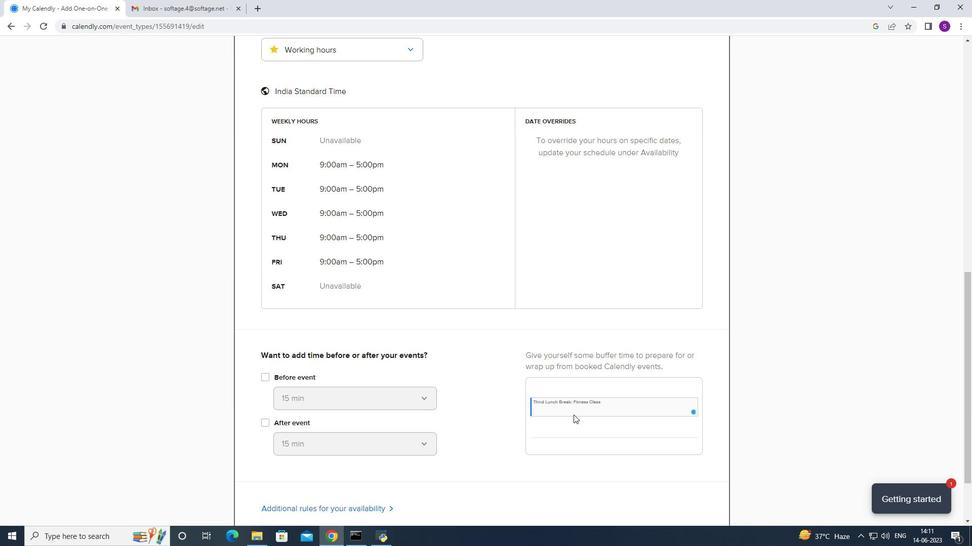 
Action: Mouse scrolled (578, 431) with delta (0, 0)
Screenshot: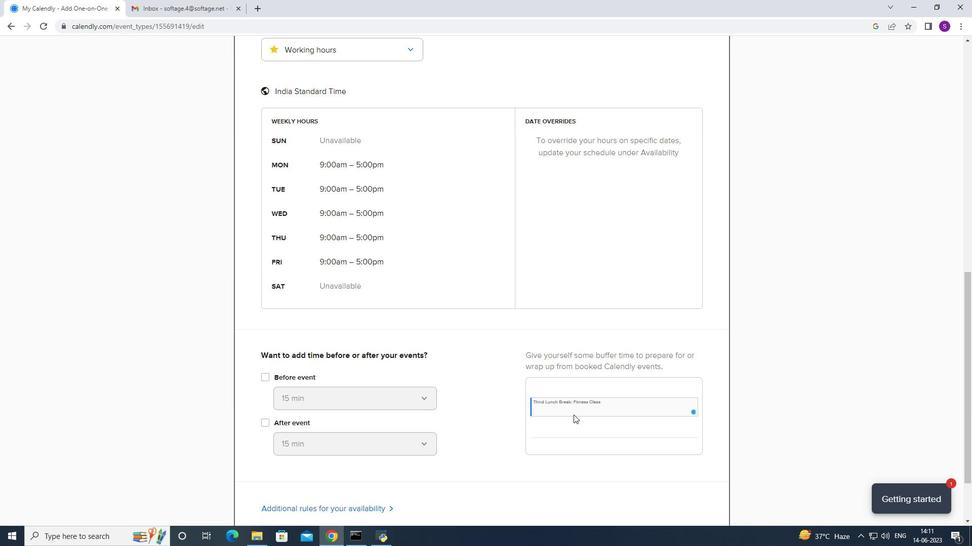 
Action: Mouse moved to (578, 432)
Screenshot: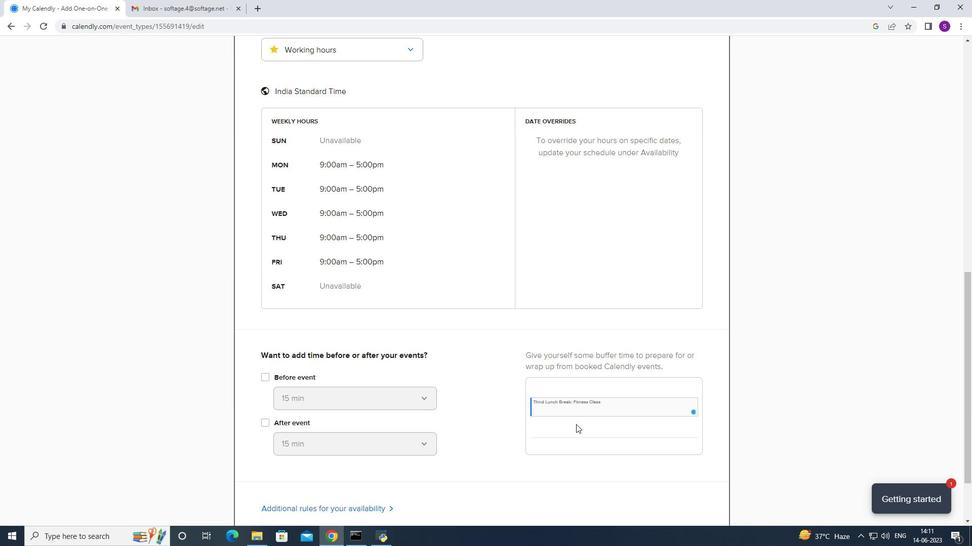 
Action: Mouse scrolled (578, 431) with delta (0, 0)
Screenshot: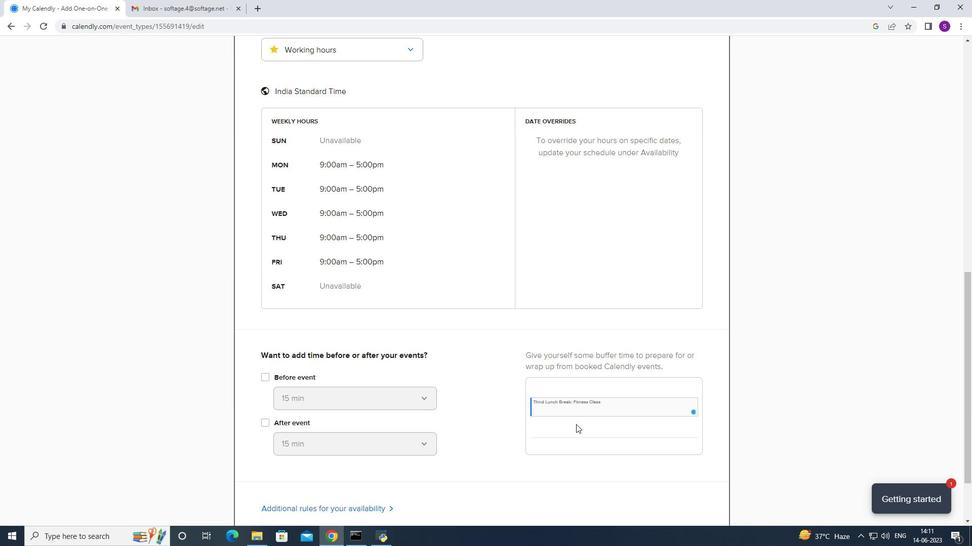 
Action: Mouse scrolled (578, 431) with delta (0, 0)
Screenshot: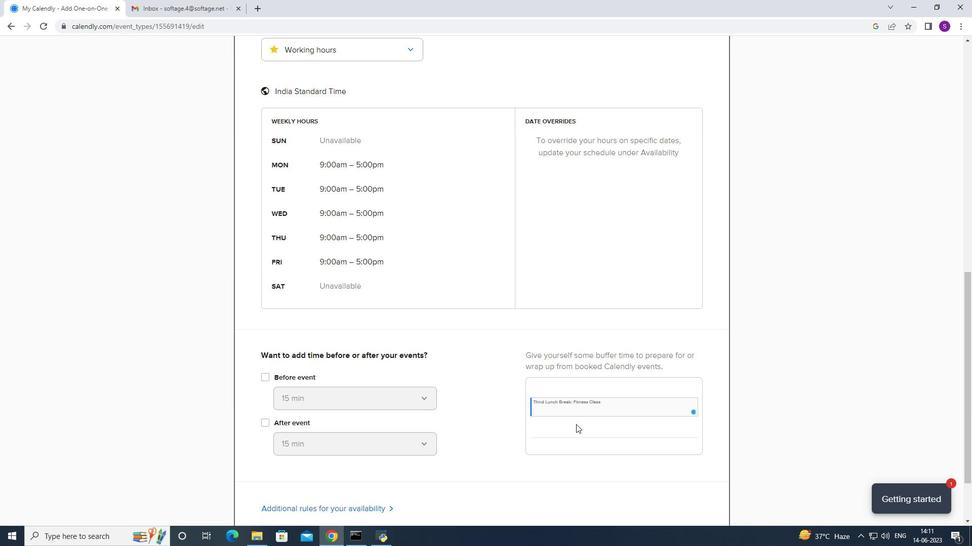 
Action: Mouse scrolled (578, 431) with delta (0, 0)
Screenshot: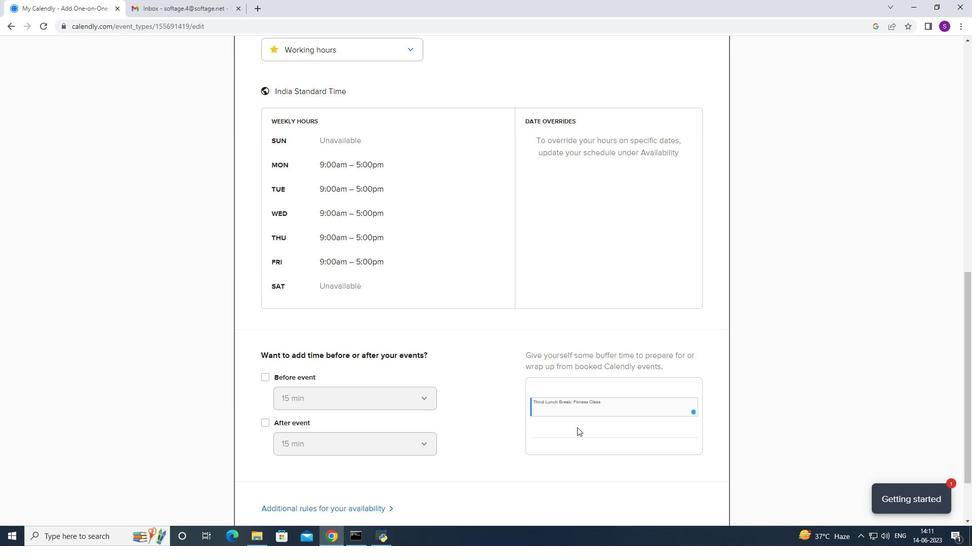 
Action: Mouse moved to (708, 470)
Screenshot: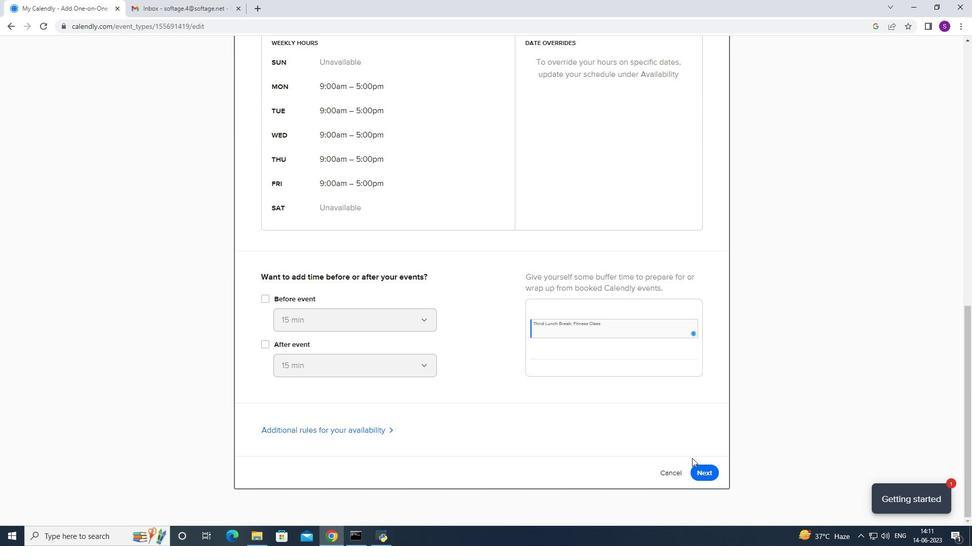 
Action: Mouse pressed left at (708, 470)
Screenshot: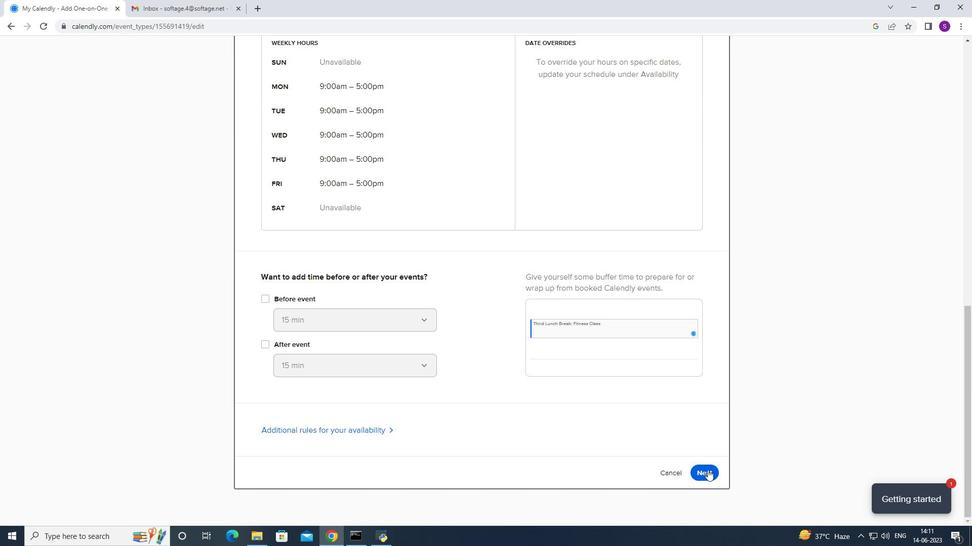 
Action: Mouse moved to (713, 94)
Screenshot: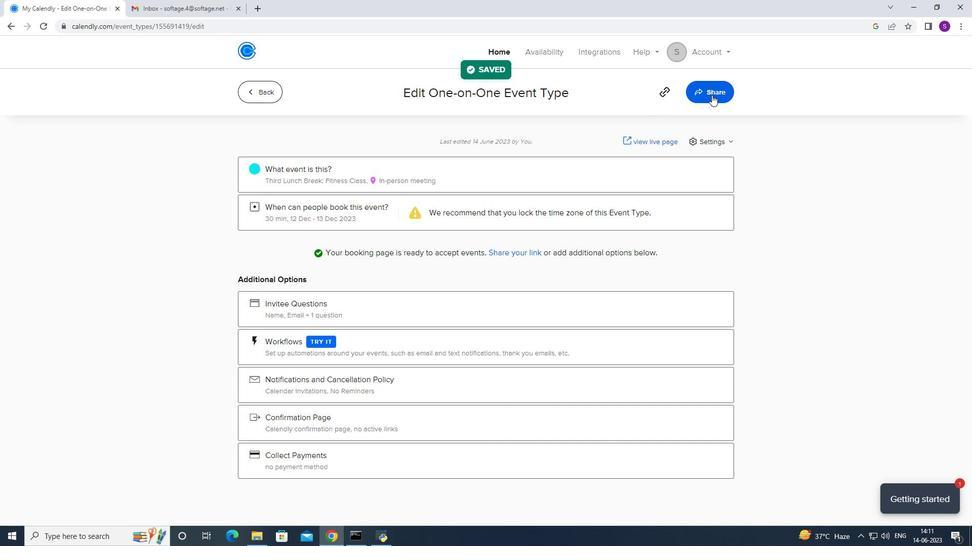 
Action: Mouse pressed left at (713, 94)
Screenshot: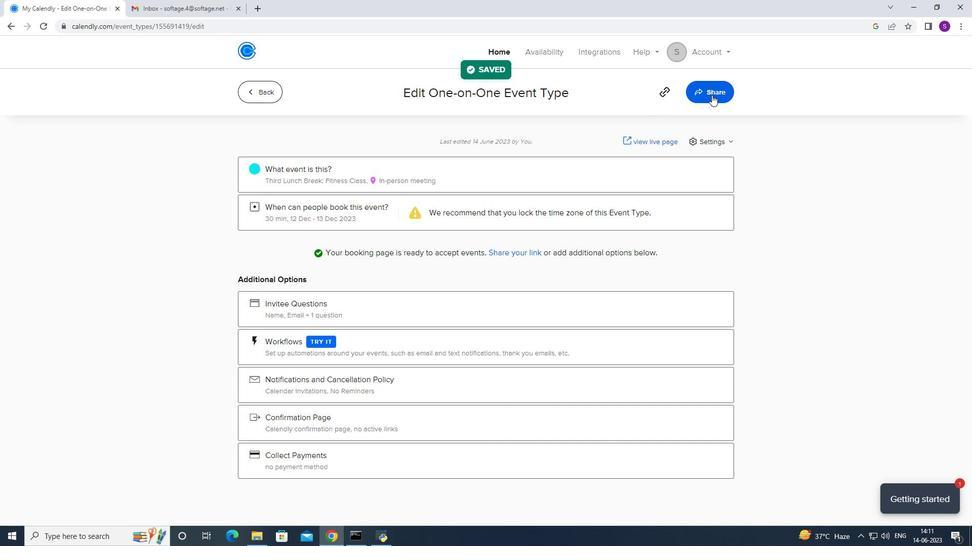 
Action: Mouse moved to (617, 178)
Screenshot: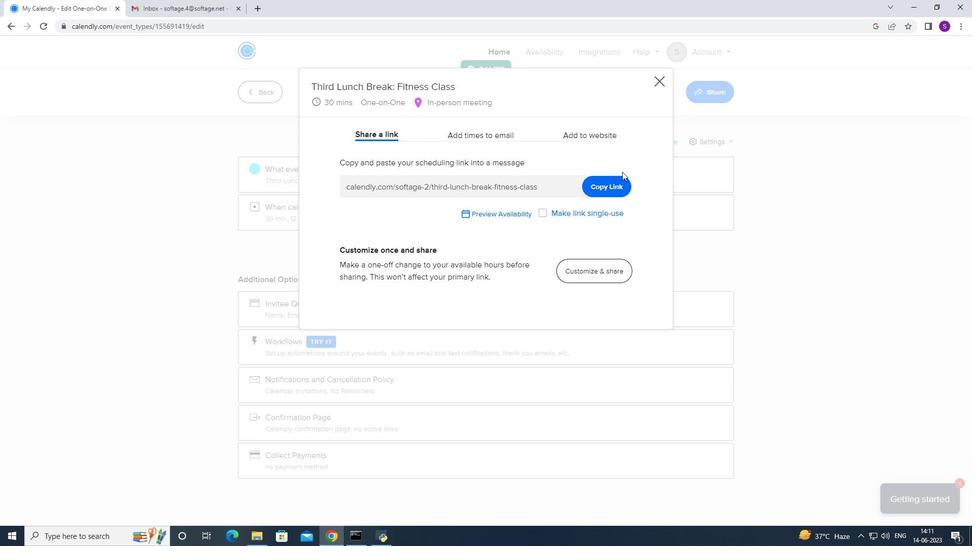 
Action: Mouse pressed left at (617, 178)
Screenshot: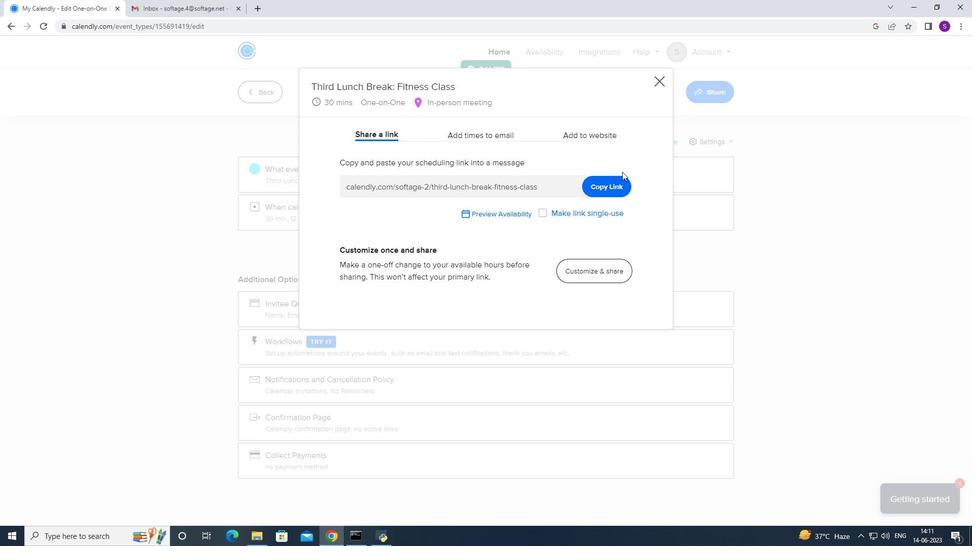 
Action: Mouse moved to (200, 3)
Screenshot: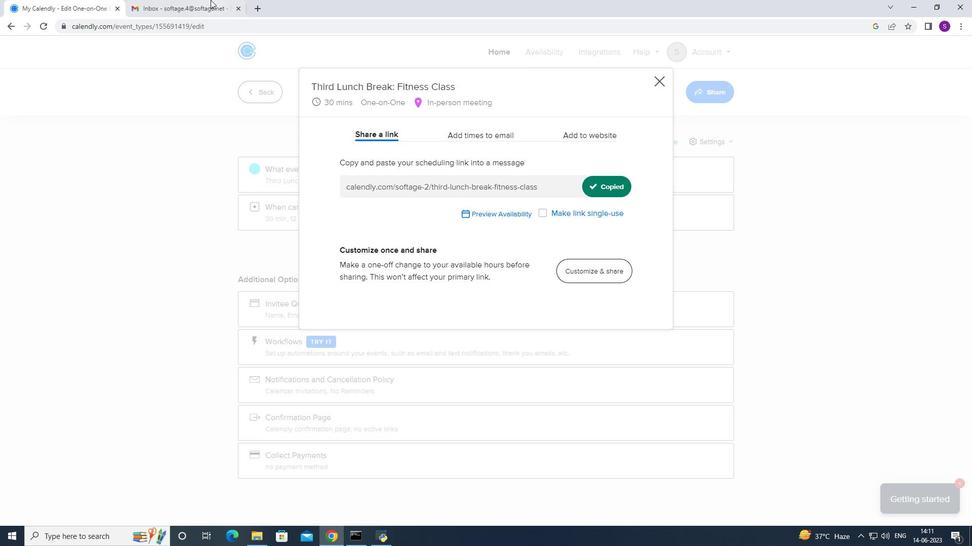 
Action: Mouse pressed left at (200, 3)
Screenshot: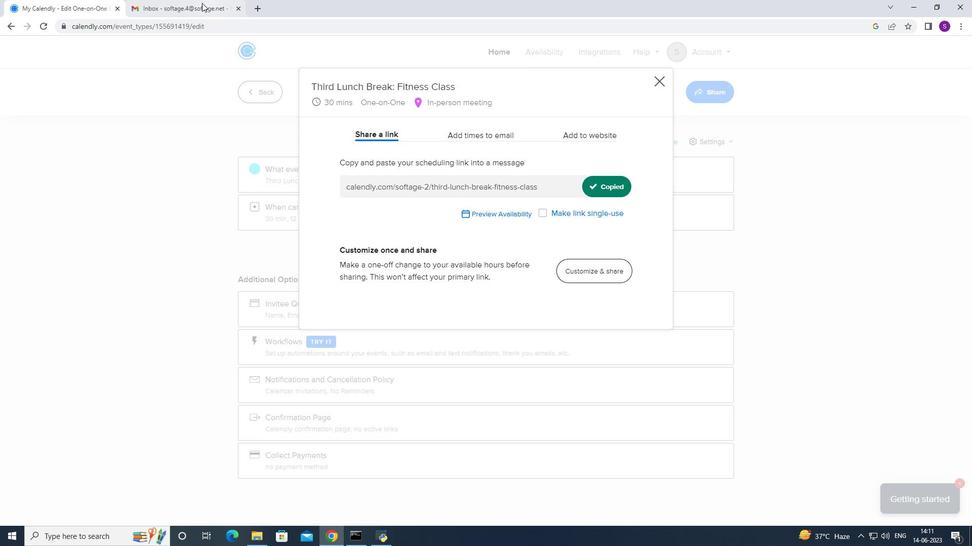 
Action: Mouse moved to (85, 83)
Screenshot: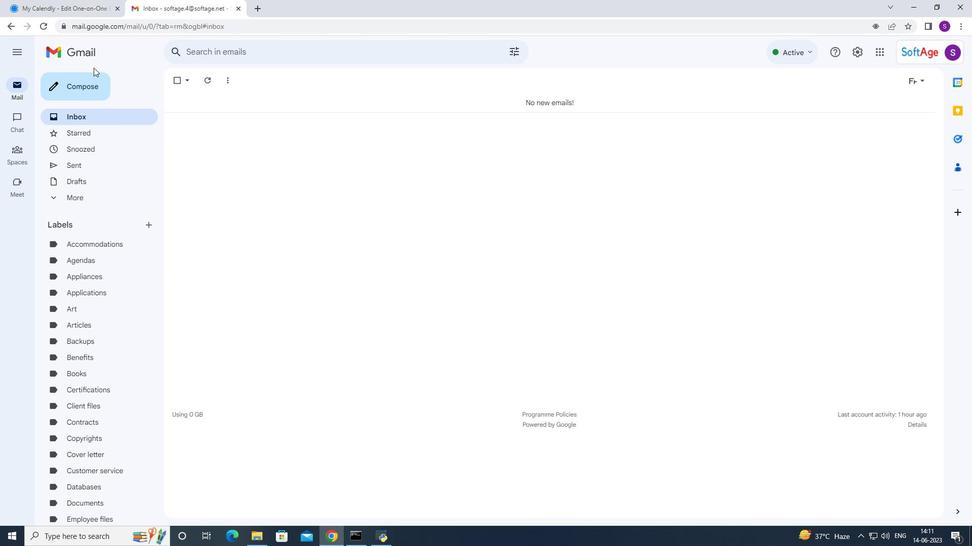 
Action: Mouse pressed left at (85, 83)
Screenshot: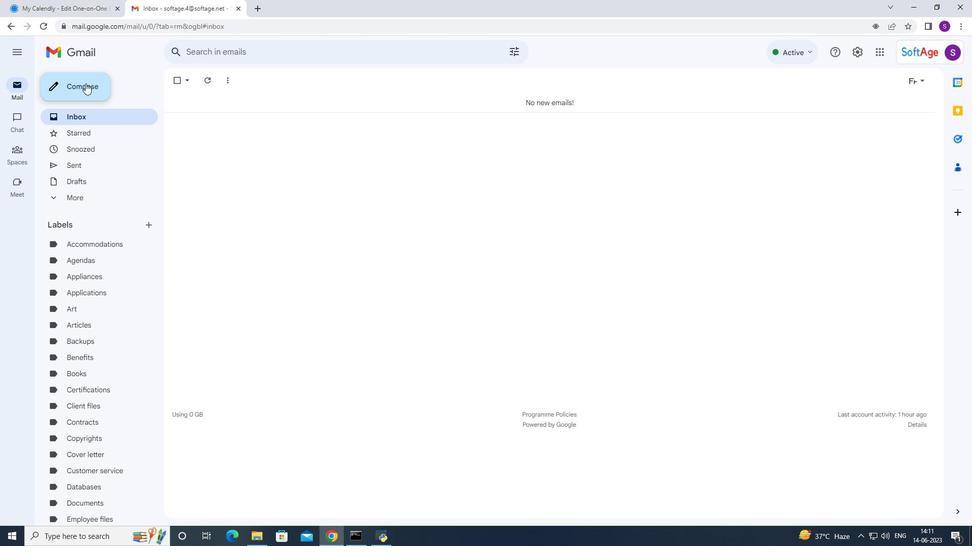
Action: Mouse moved to (751, 321)
Screenshot: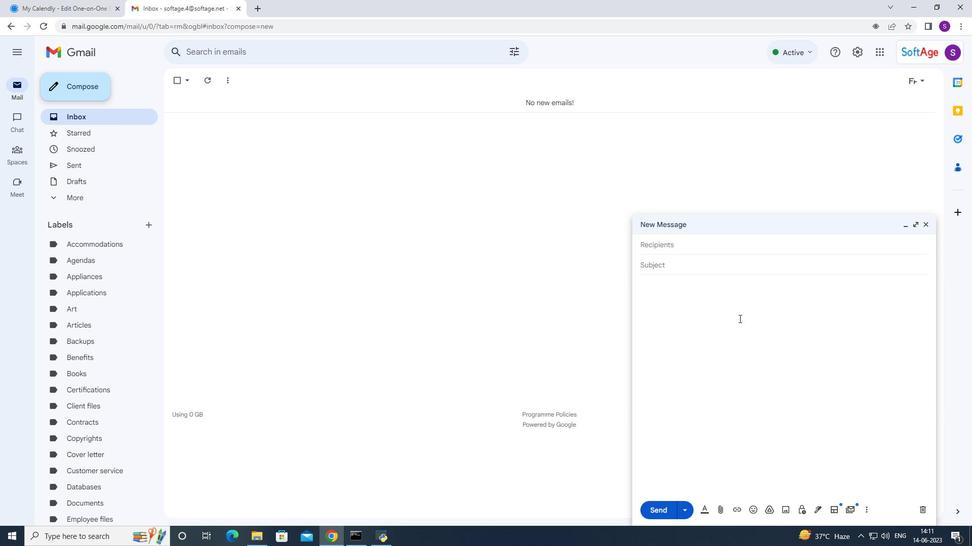 
Action: Mouse pressed right at (751, 321)
Screenshot: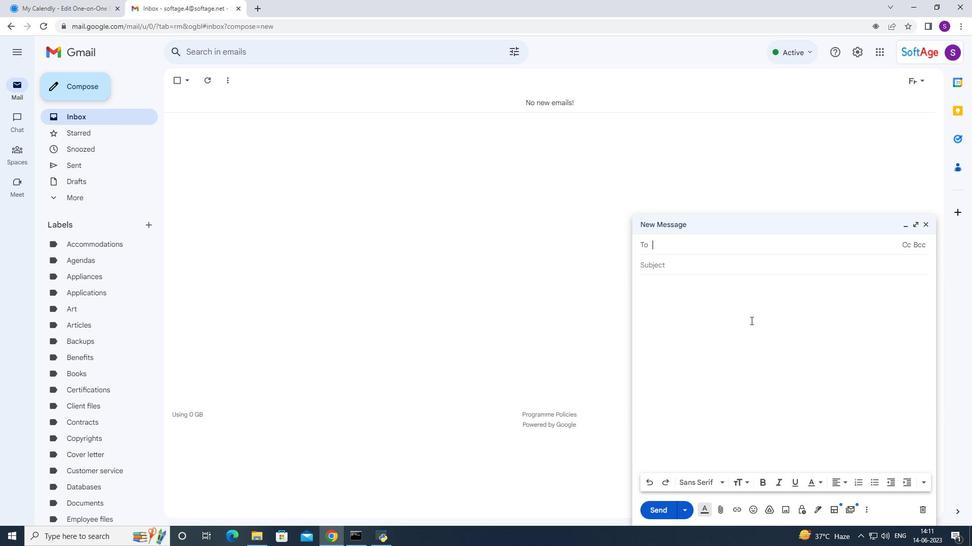 
Action: Mouse moved to (795, 400)
Screenshot: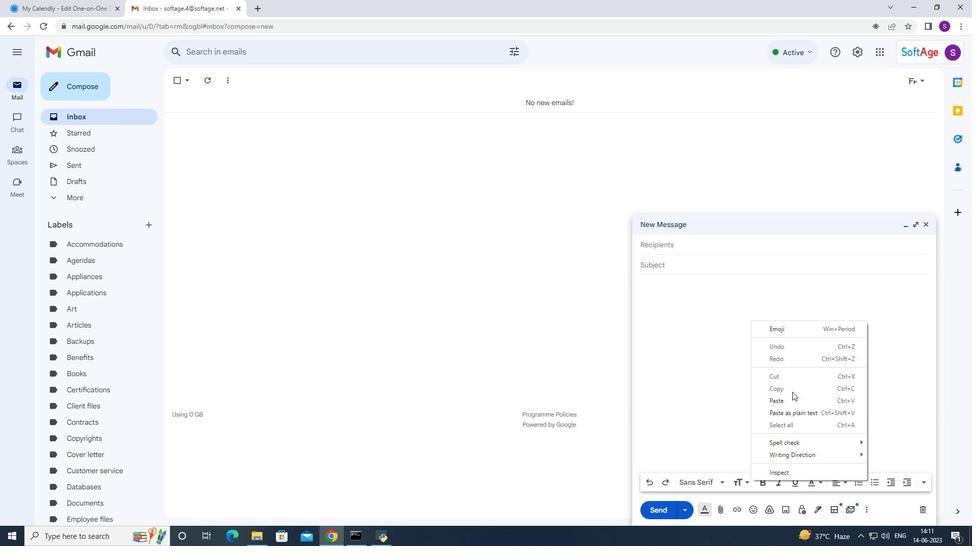 
Action: Mouse pressed left at (795, 400)
Screenshot: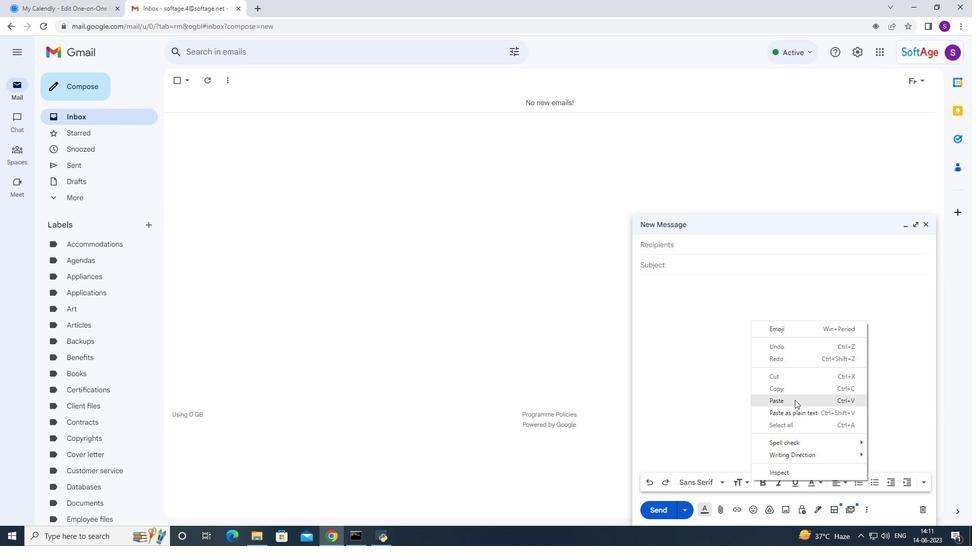 
Action: Mouse moved to (696, 244)
Screenshot: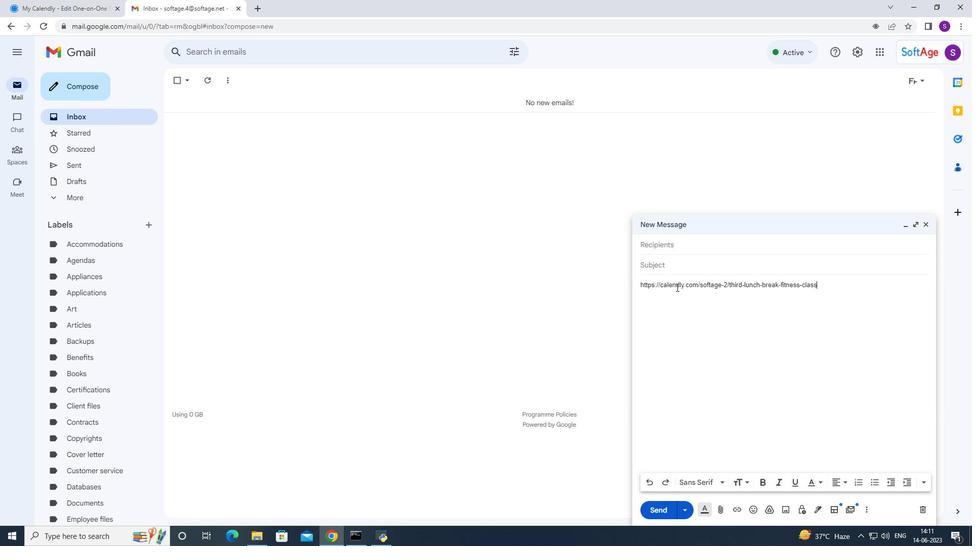
Action: Mouse pressed left at (696, 244)
Screenshot: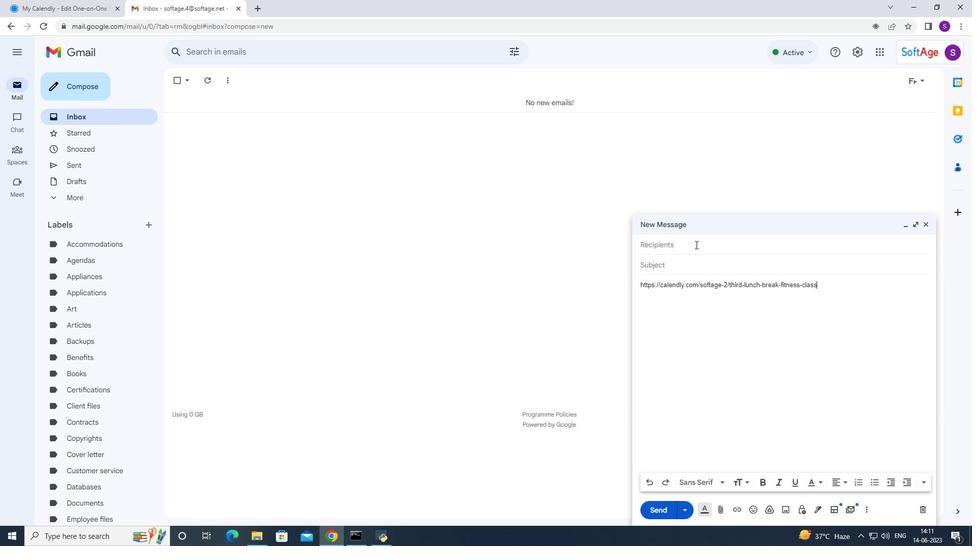 
Action: Mouse moved to (696, 244)
Screenshot: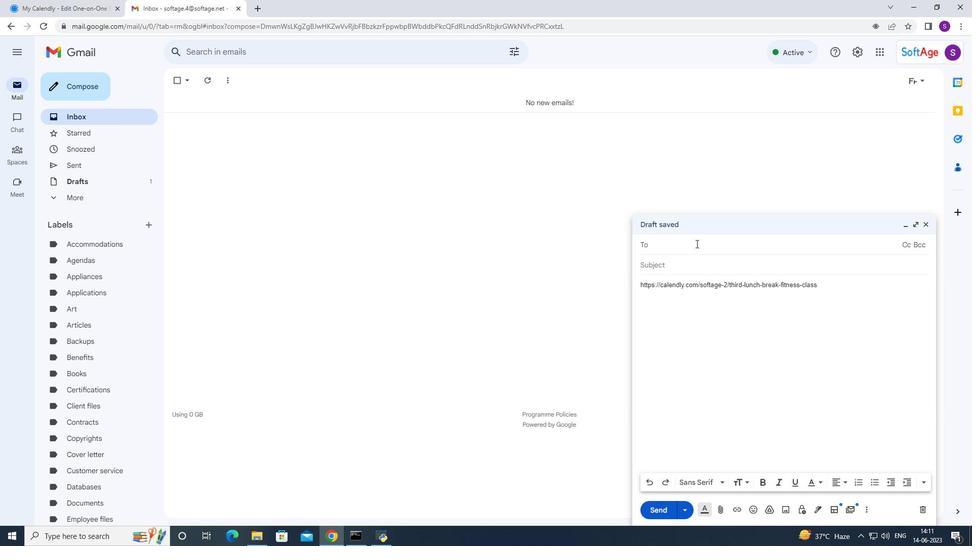 
Action: Key pressed so
Screenshot: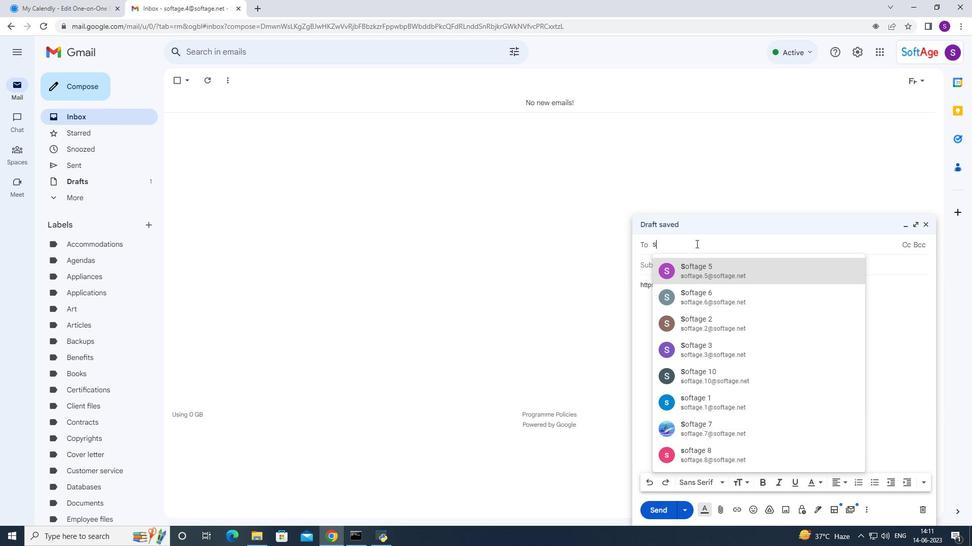 
Action: Mouse moved to (694, 241)
Screenshot: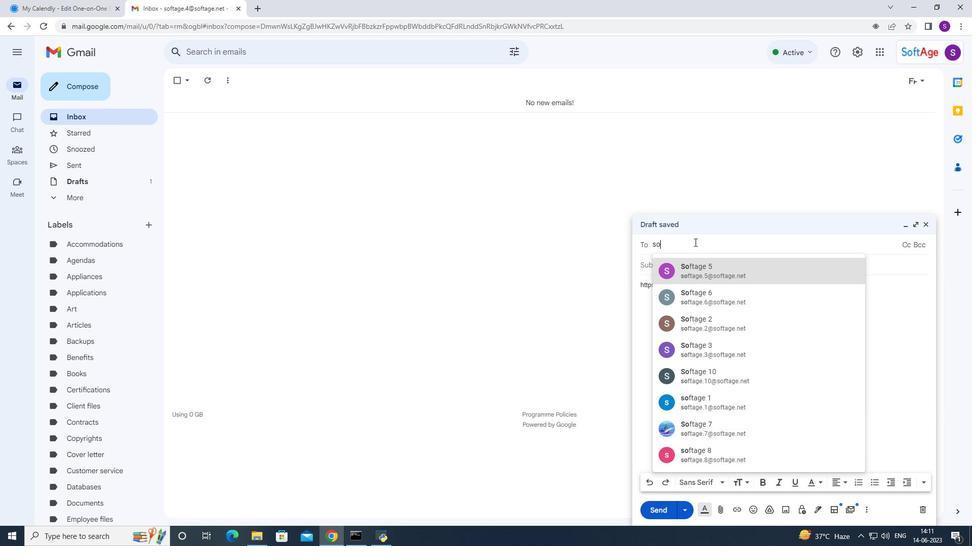 
Action: Key pressed f
Screenshot: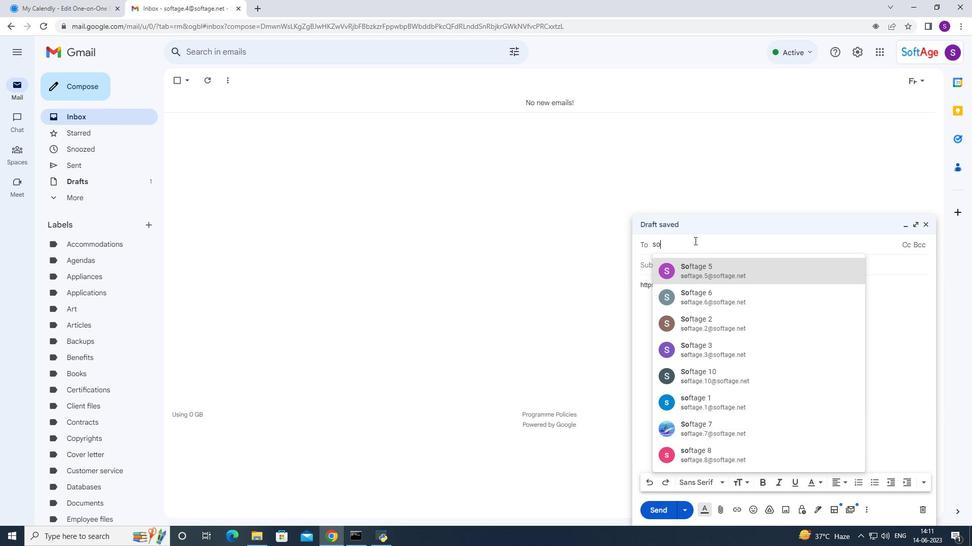 
Action: Mouse moved to (694, 241)
Screenshot: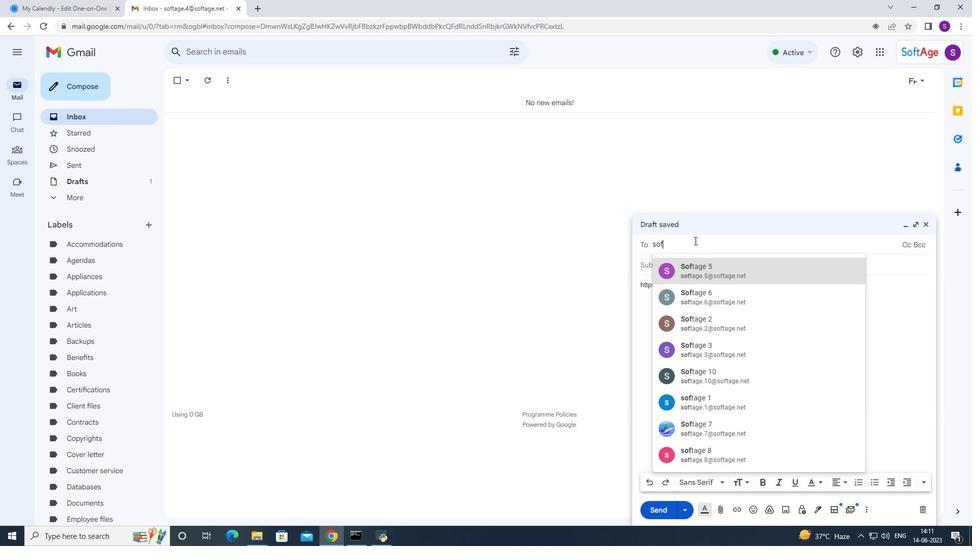 
Action: Key pressed age<Key.backspace><Key.backspace><Key.backspace>
Screenshot: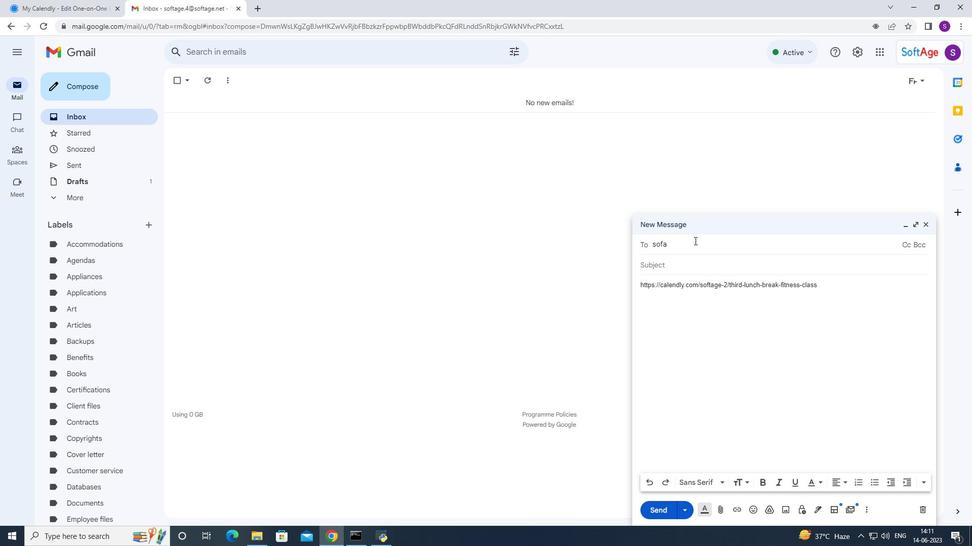 
Action: Mouse moved to (721, 369)
Screenshot: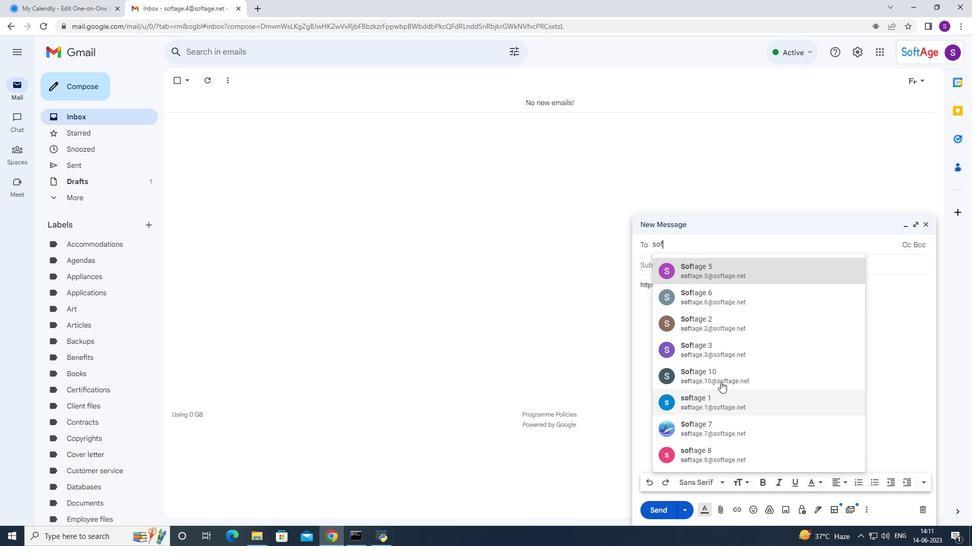 
Action: Mouse pressed left at (721, 369)
Screenshot: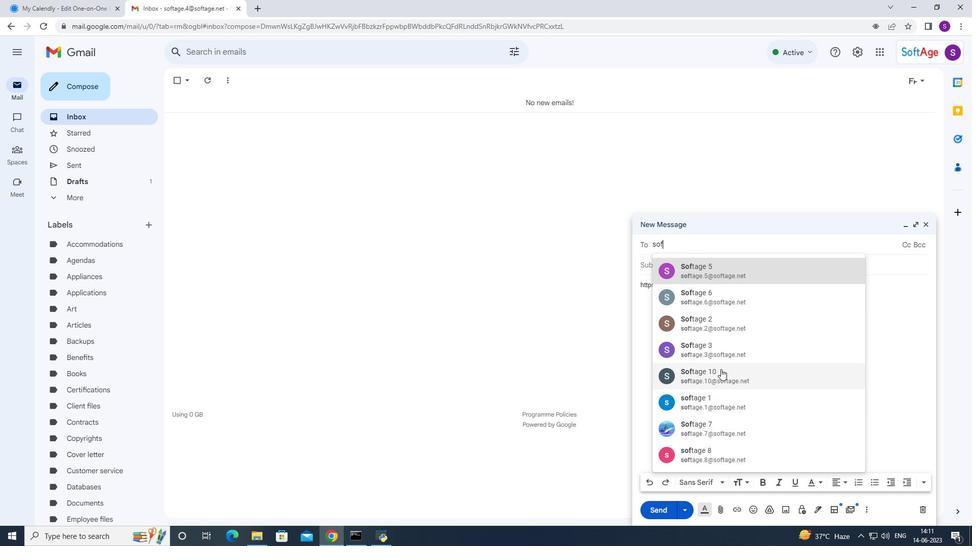 
Action: Key pressed so
Screenshot: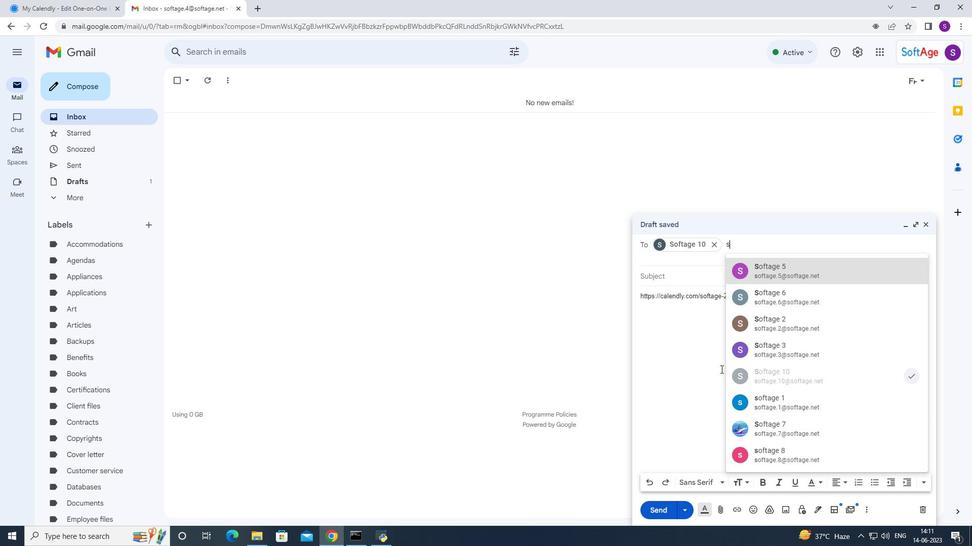 
Action: Mouse moved to (720, 363)
Screenshot: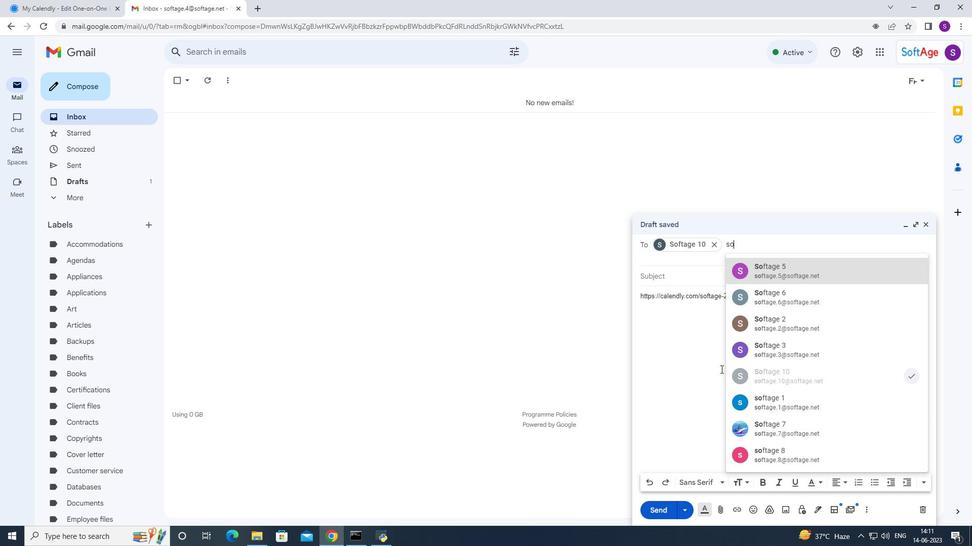 
Action: Key pressed f
Screenshot: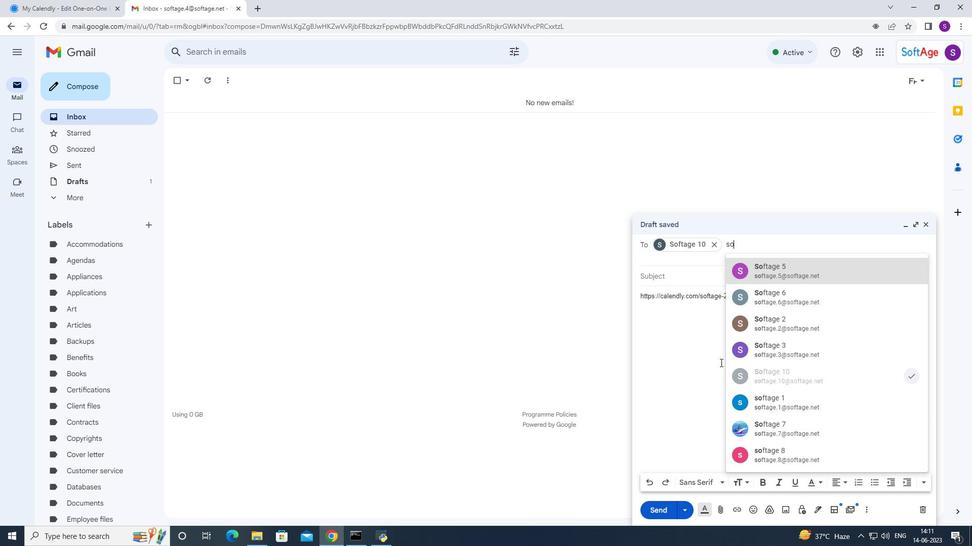 
Action: Mouse moved to (717, 363)
Screenshot: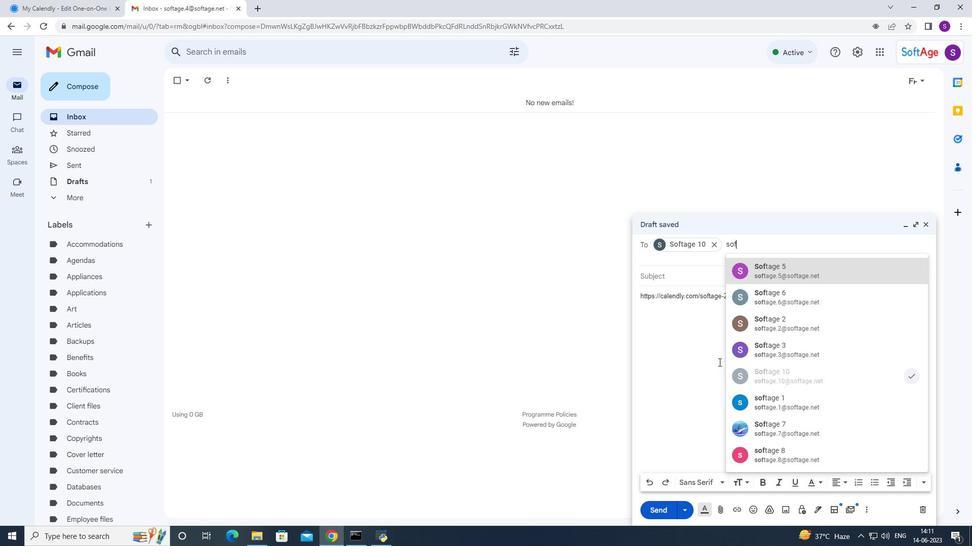 
Action: Key pressed tage
Screenshot: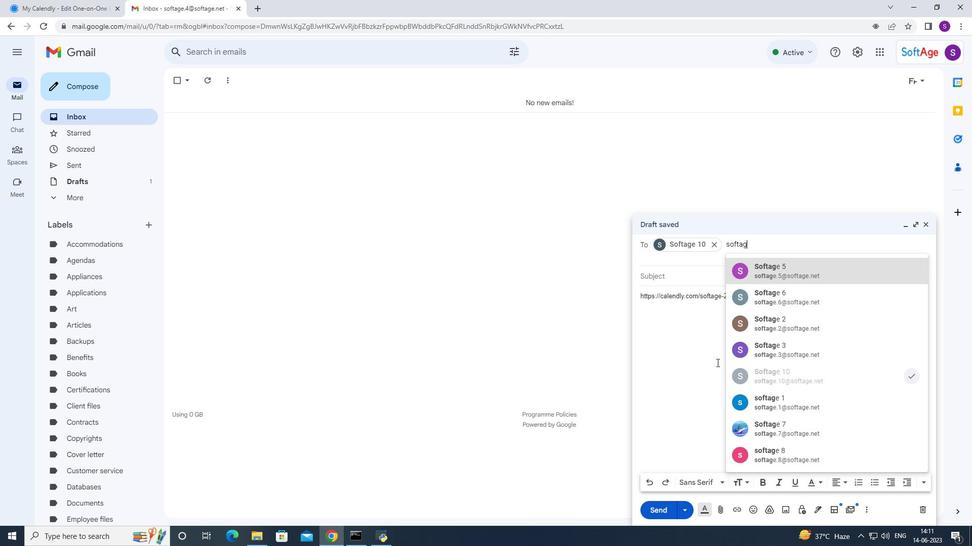 
Action: Mouse moved to (766, 424)
Screenshot: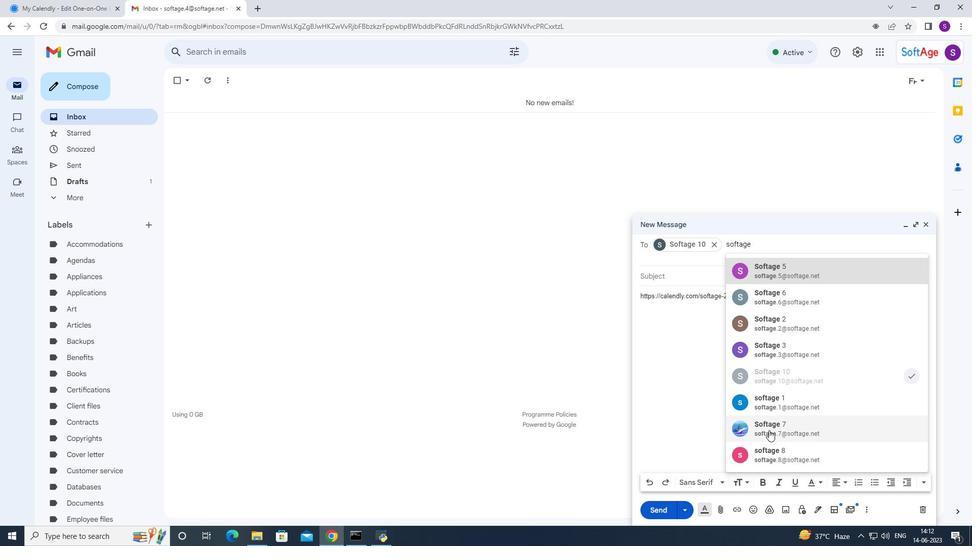 
Action: Key pressed ,<Key.backspace>
Screenshot: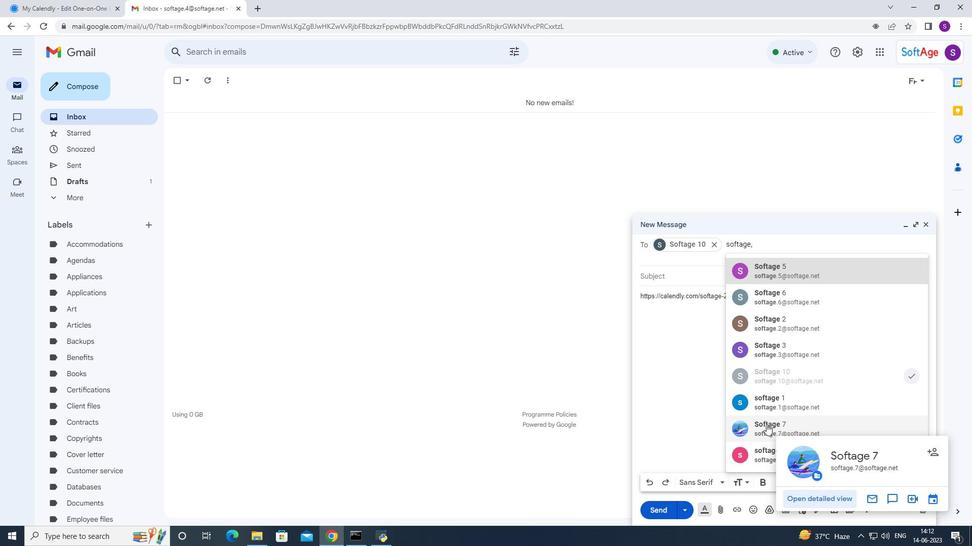 
Action: Mouse moved to (763, 412)
Screenshot: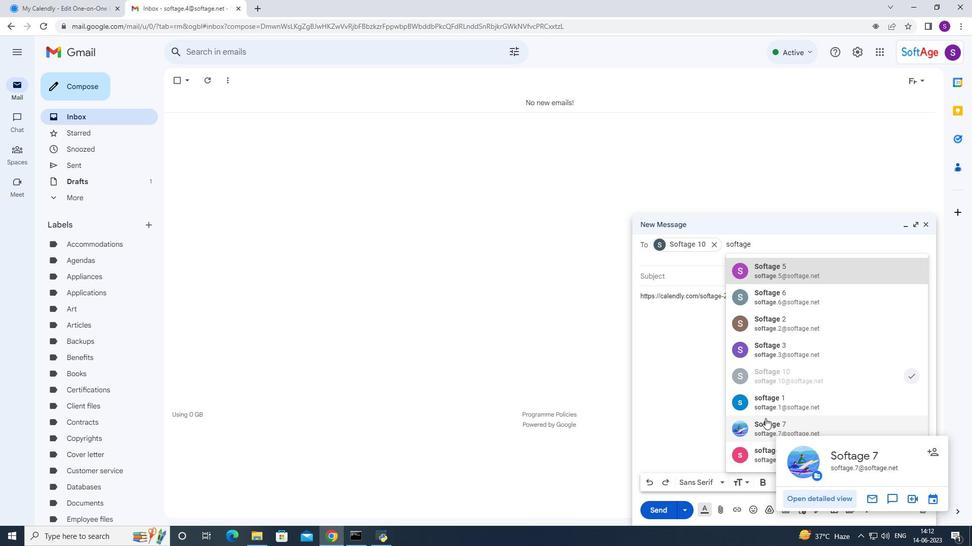 
Action: Key pressed .9
Screenshot: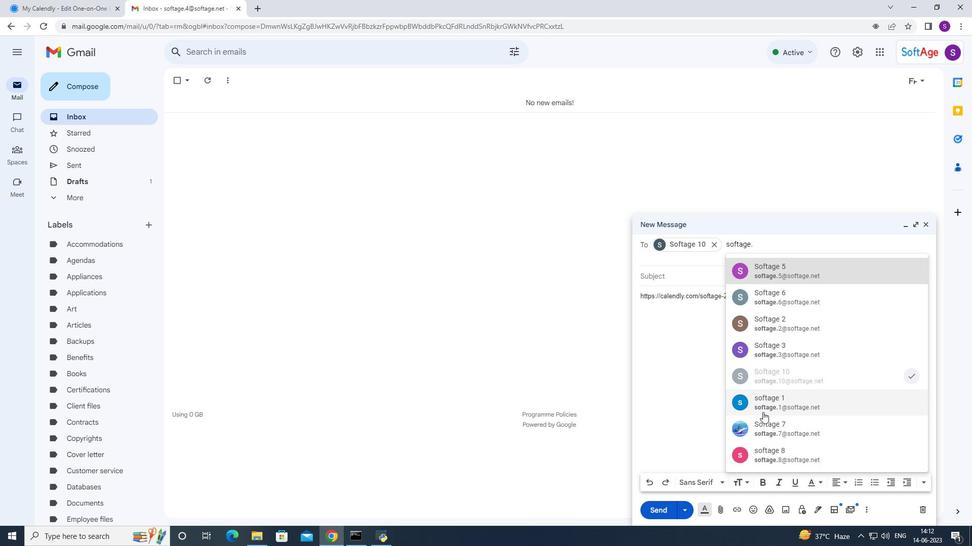 
Action: Mouse moved to (792, 279)
Screenshot: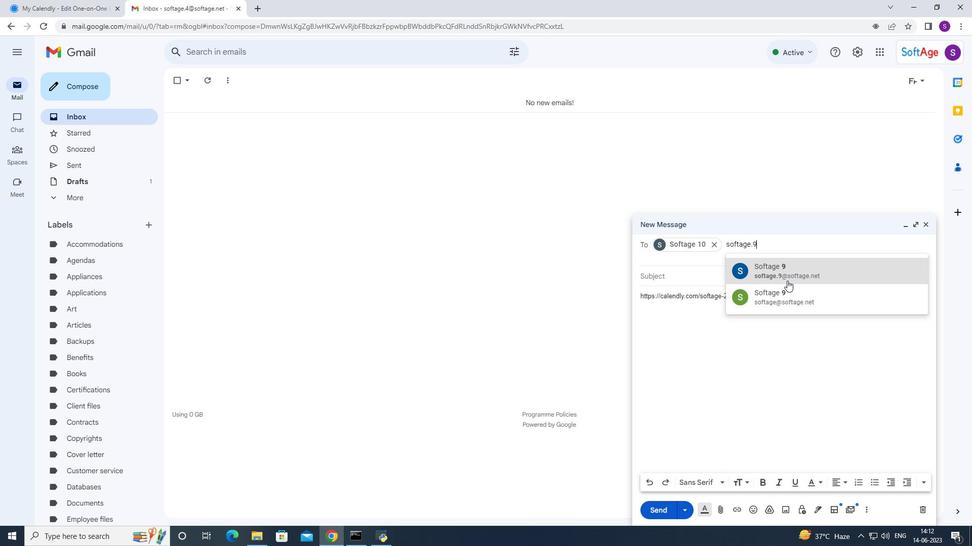 
Action: Mouse pressed left at (792, 279)
Screenshot: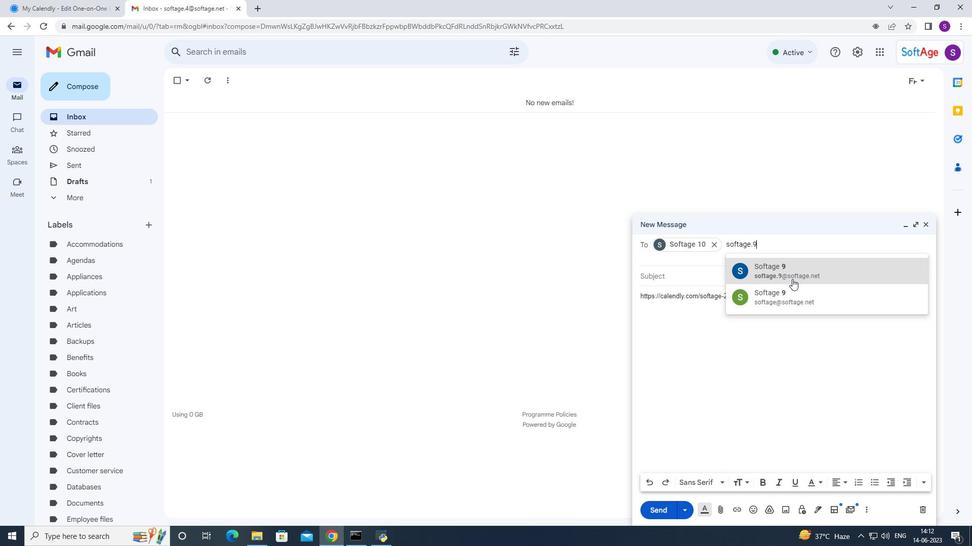 
Action: Mouse moved to (706, 345)
Screenshot: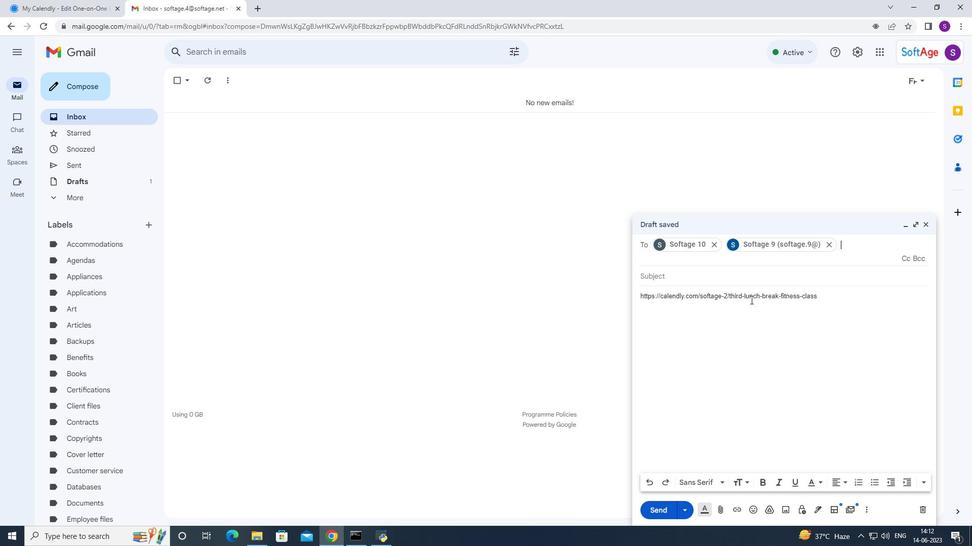 
Action: Mouse pressed left at (706, 345)
Screenshot: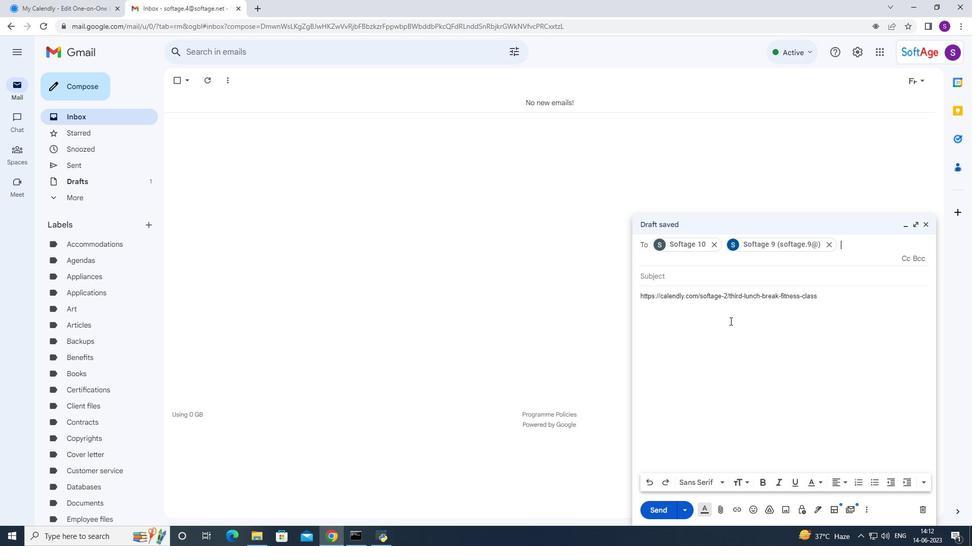 
Action: Mouse moved to (707, 340)
Screenshot: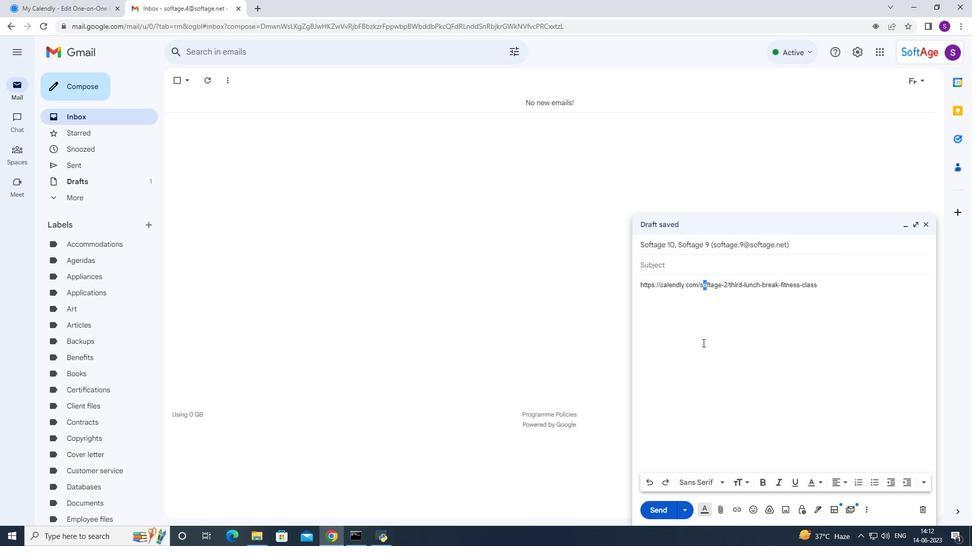 
Action: Mouse pressed left at (707, 340)
Screenshot: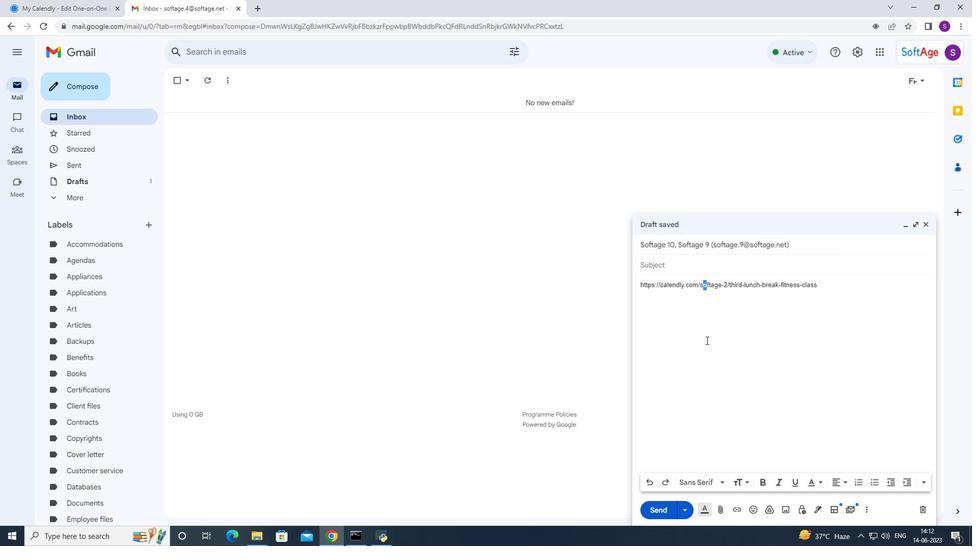 
Action: Mouse moved to (741, 317)
Screenshot: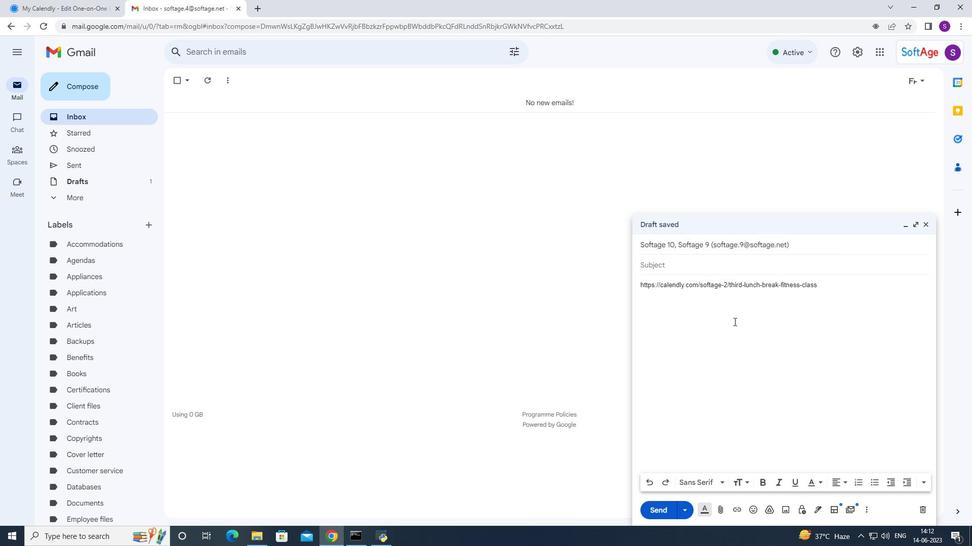
Action: Mouse pressed left at (741, 317)
Screenshot: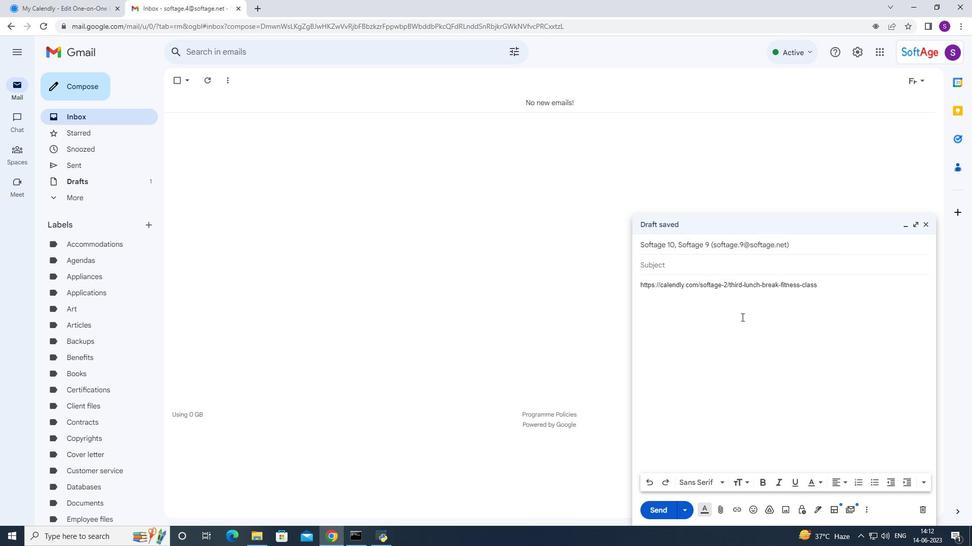 
Action: Mouse moved to (660, 512)
Screenshot: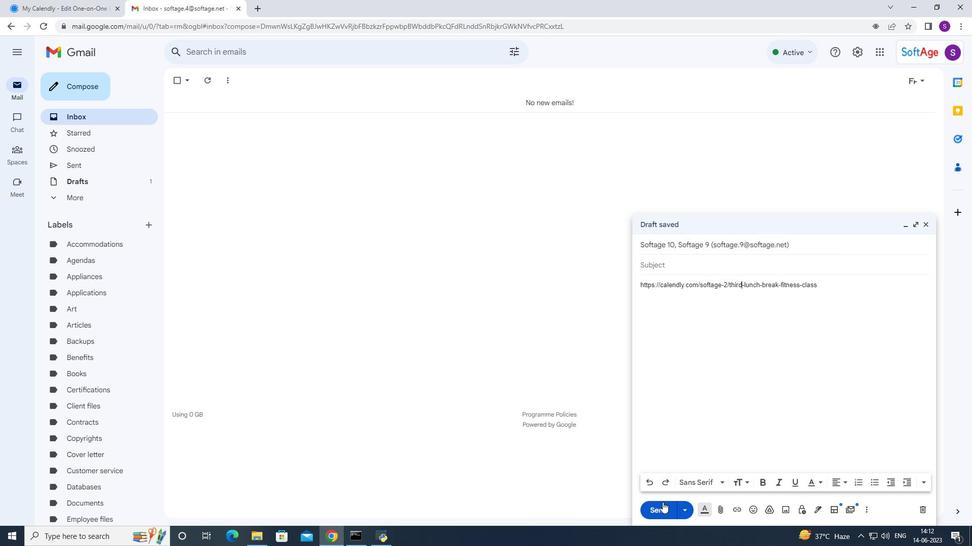 
Action: Mouse pressed left at (660, 512)
Screenshot: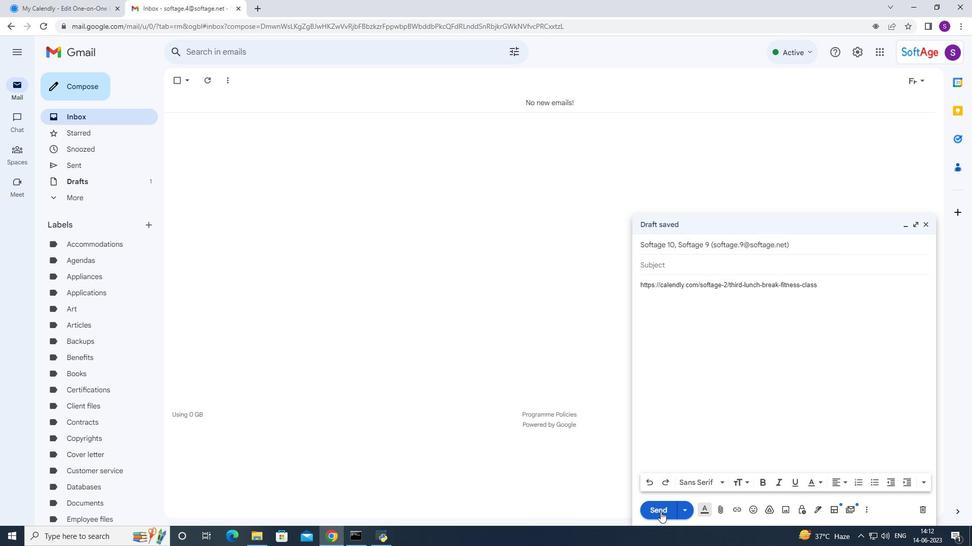 
